 Task: Find connections with filter location Saskatoon with filter topic #CVwith filter profile language French with filter current company Sony Research India with filter school Shree Jain Vidyalaya with filter industry Utilities with filter service category CateringChange with filter keywords title Hotel Manager
Action: Mouse moved to (620, 124)
Screenshot: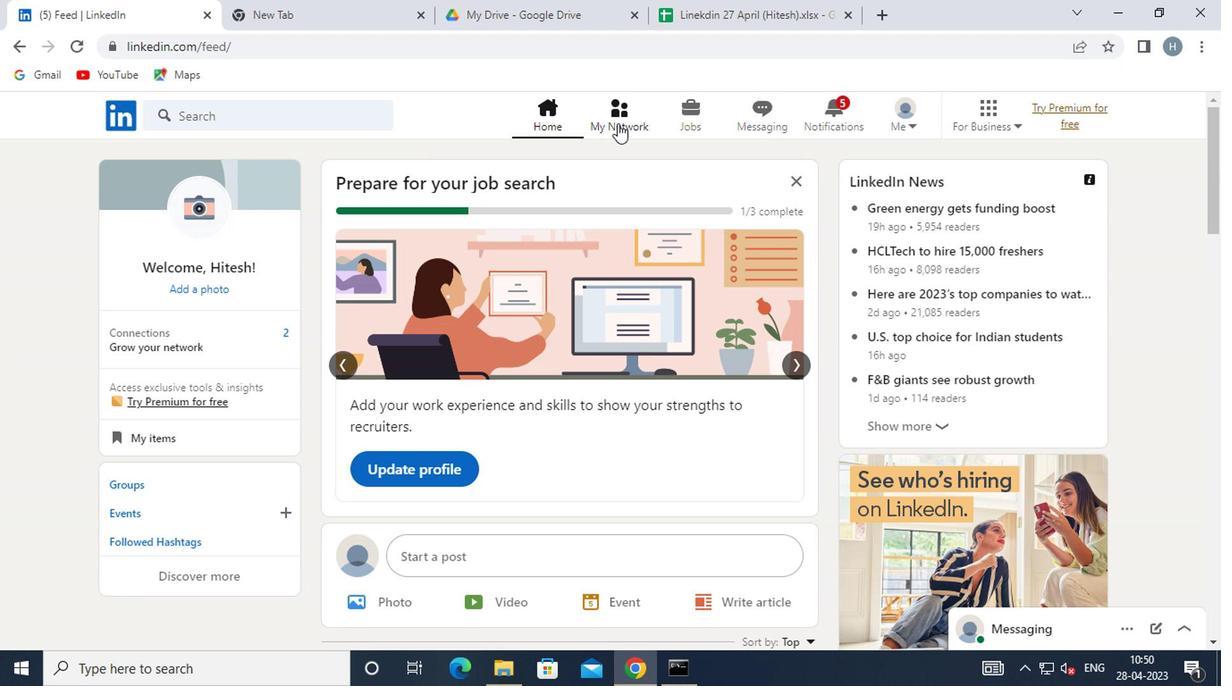
Action: Mouse pressed left at (620, 124)
Screenshot: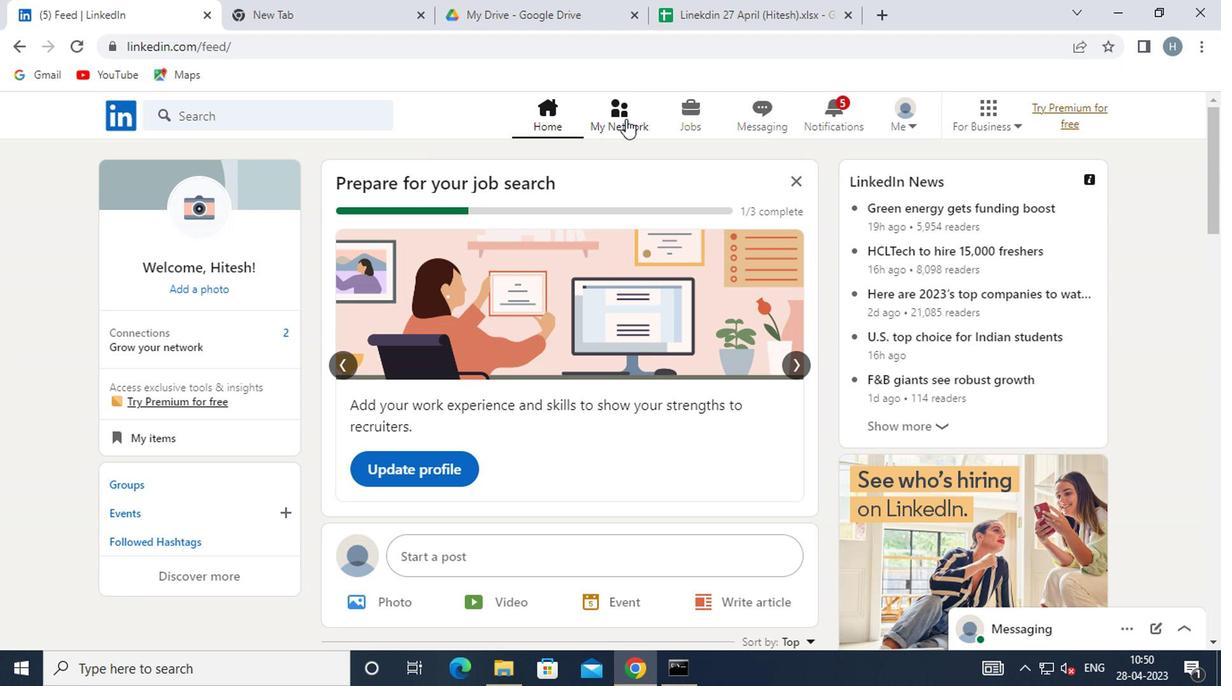 
Action: Mouse moved to (283, 209)
Screenshot: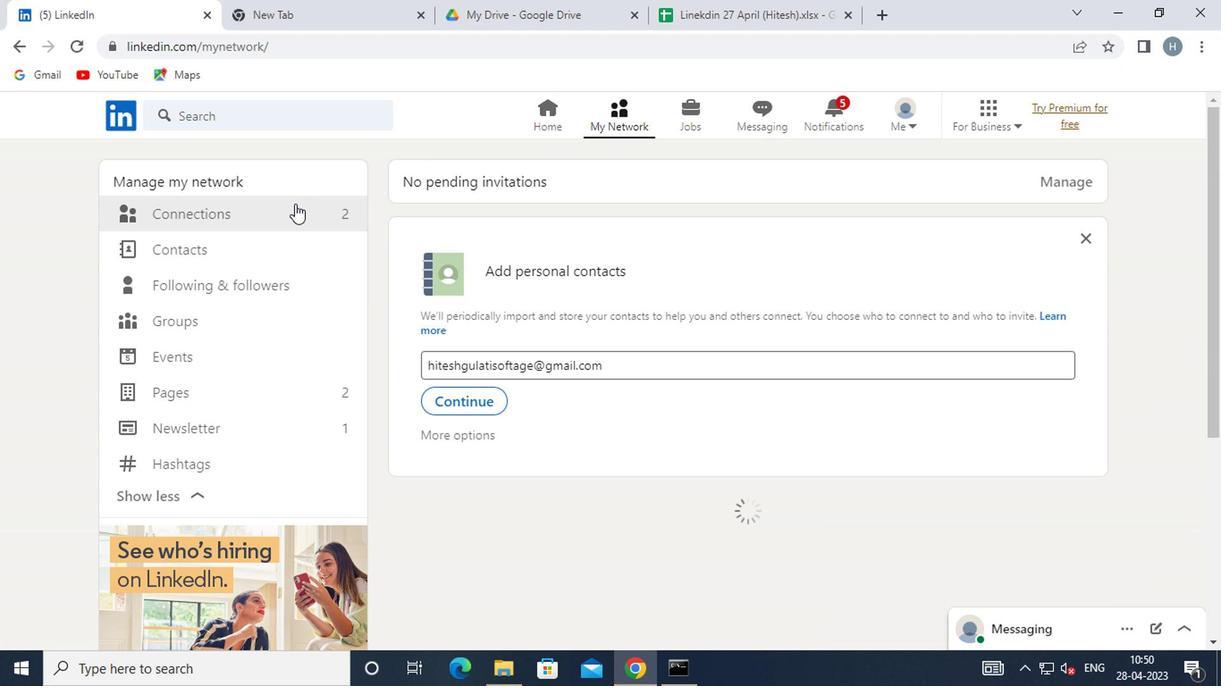 
Action: Mouse pressed left at (283, 209)
Screenshot: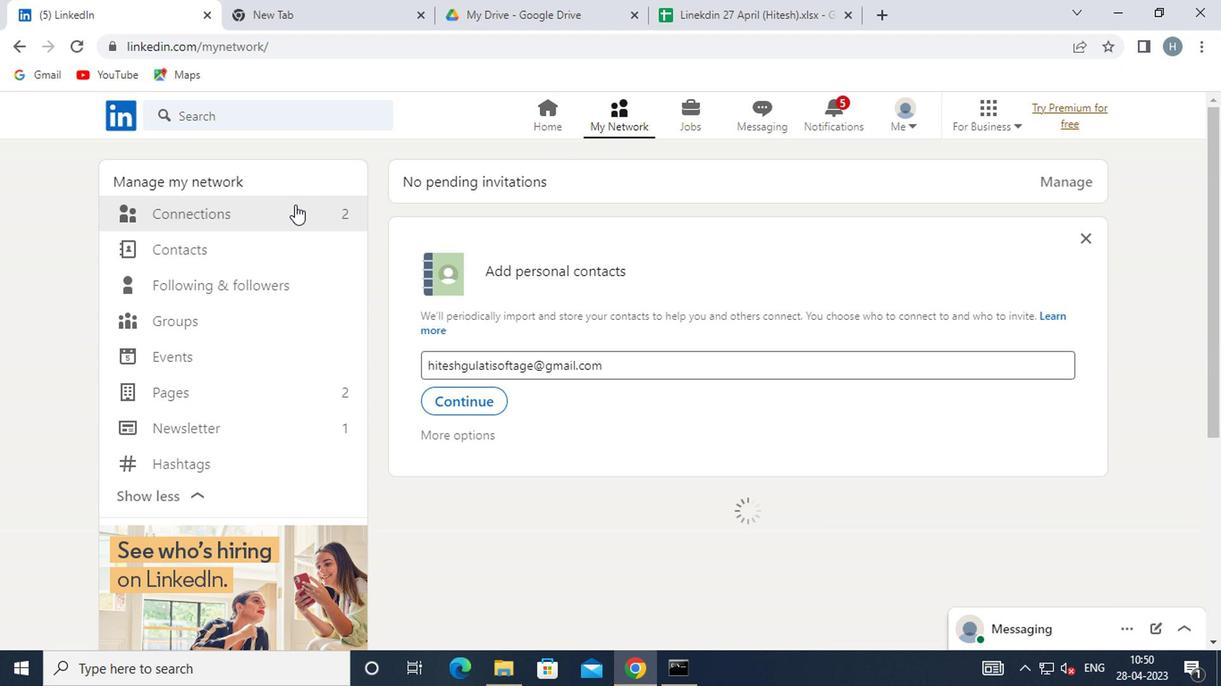 
Action: Mouse moved to (714, 216)
Screenshot: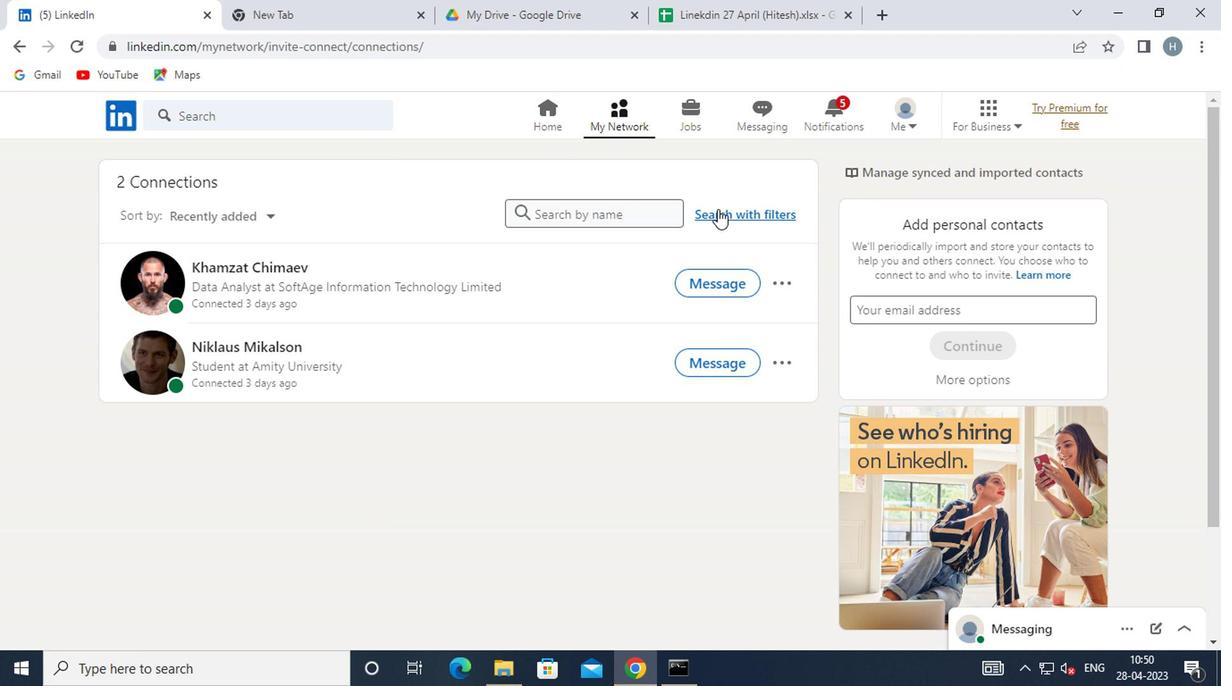 
Action: Mouse pressed left at (714, 216)
Screenshot: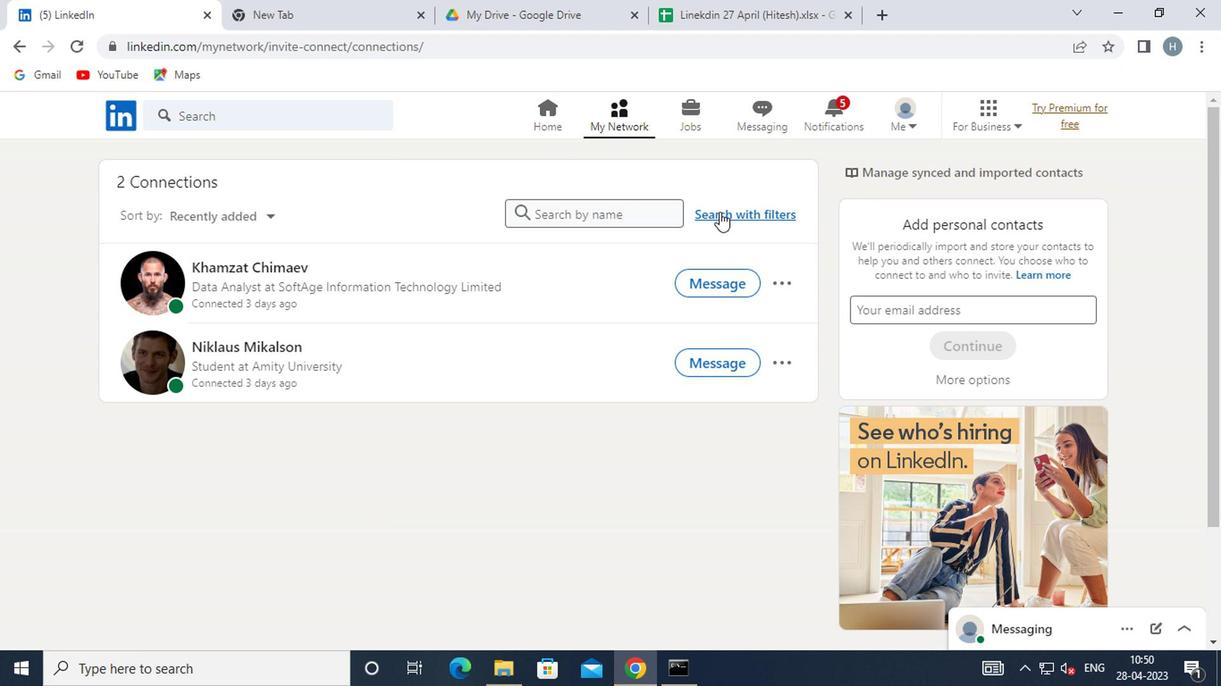 
Action: Mouse moved to (660, 165)
Screenshot: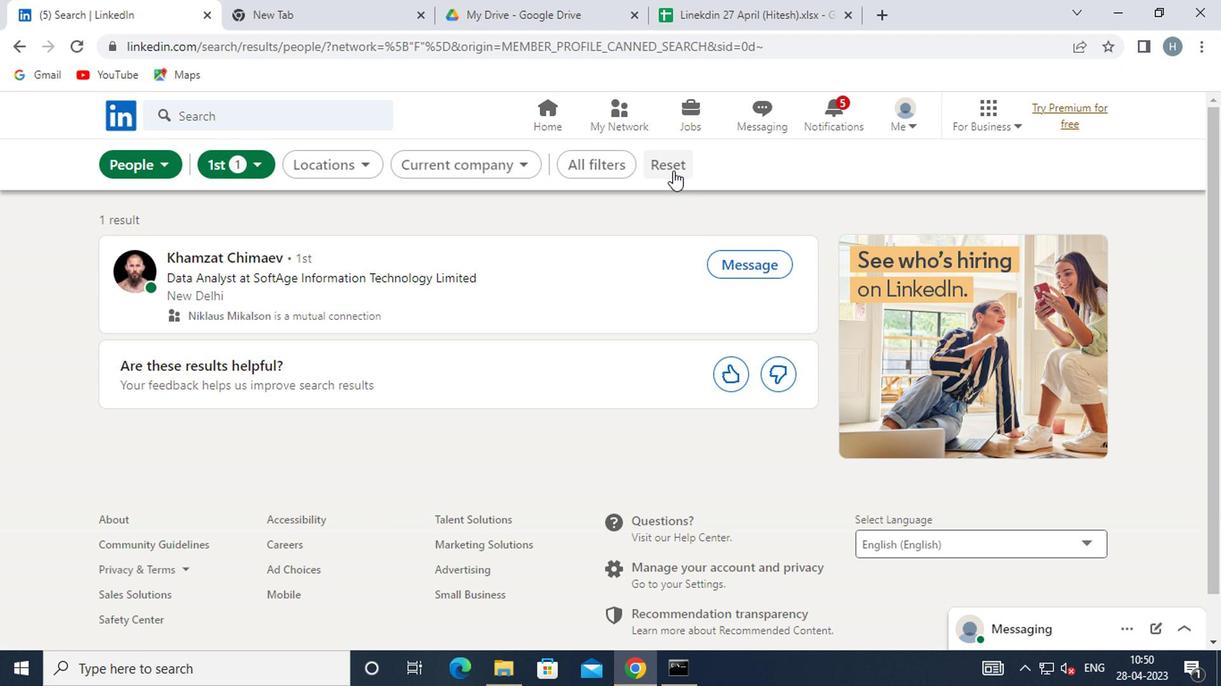 
Action: Mouse pressed left at (660, 165)
Screenshot: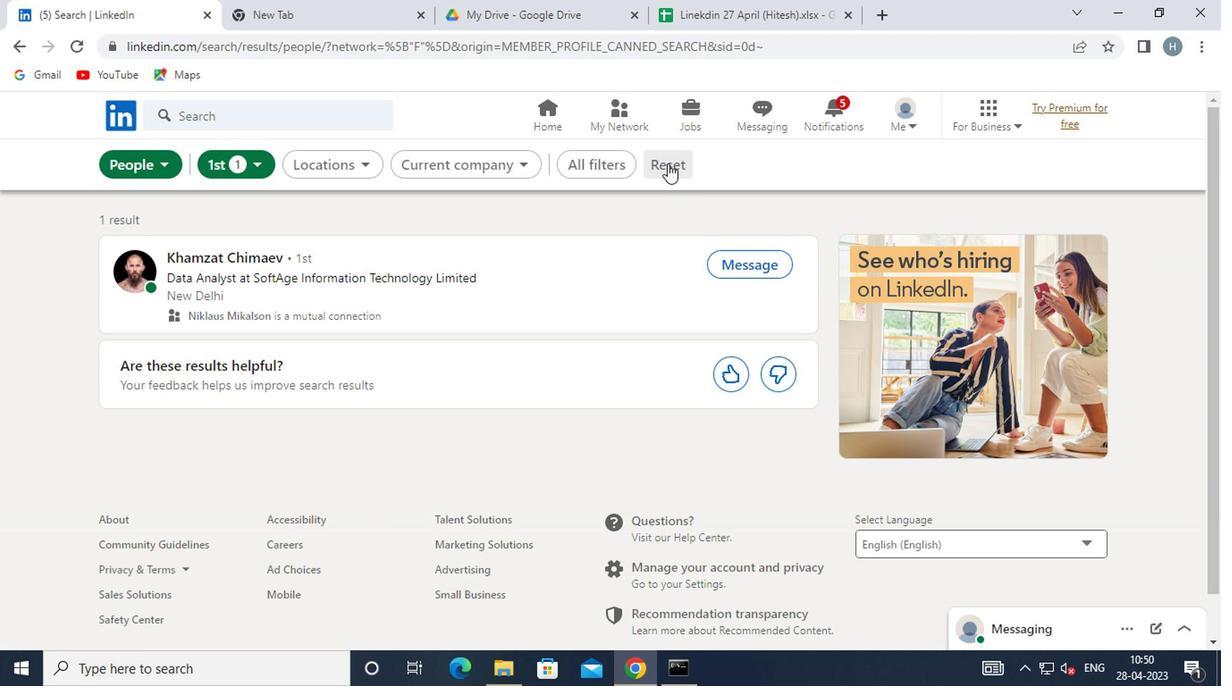 
Action: Mouse moved to (634, 164)
Screenshot: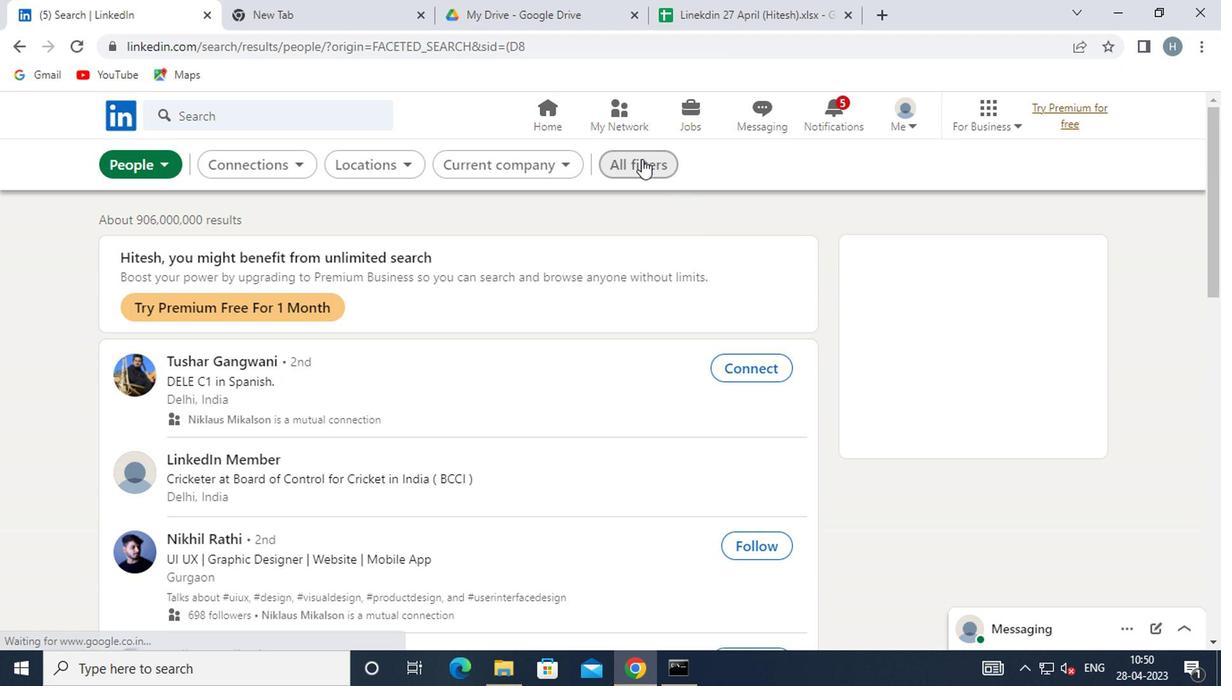 
Action: Mouse pressed left at (634, 164)
Screenshot: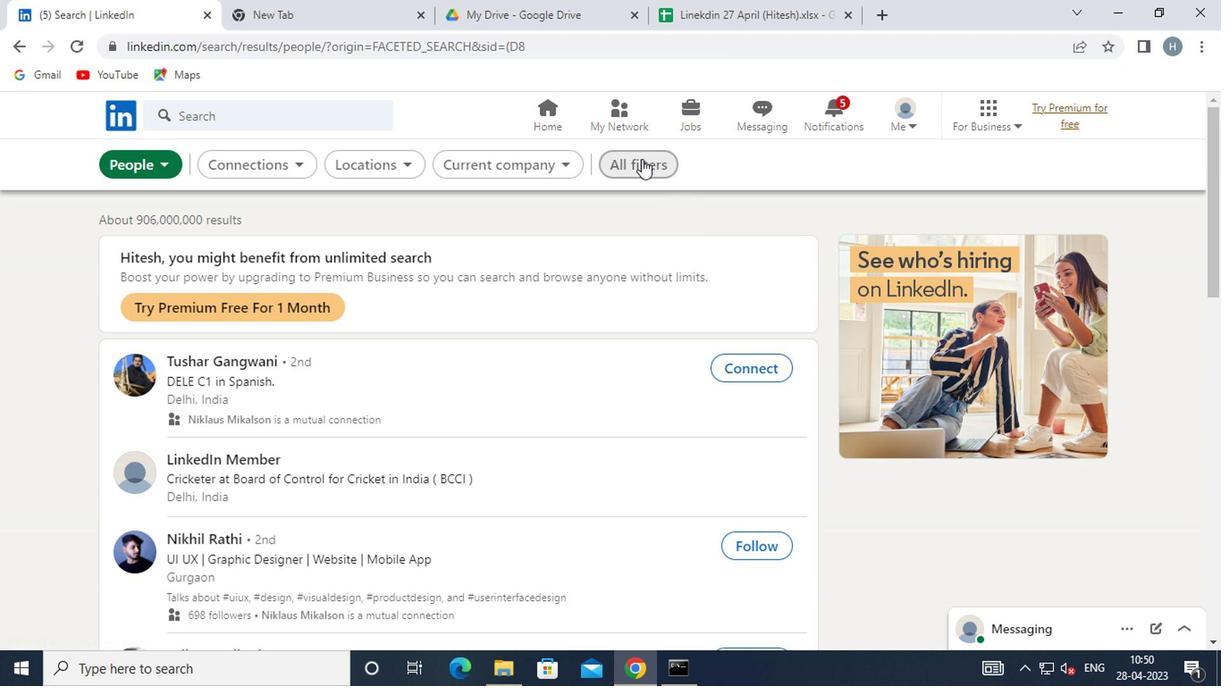 
Action: Mouse moved to (851, 304)
Screenshot: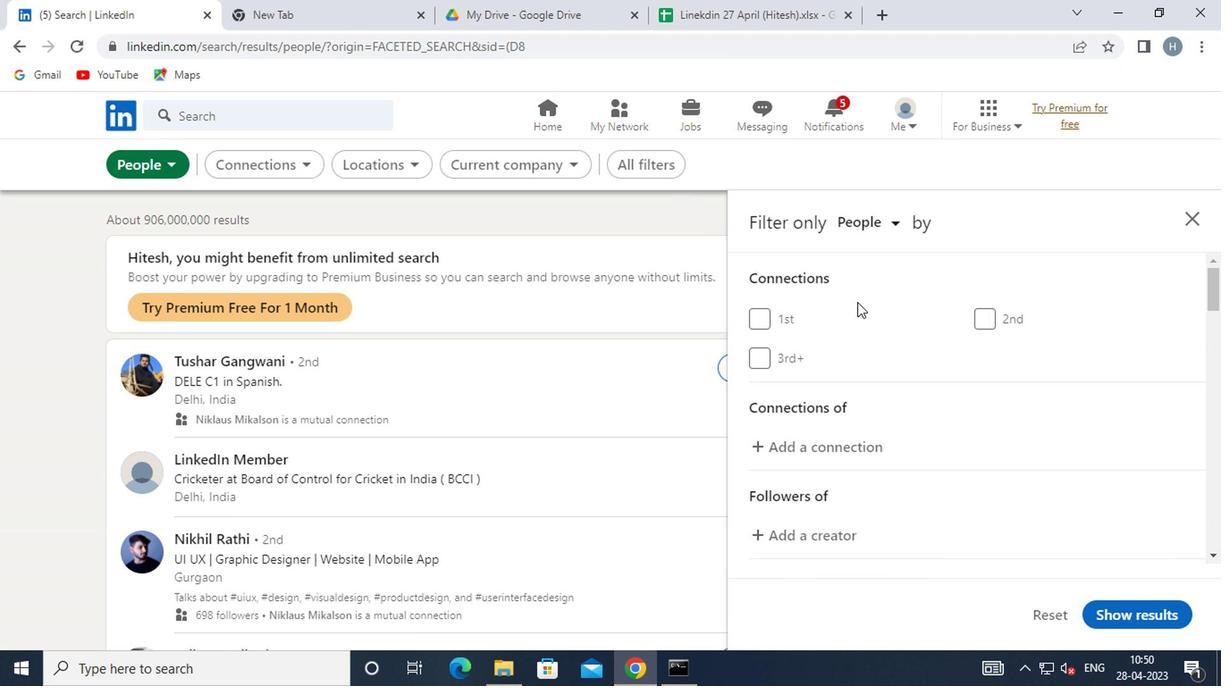 
Action: Mouse scrolled (851, 303) with delta (0, 0)
Screenshot: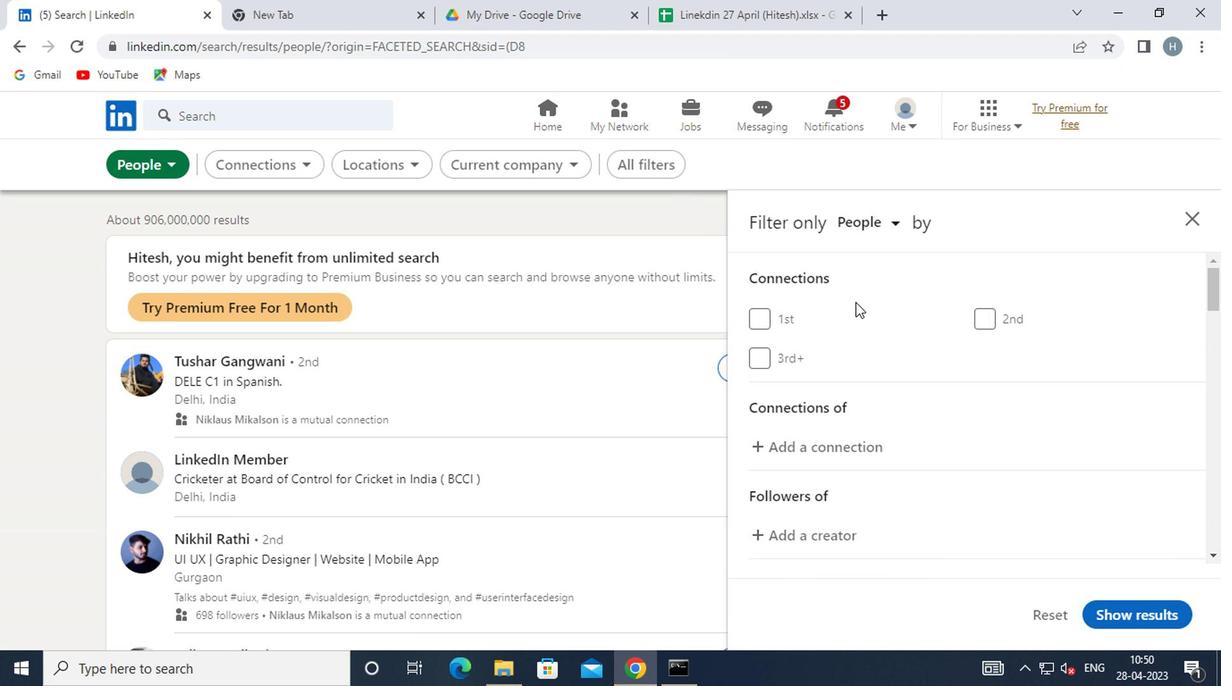 
Action: Mouse moved to (850, 314)
Screenshot: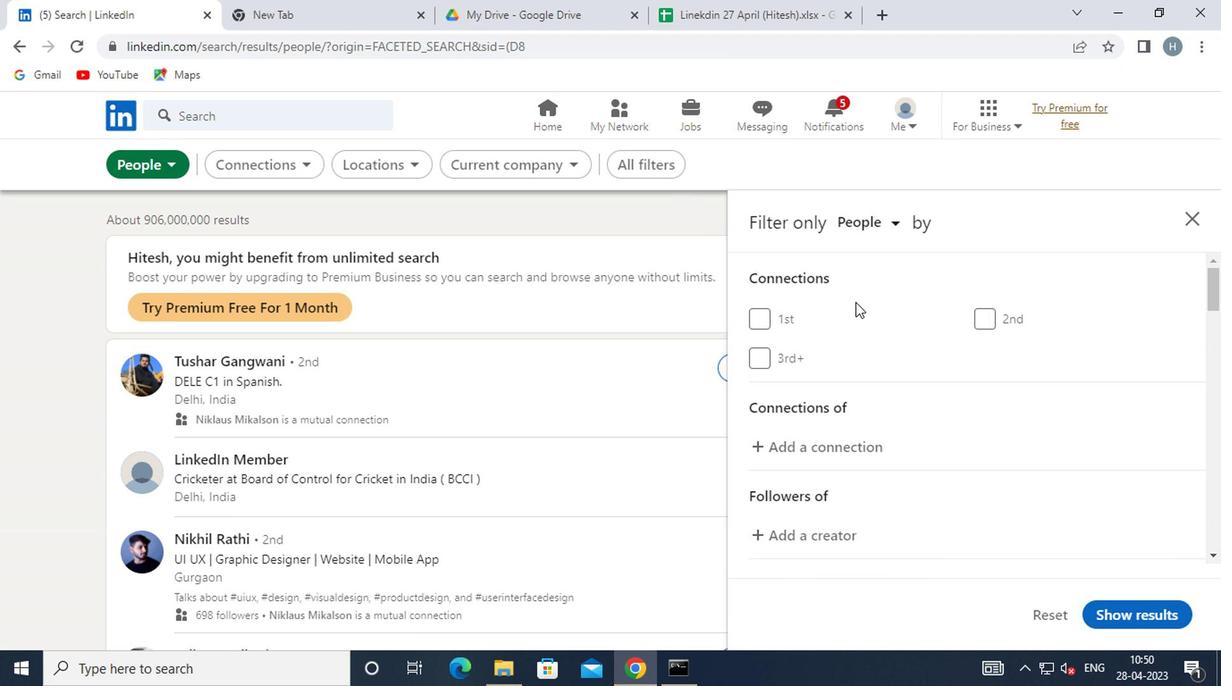 
Action: Mouse scrolled (850, 312) with delta (0, -1)
Screenshot: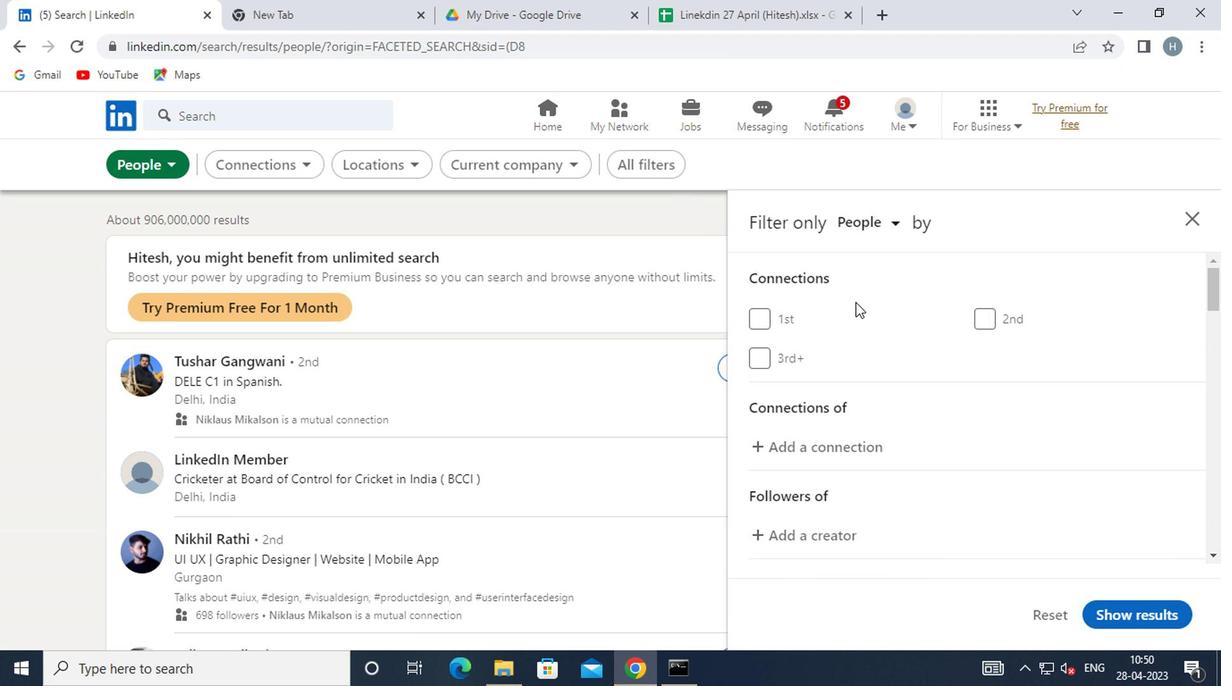
Action: Mouse moved to (850, 314)
Screenshot: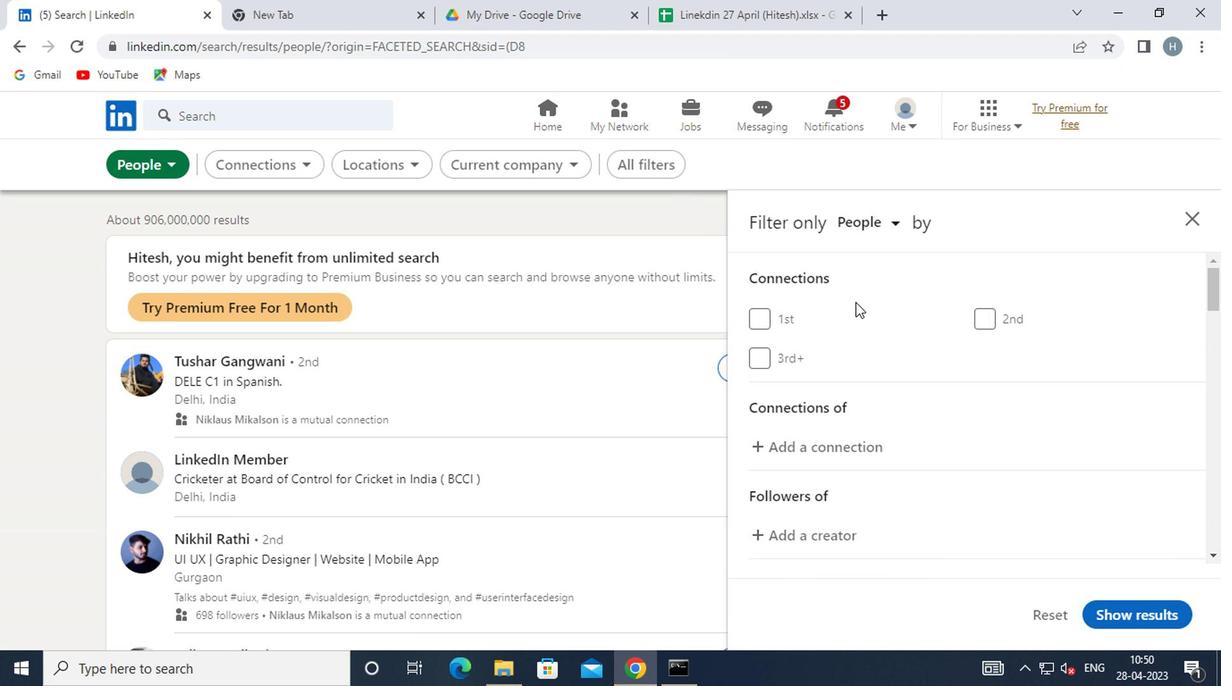 
Action: Mouse scrolled (850, 312) with delta (0, -1)
Screenshot: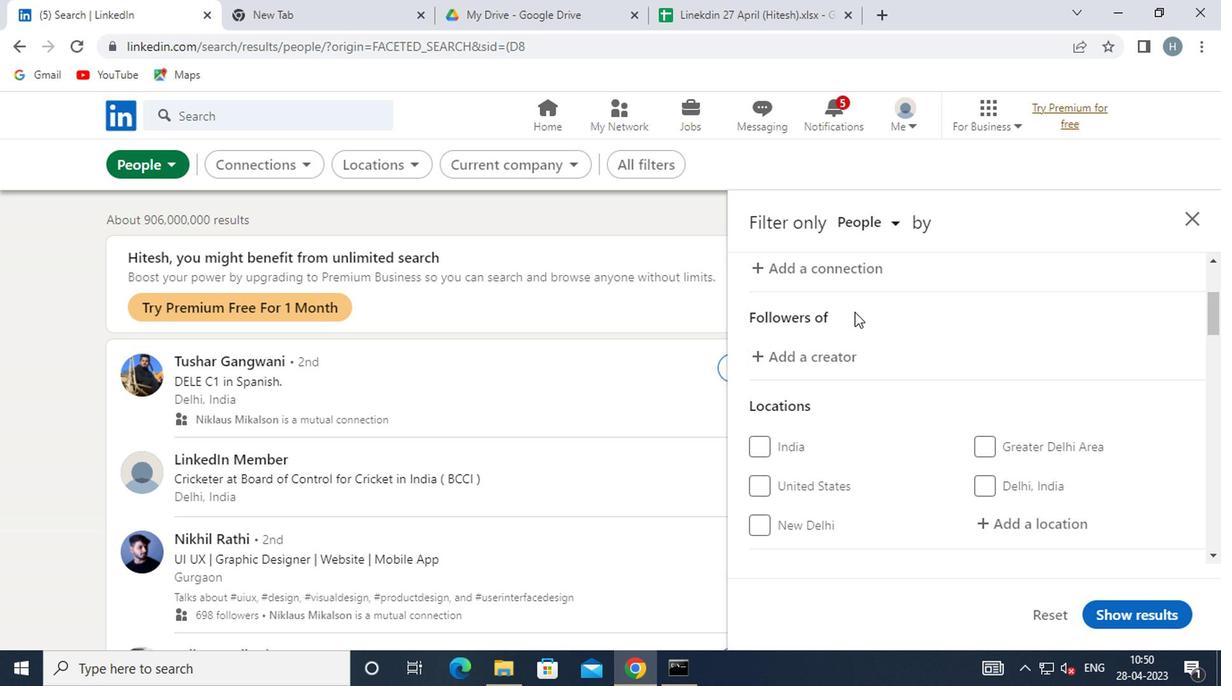 
Action: Mouse moved to (984, 432)
Screenshot: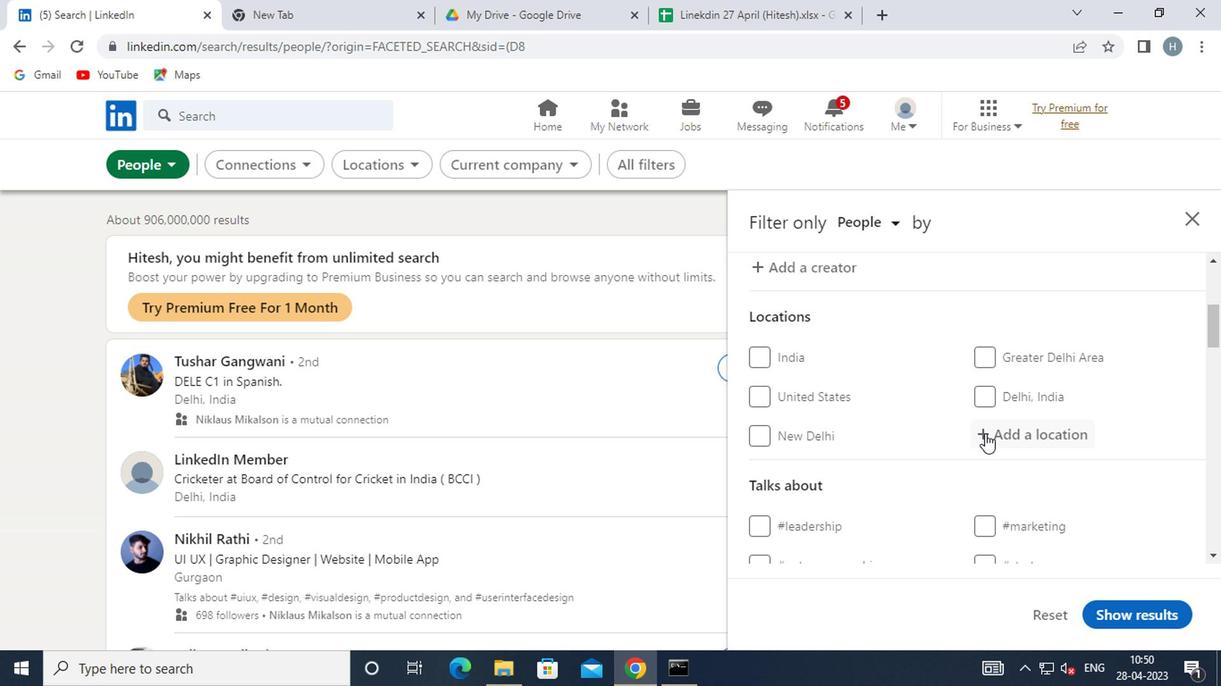 
Action: Mouse pressed left at (984, 432)
Screenshot: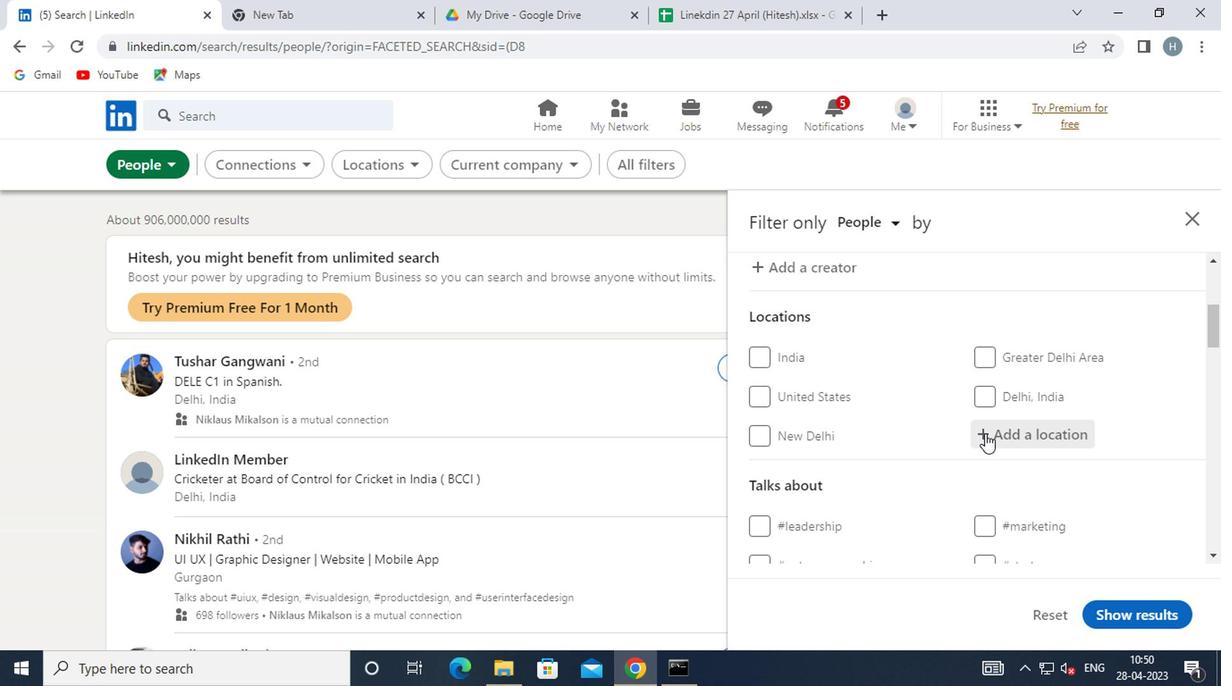 
Action: Key pressed <Key.shift>SASKATOON
Screenshot: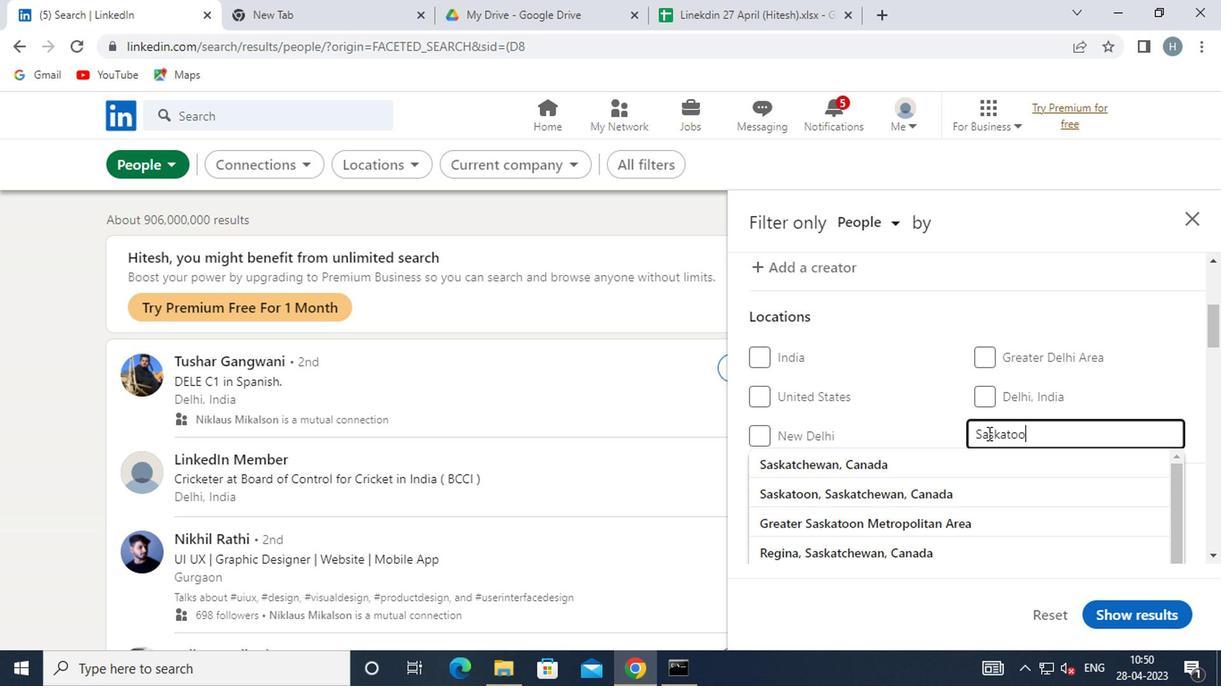 
Action: Mouse moved to (936, 459)
Screenshot: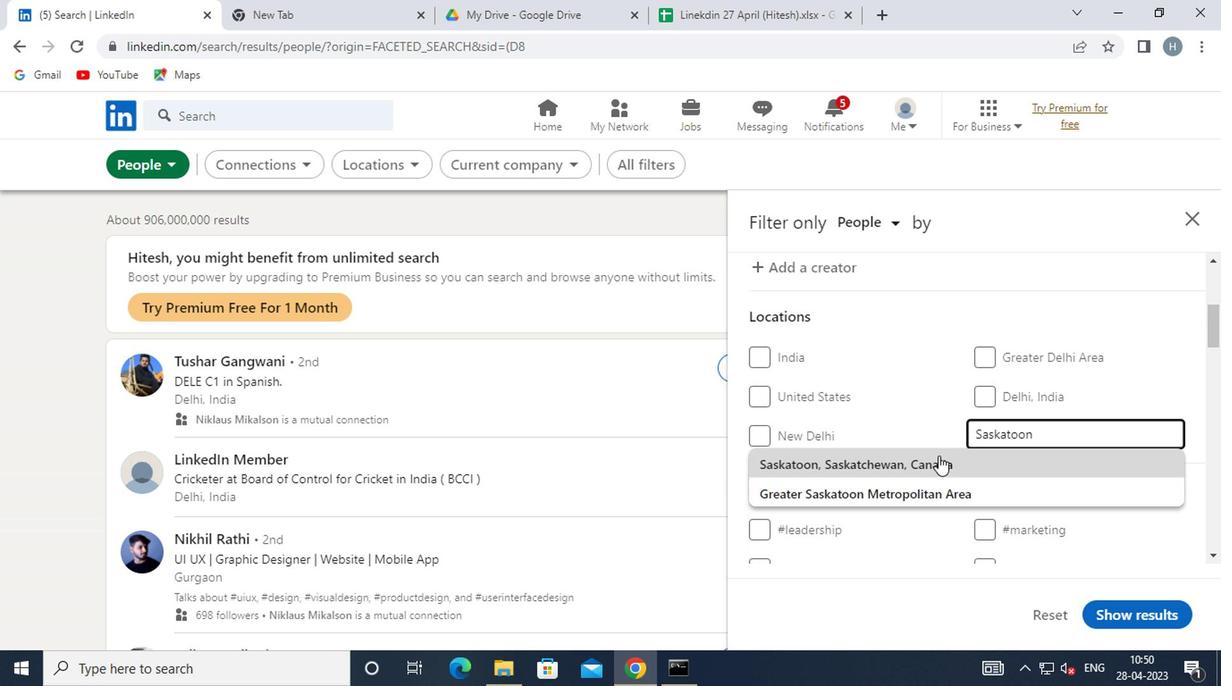 
Action: Mouse pressed left at (936, 459)
Screenshot: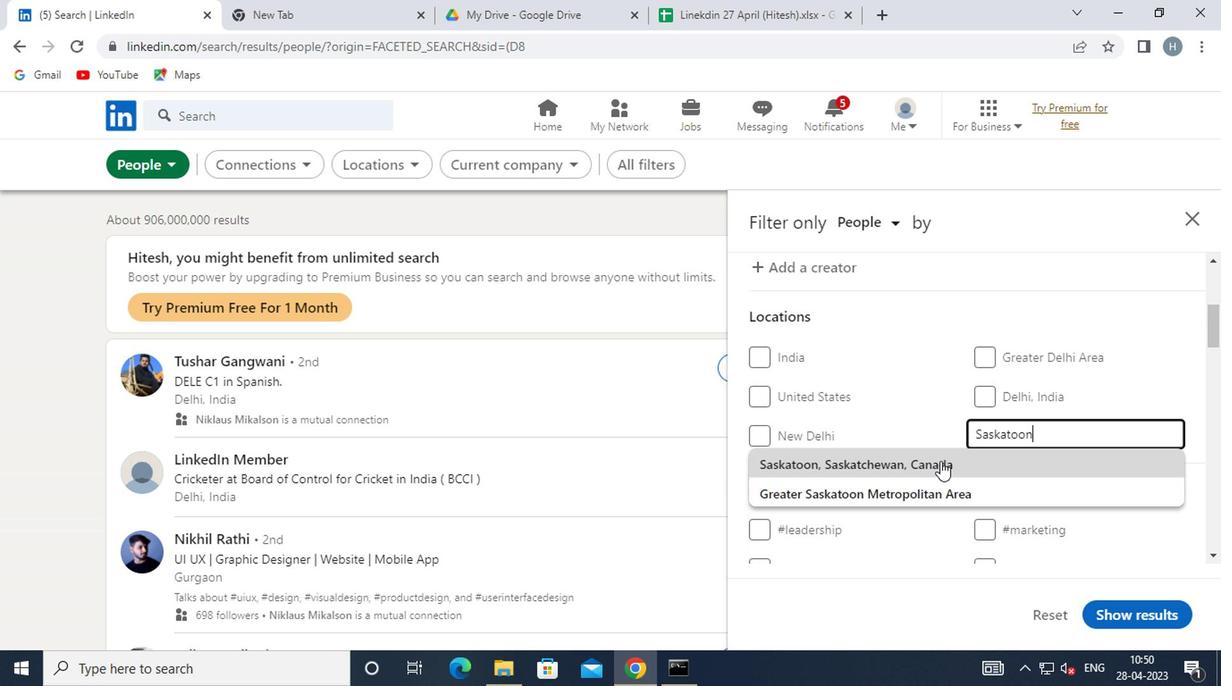 
Action: Mouse moved to (947, 447)
Screenshot: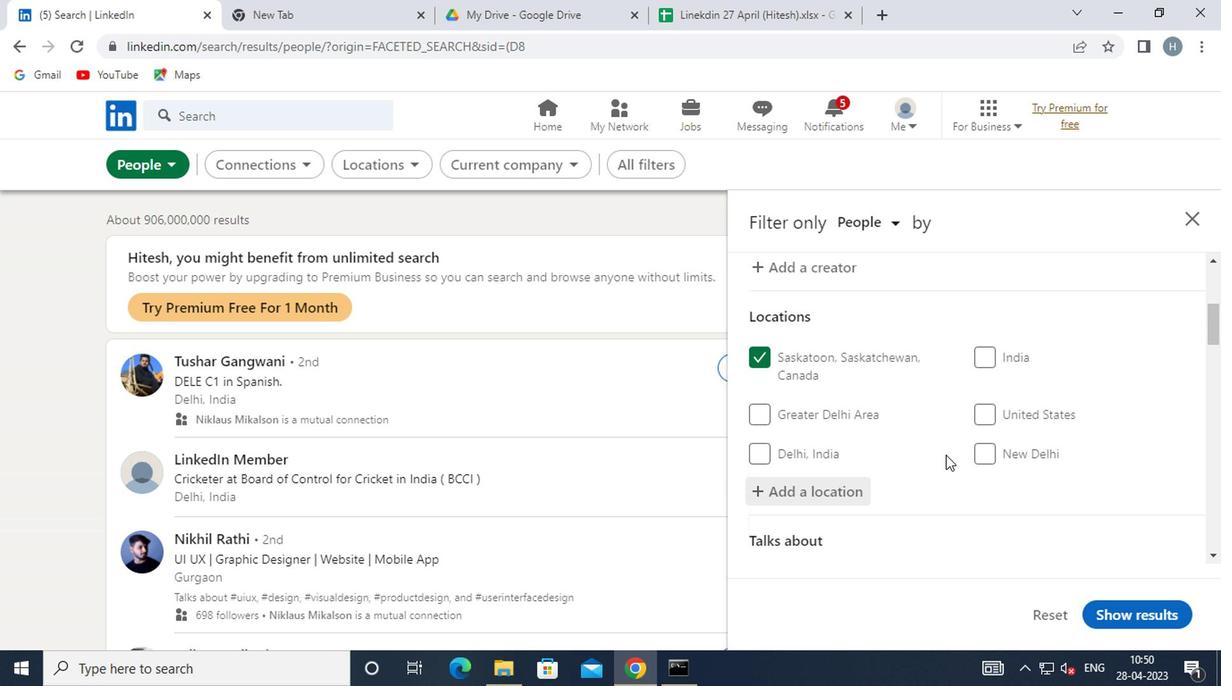 
Action: Mouse scrolled (947, 446) with delta (0, 0)
Screenshot: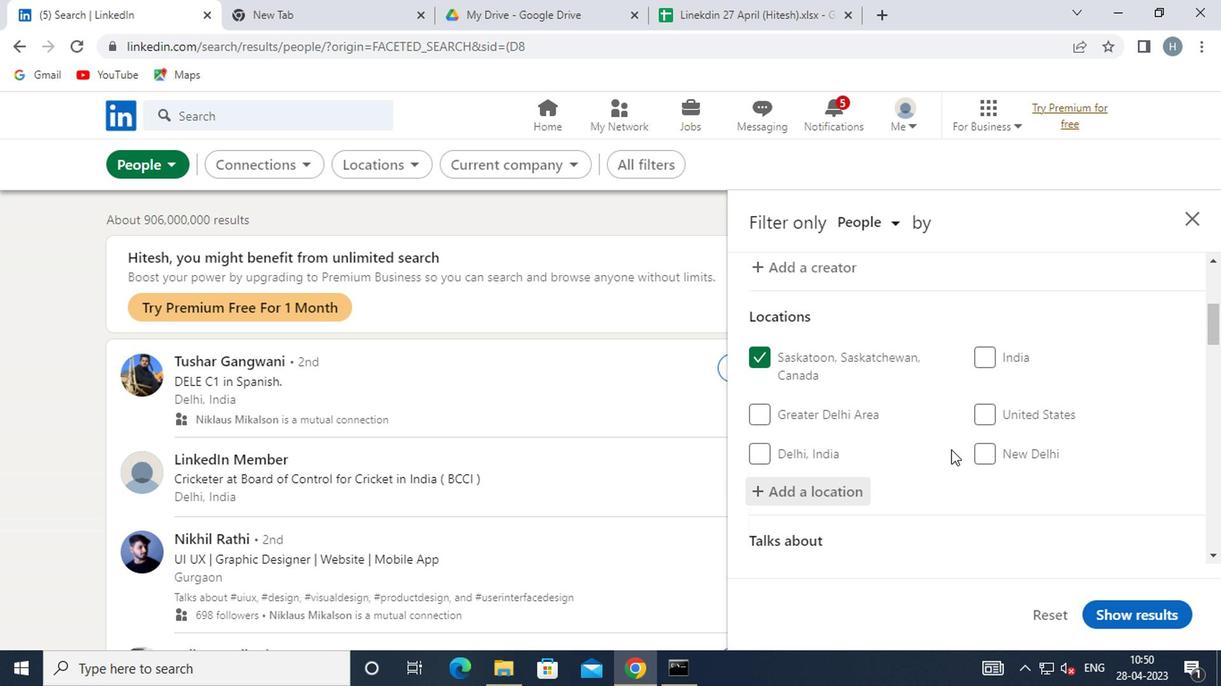 
Action: Mouse moved to (945, 441)
Screenshot: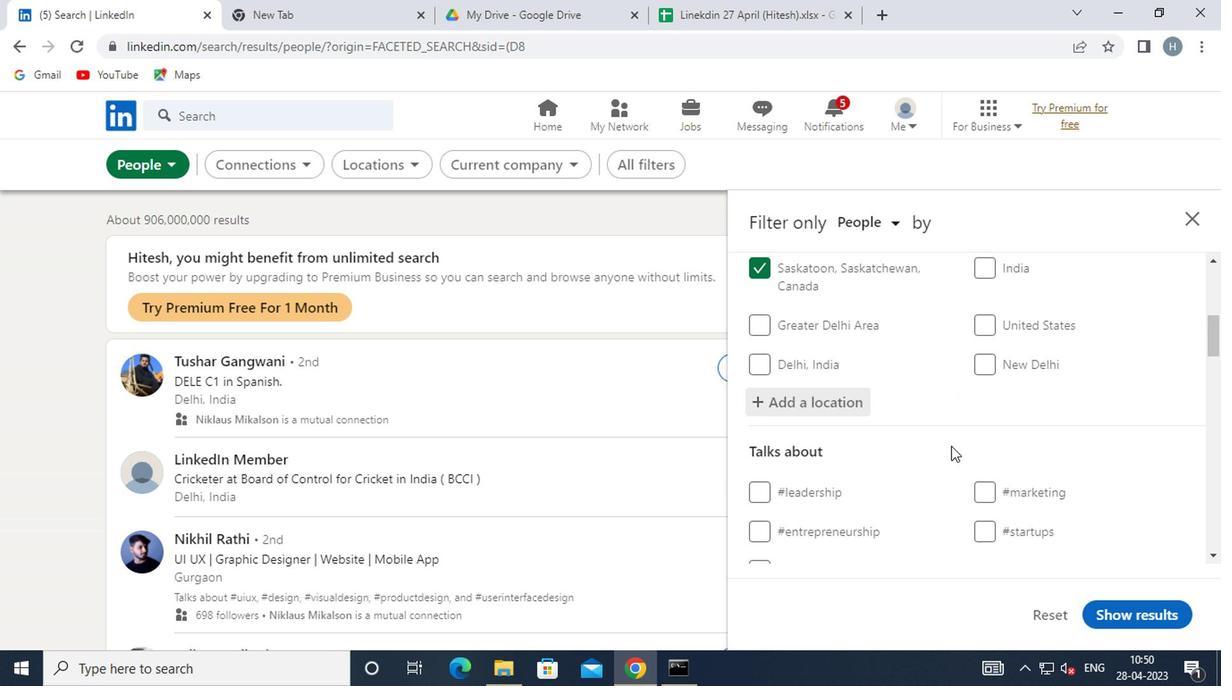 
Action: Mouse scrolled (945, 440) with delta (0, -1)
Screenshot: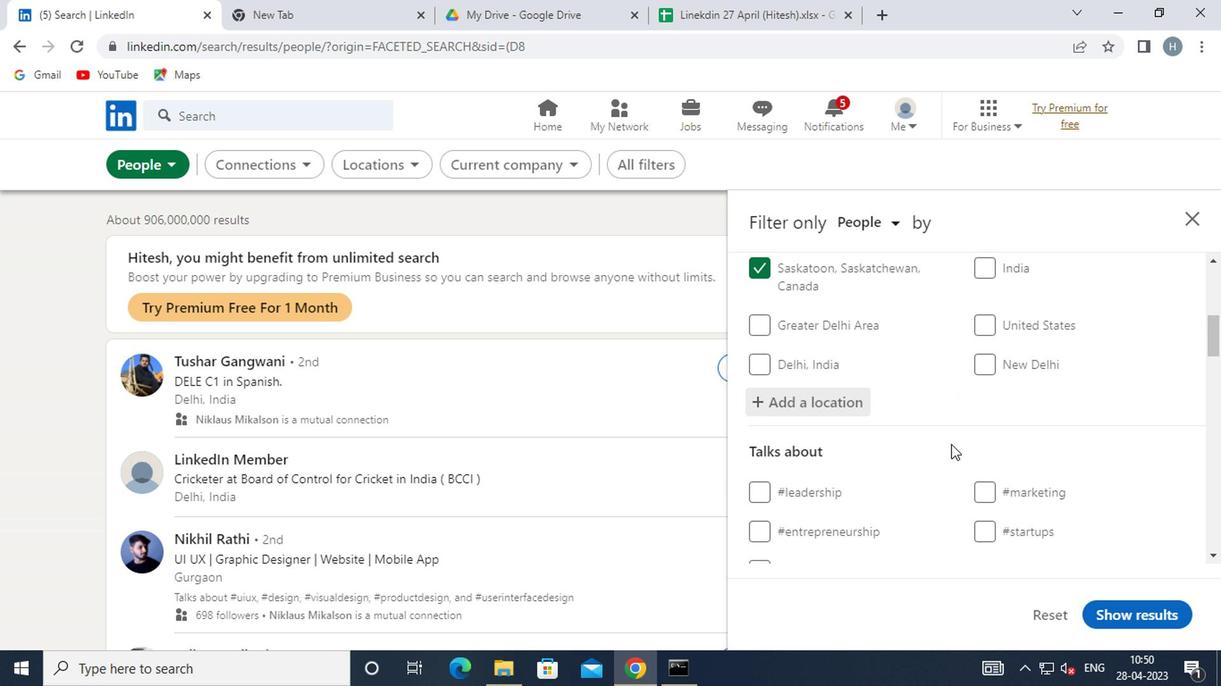 
Action: Mouse moved to (997, 474)
Screenshot: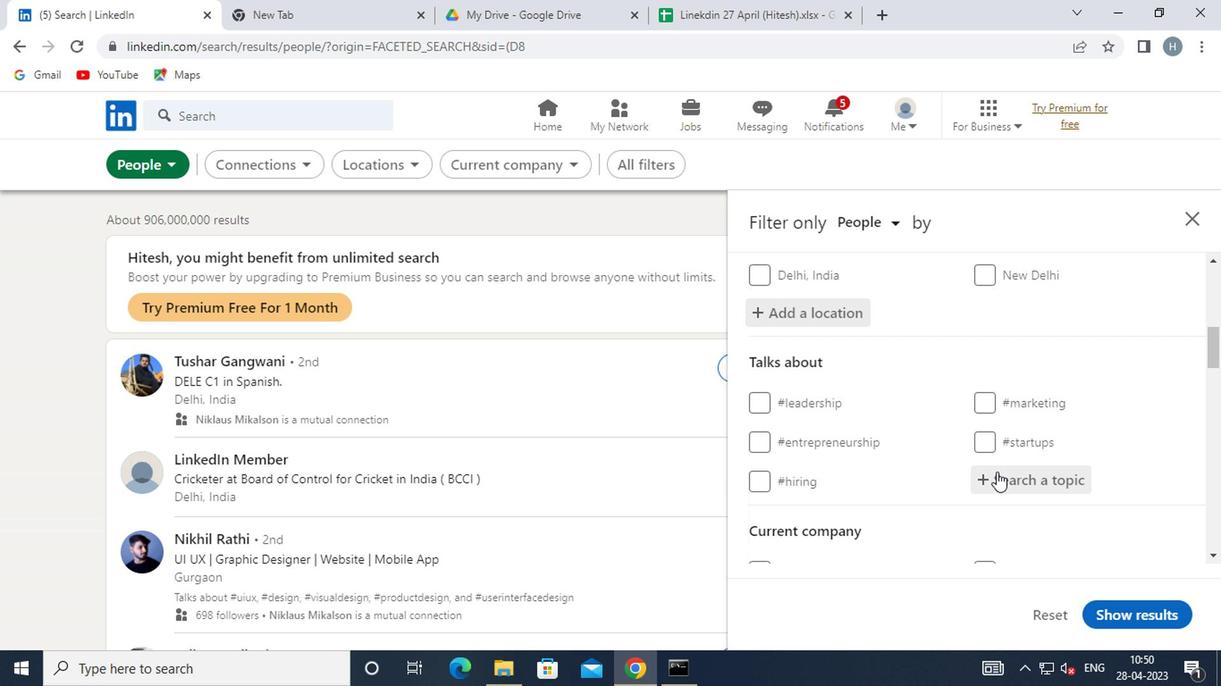 
Action: Mouse pressed left at (997, 474)
Screenshot: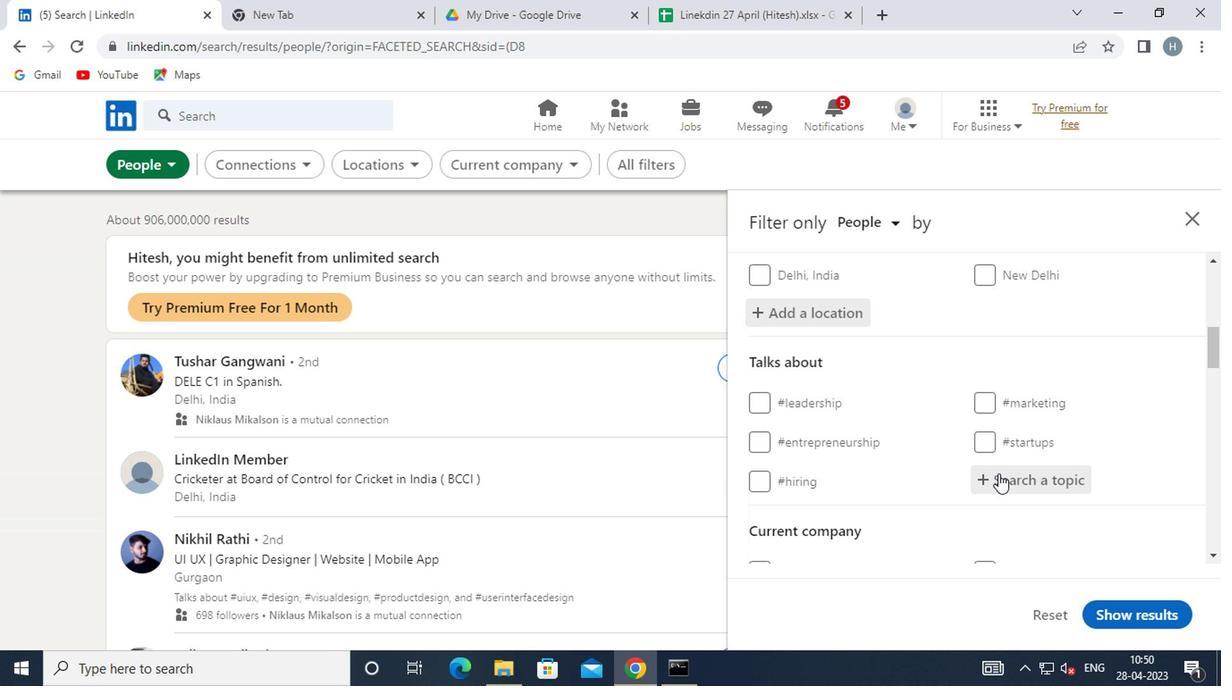 
Action: Key pressed <Key.shift>CV
Screenshot: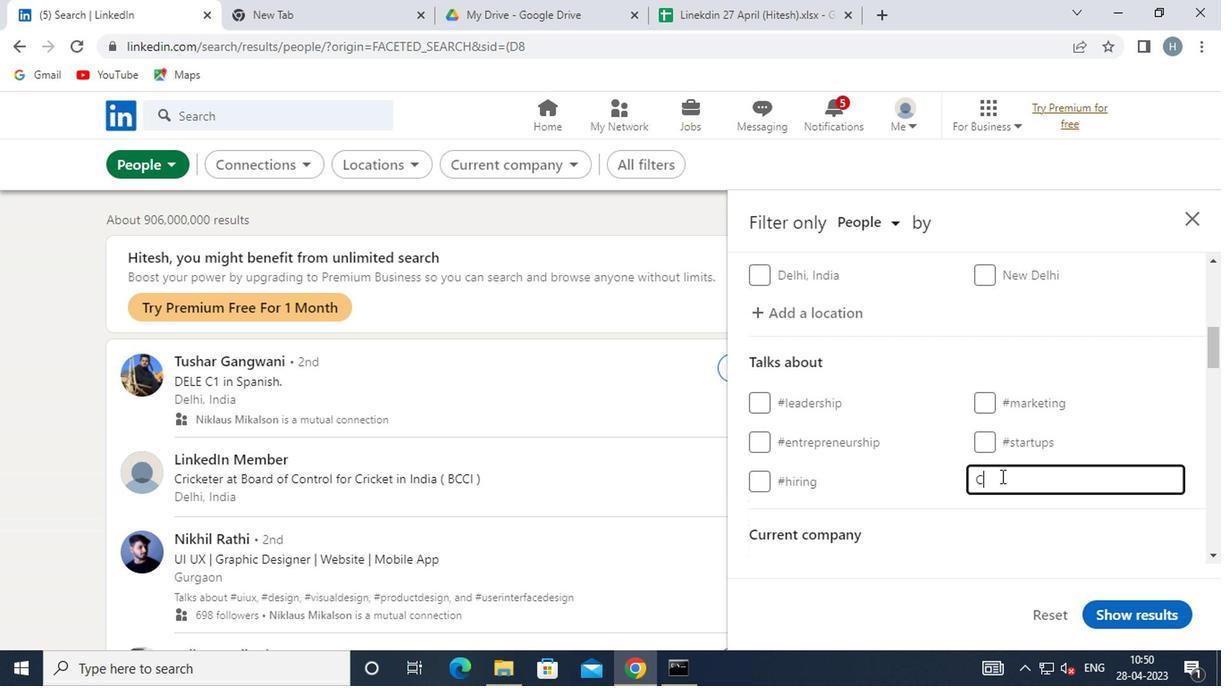 
Action: Mouse moved to (1122, 423)
Screenshot: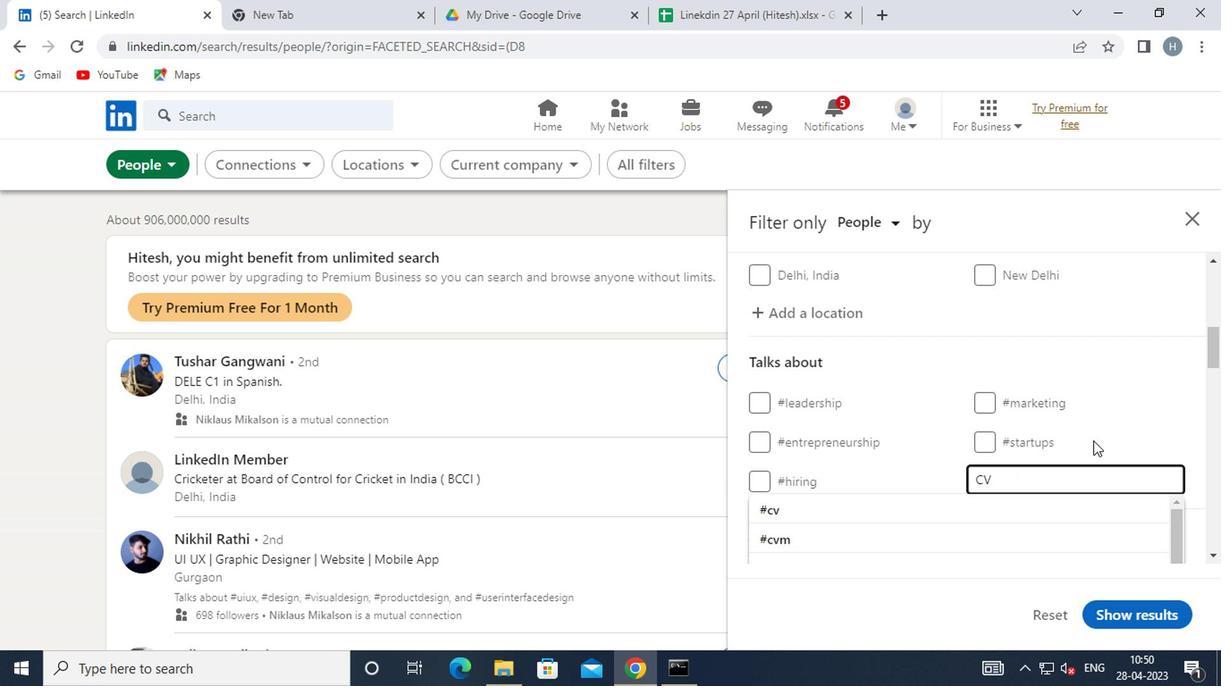 
Action: Mouse pressed left at (1122, 423)
Screenshot: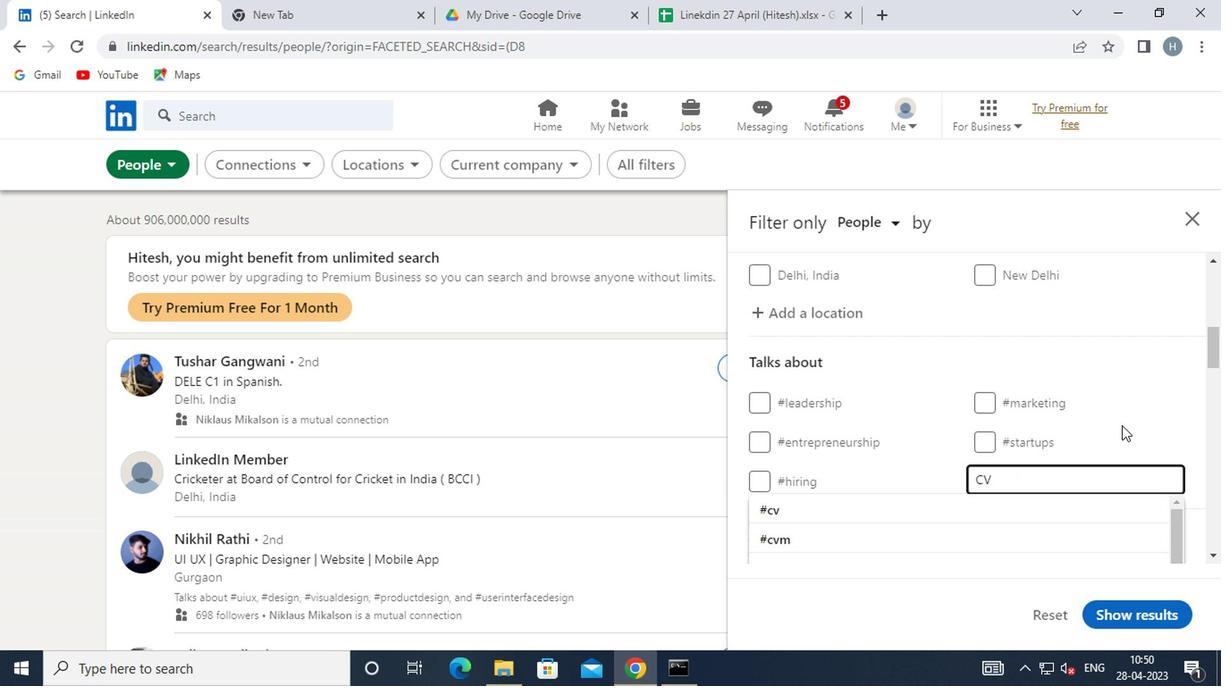 
Action: Mouse moved to (1088, 465)
Screenshot: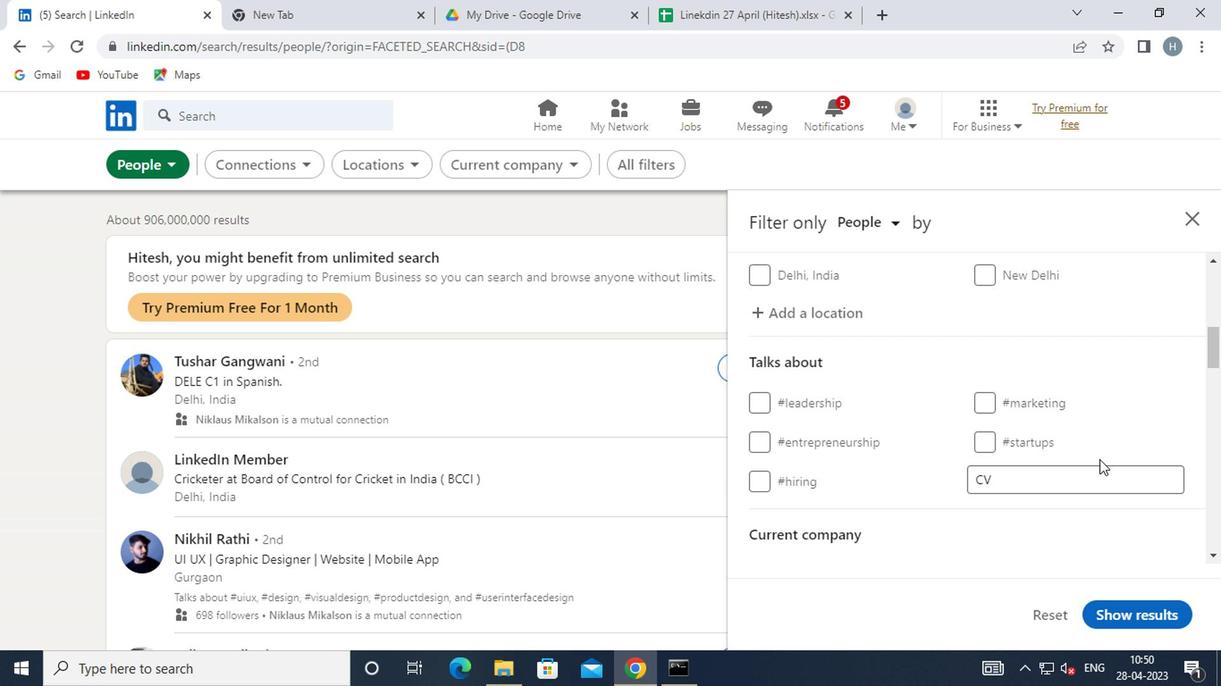 
Action: Mouse scrolled (1088, 464) with delta (0, 0)
Screenshot: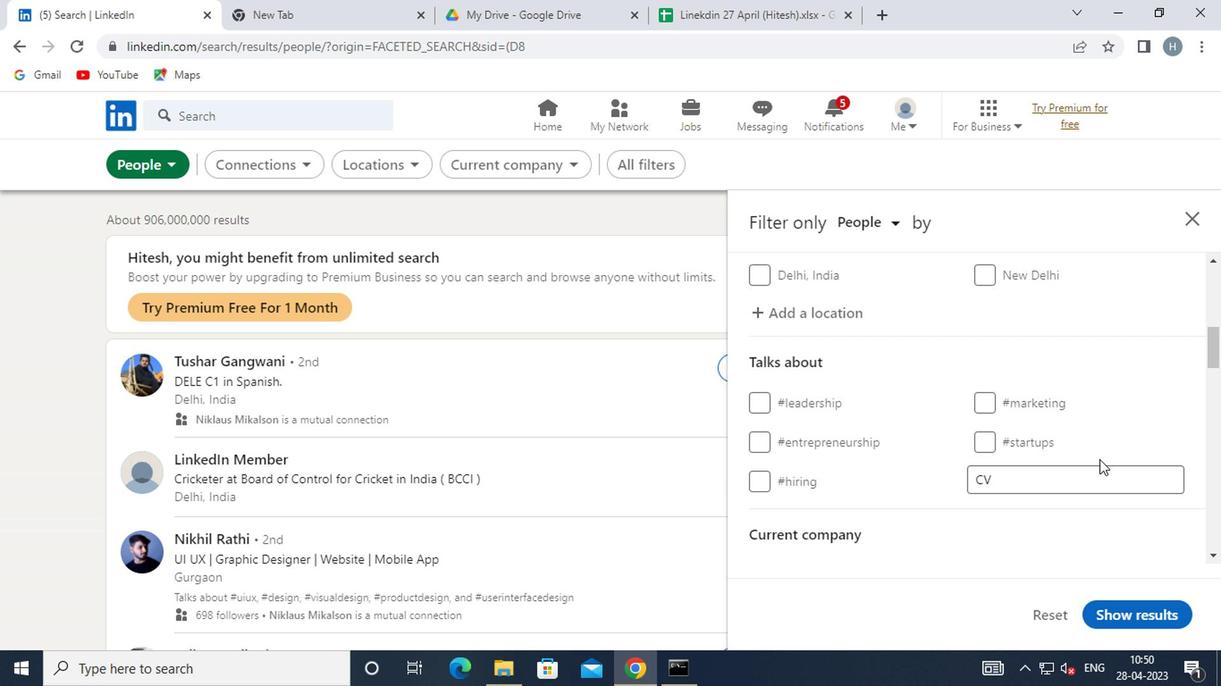 
Action: Mouse moved to (1085, 465)
Screenshot: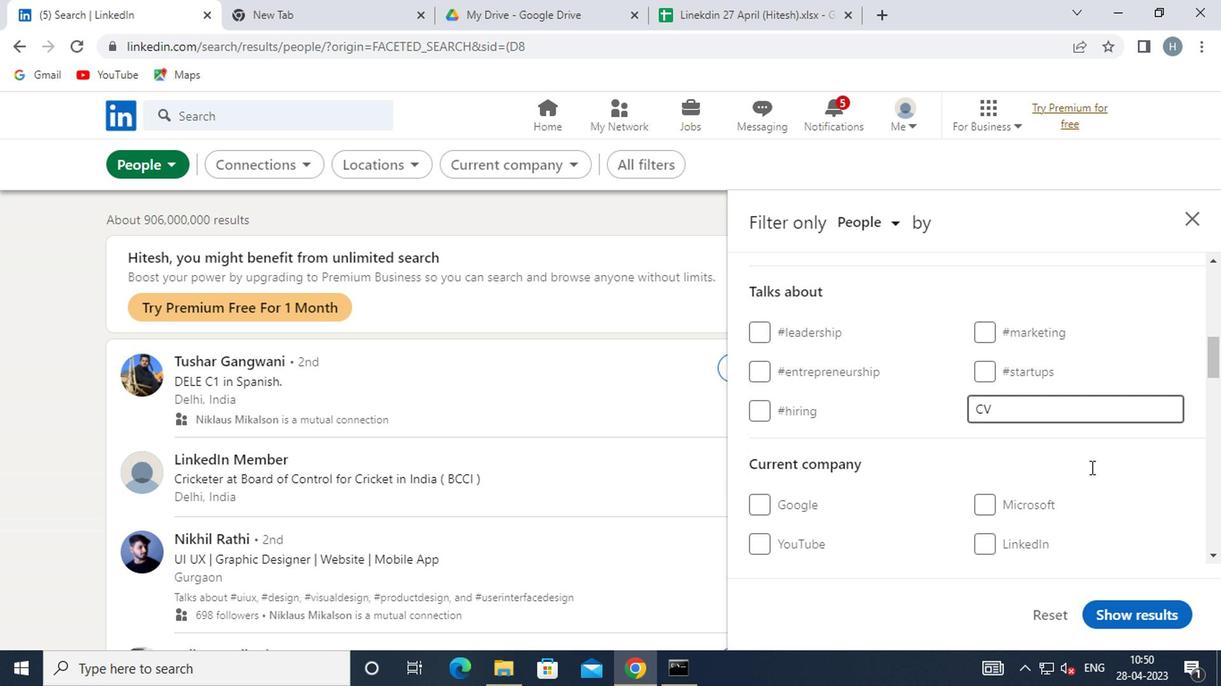 
Action: Mouse scrolled (1085, 464) with delta (0, 0)
Screenshot: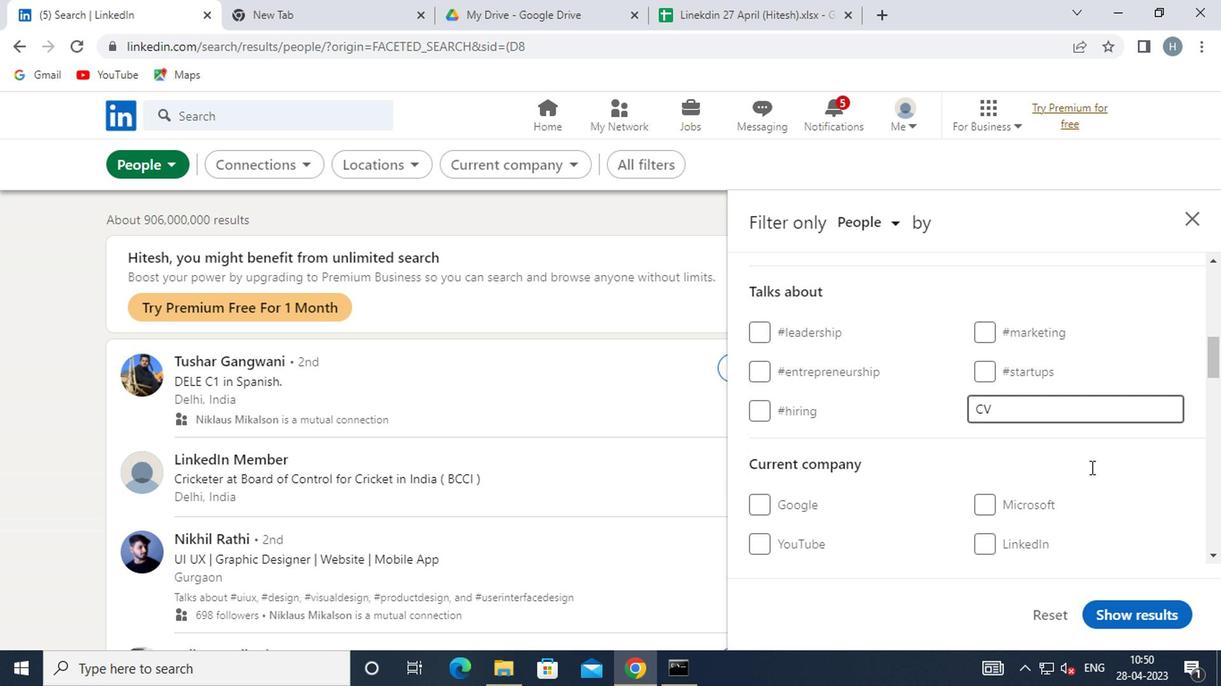 
Action: Mouse moved to (1083, 466)
Screenshot: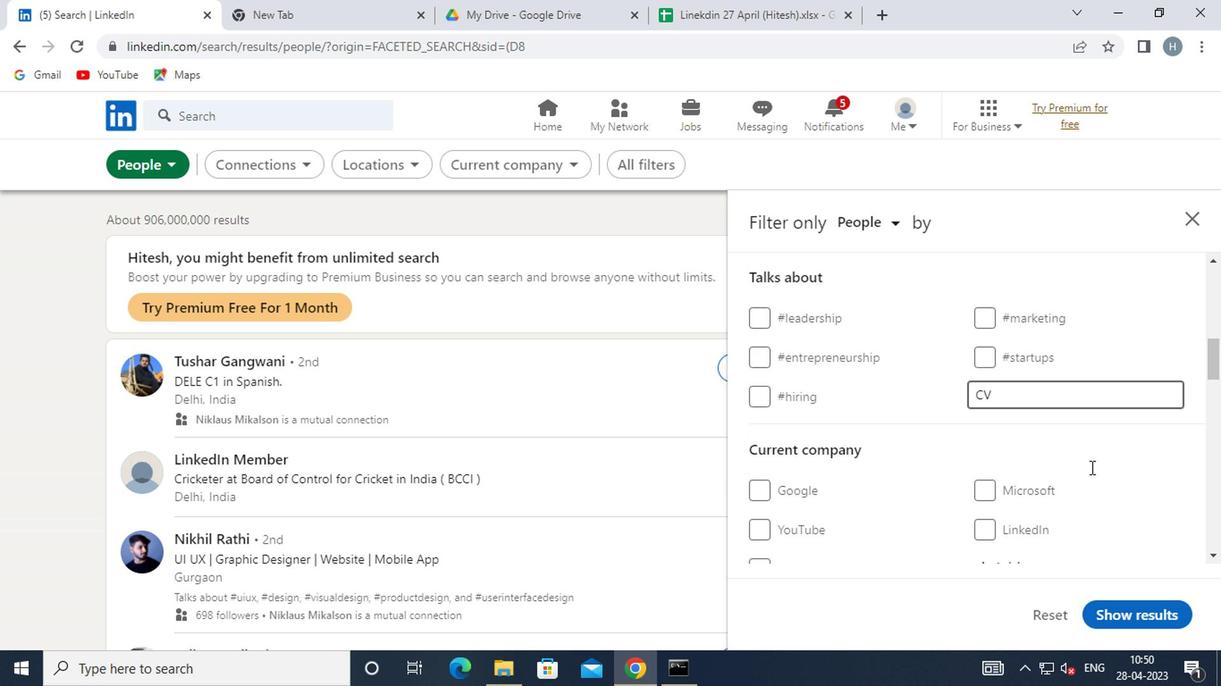 
Action: Mouse scrolled (1083, 465) with delta (0, -1)
Screenshot: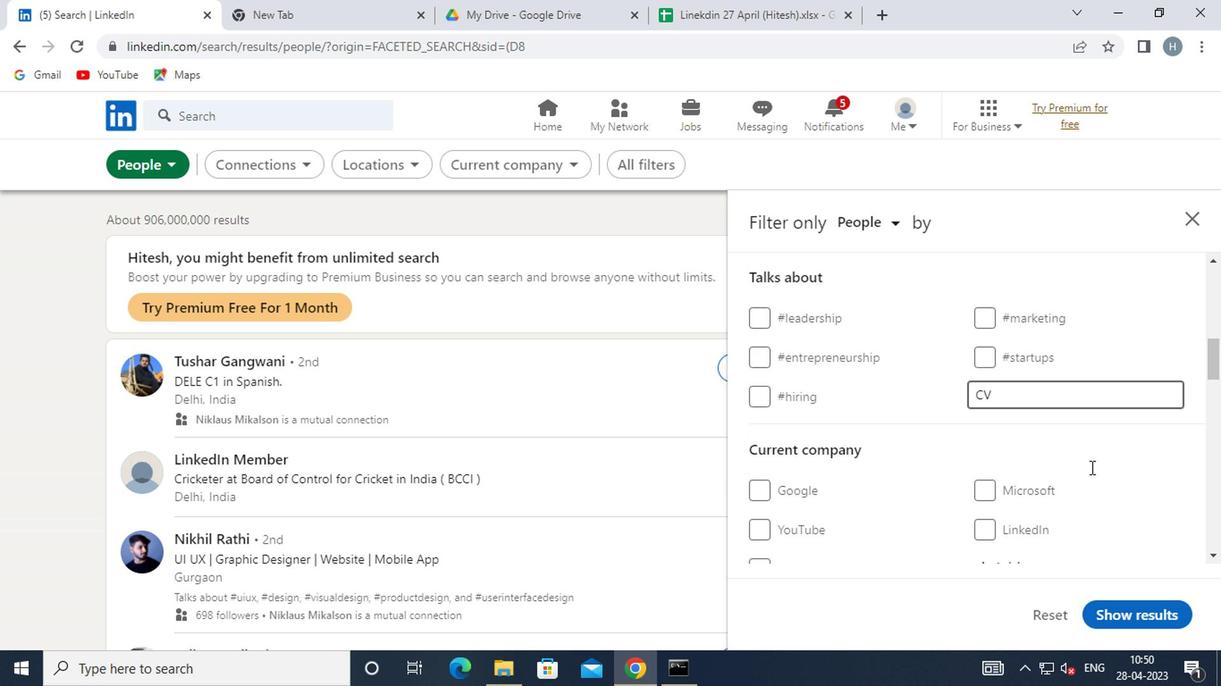 
Action: Mouse moved to (1041, 459)
Screenshot: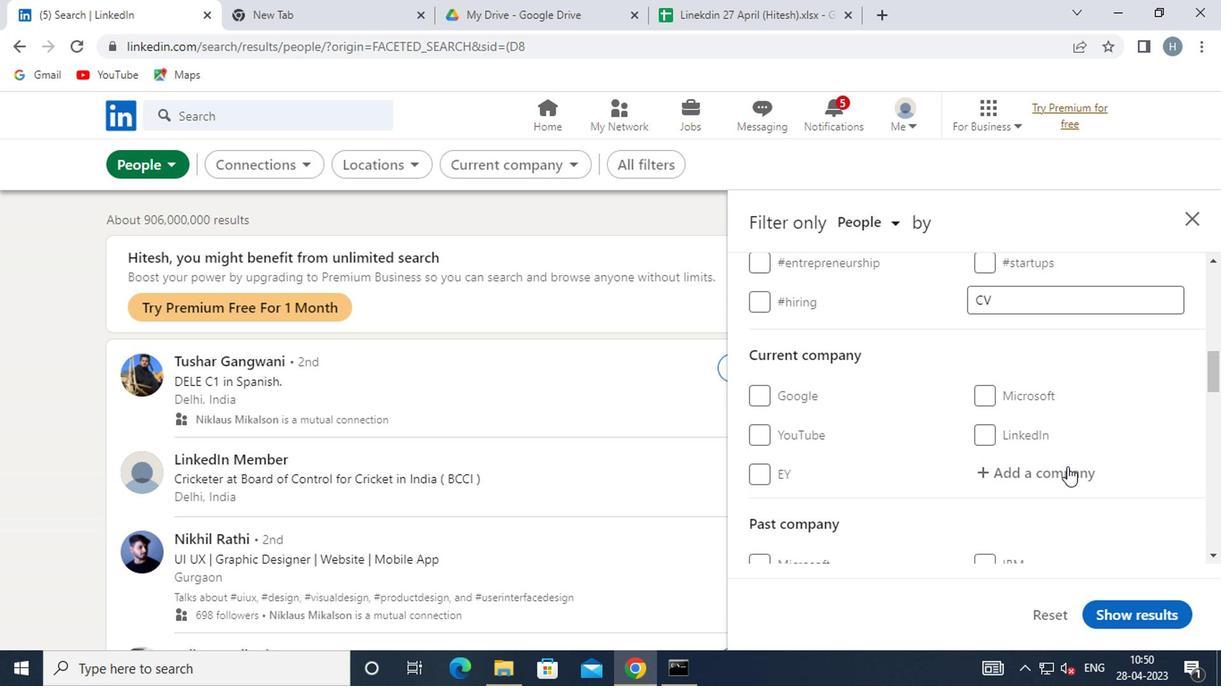 
Action: Mouse scrolled (1041, 458) with delta (0, -1)
Screenshot: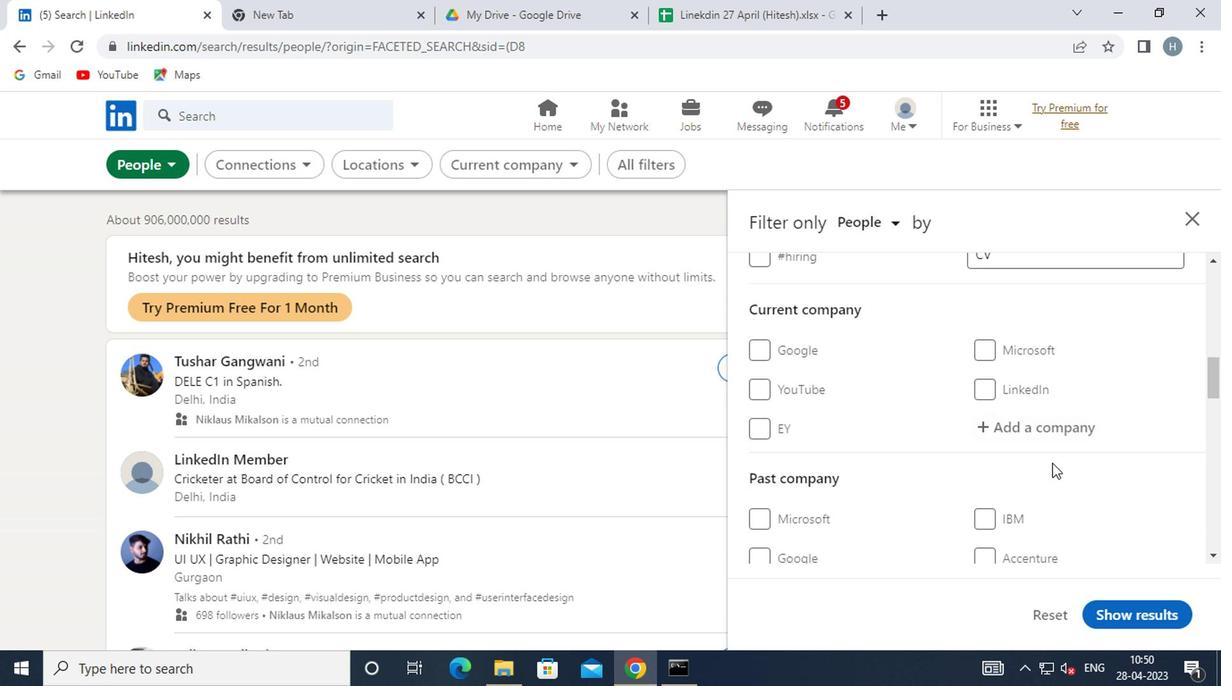 
Action: Mouse moved to (1011, 450)
Screenshot: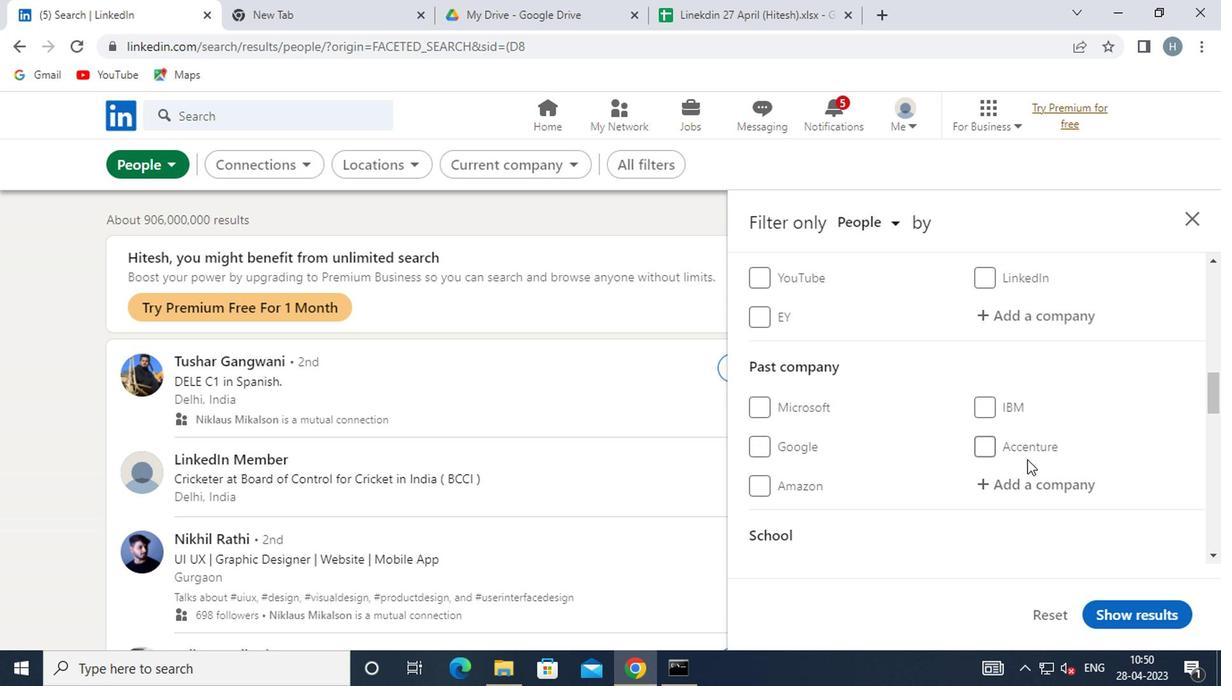
Action: Mouse scrolled (1011, 450) with delta (0, 0)
Screenshot: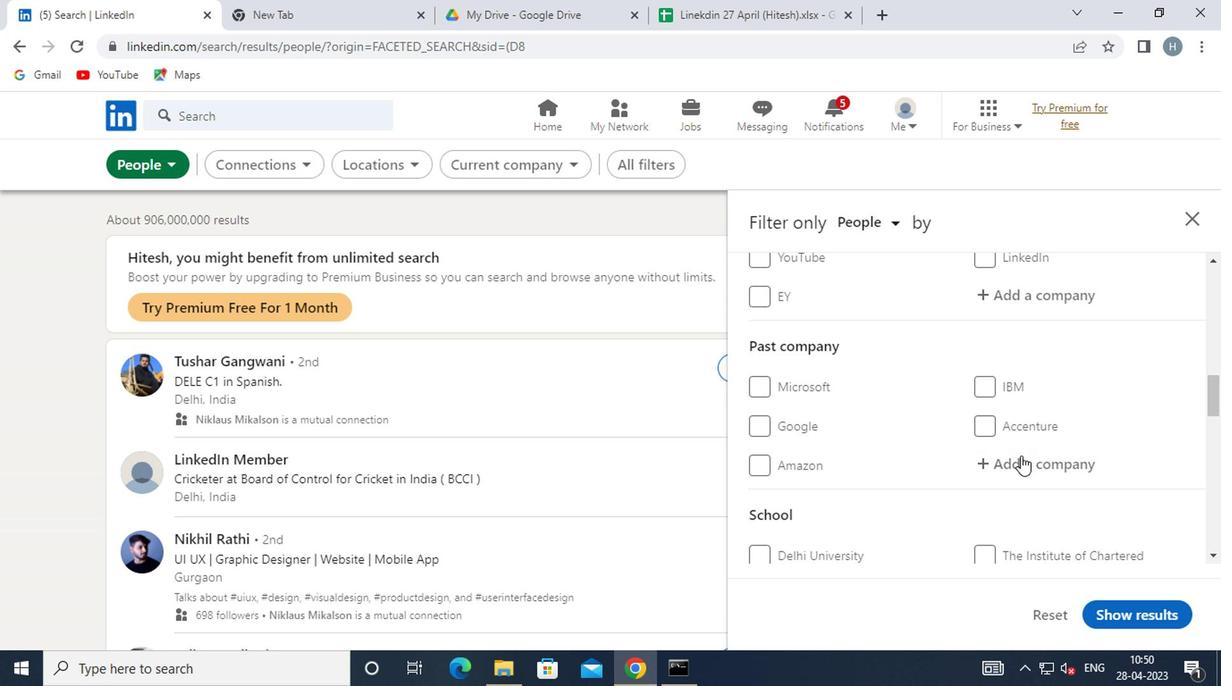 
Action: Mouse moved to (1010, 450)
Screenshot: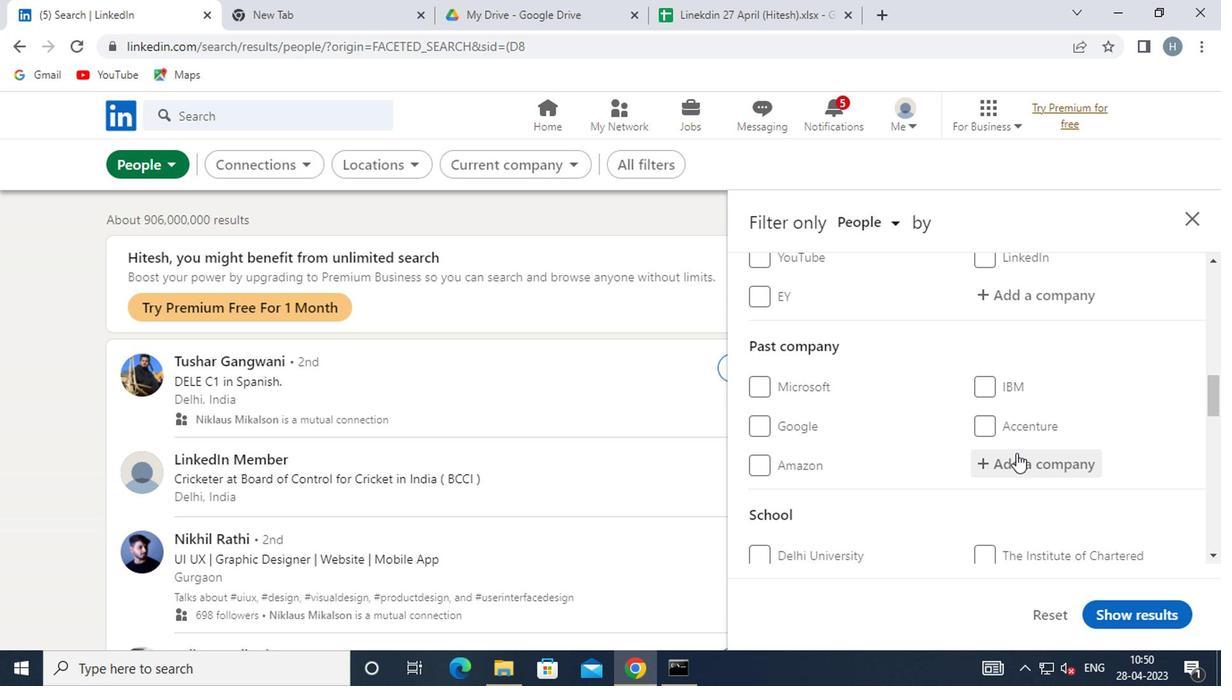 
Action: Mouse scrolled (1010, 450) with delta (0, 0)
Screenshot: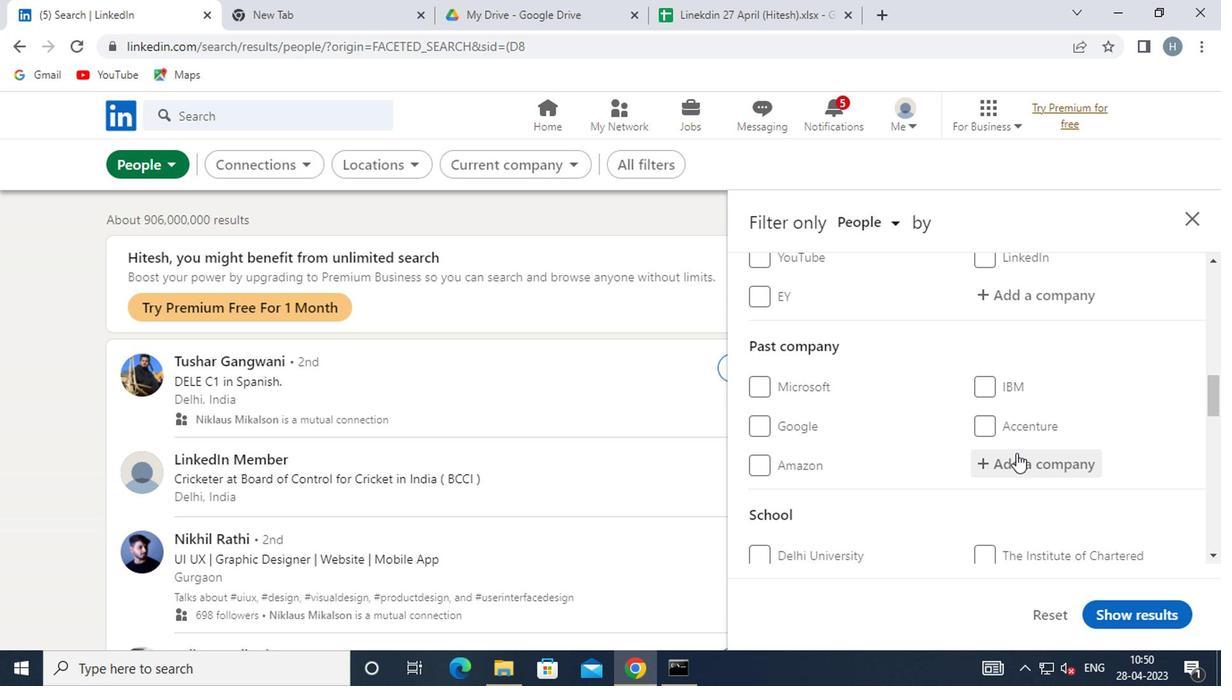 
Action: Mouse moved to (989, 433)
Screenshot: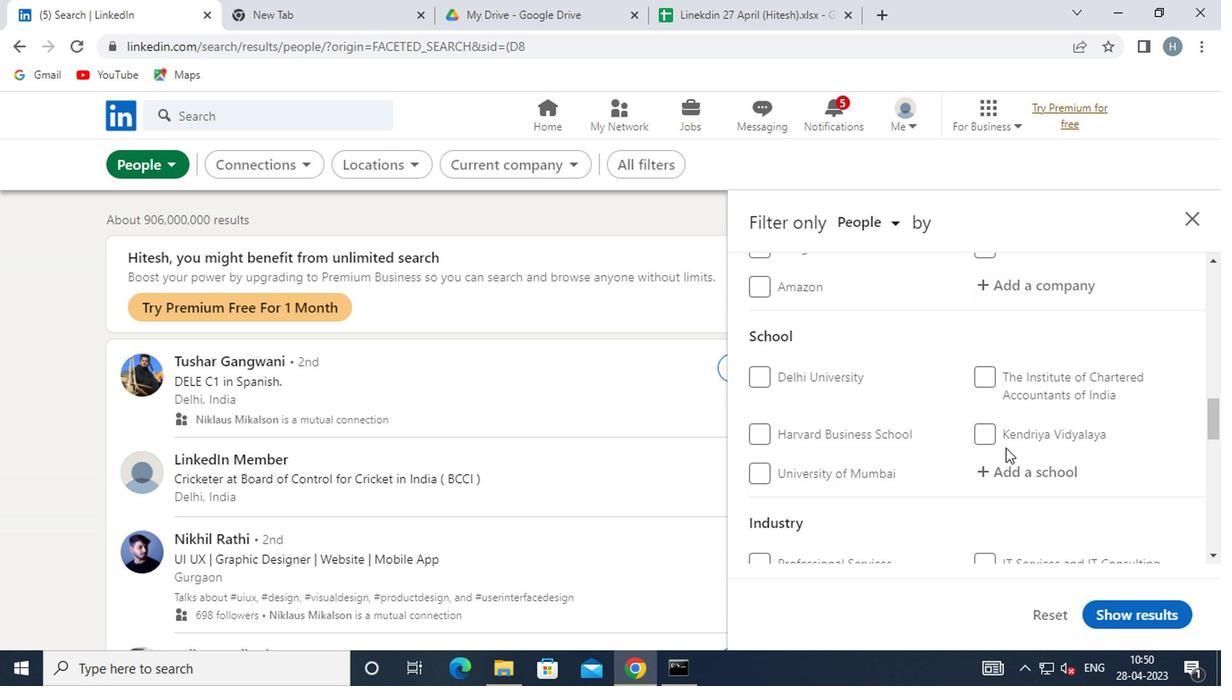 
Action: Mouse scrolled (989, 432) with delta (0, 0)
Screenshot: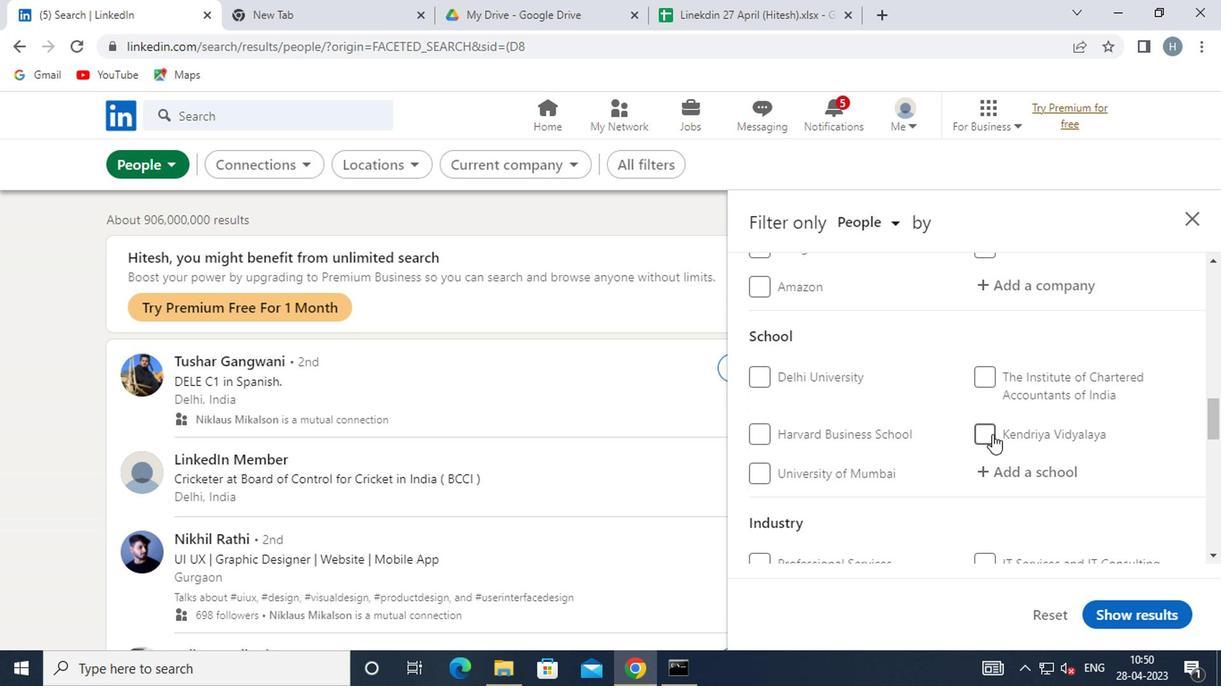 
Action: Mouse moved to (978, 443)
Screenshot: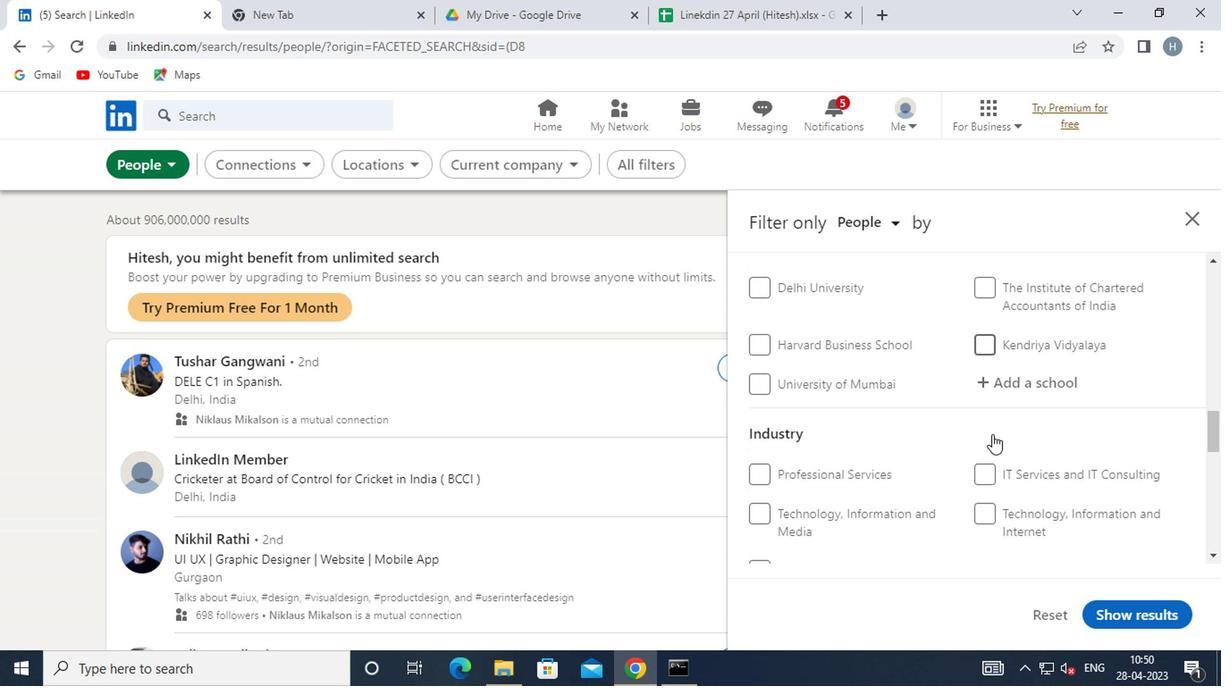
Action: Mouse scrolled (978, 443) with delta (0, 0)
Screenshot: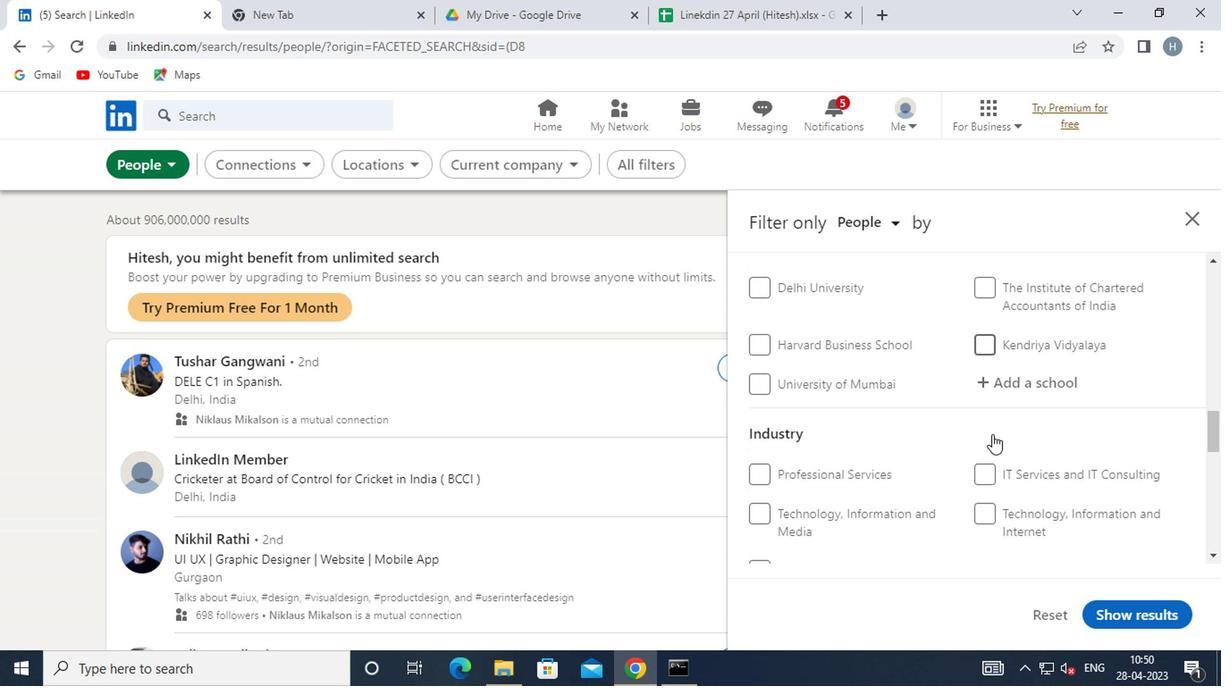 
Action: Mouse moved to (971, 450)
Screenshot: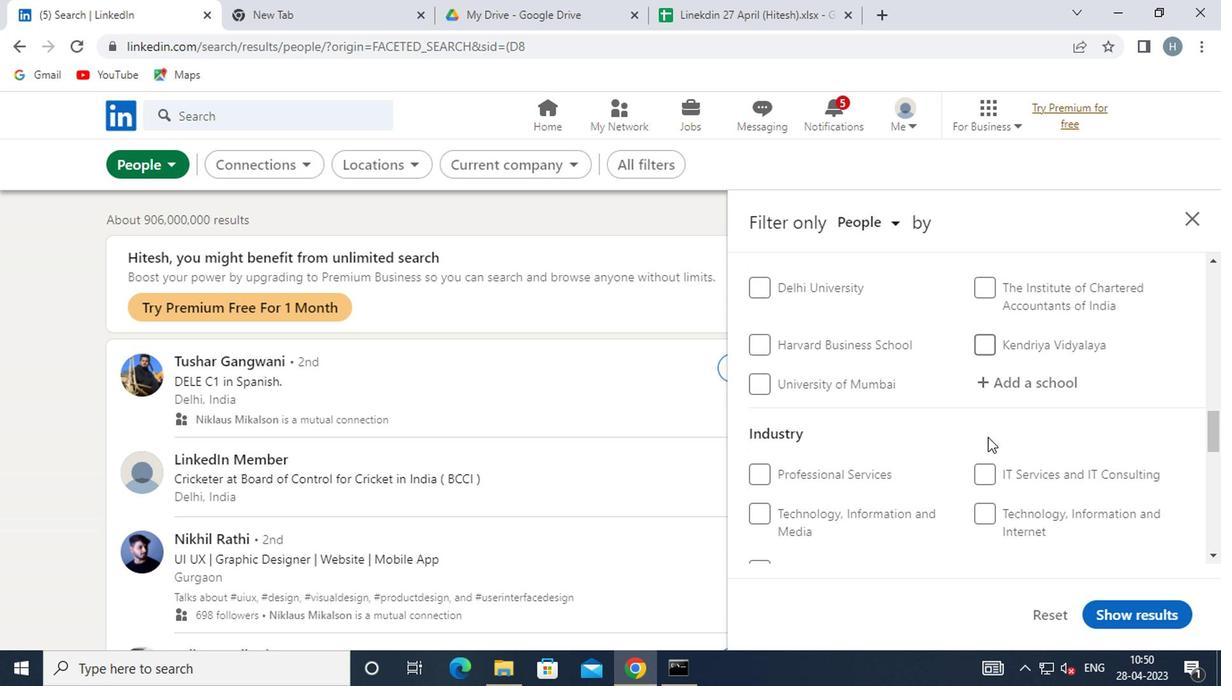 
Action: Mouse scrolled (971, 450) with delta (0, 0)
Screenshot: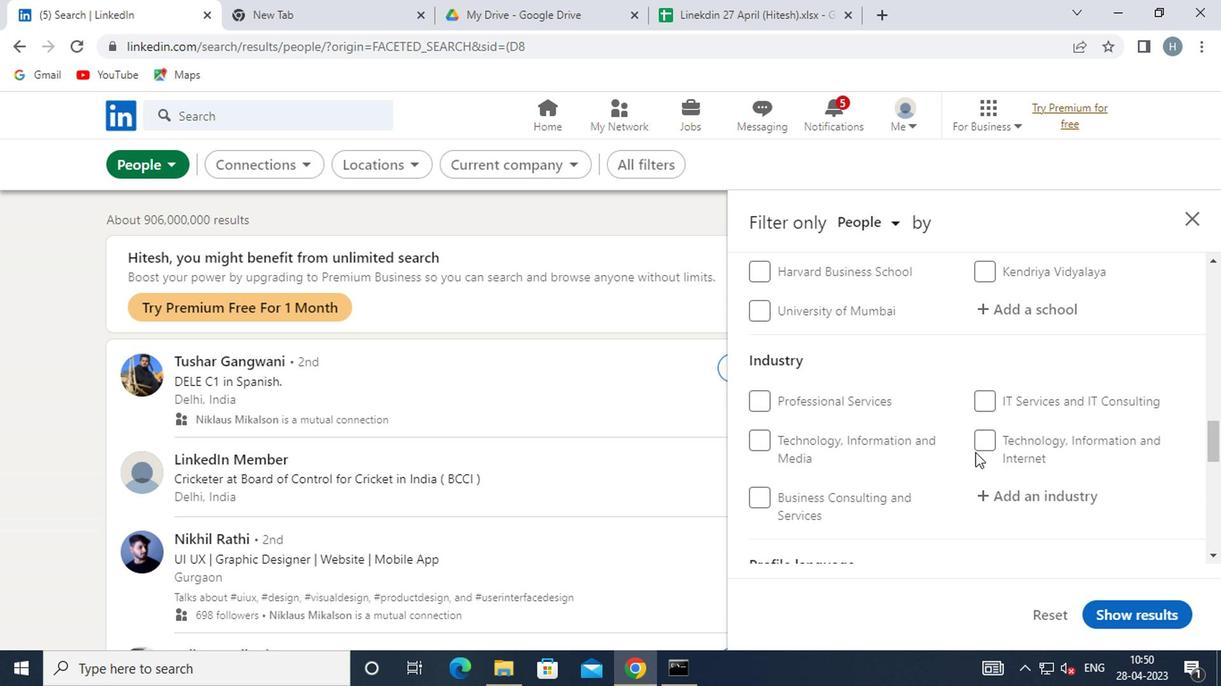 
Action: Mouse scrolled (971, 450) with delta (0, 0)
Screenshot: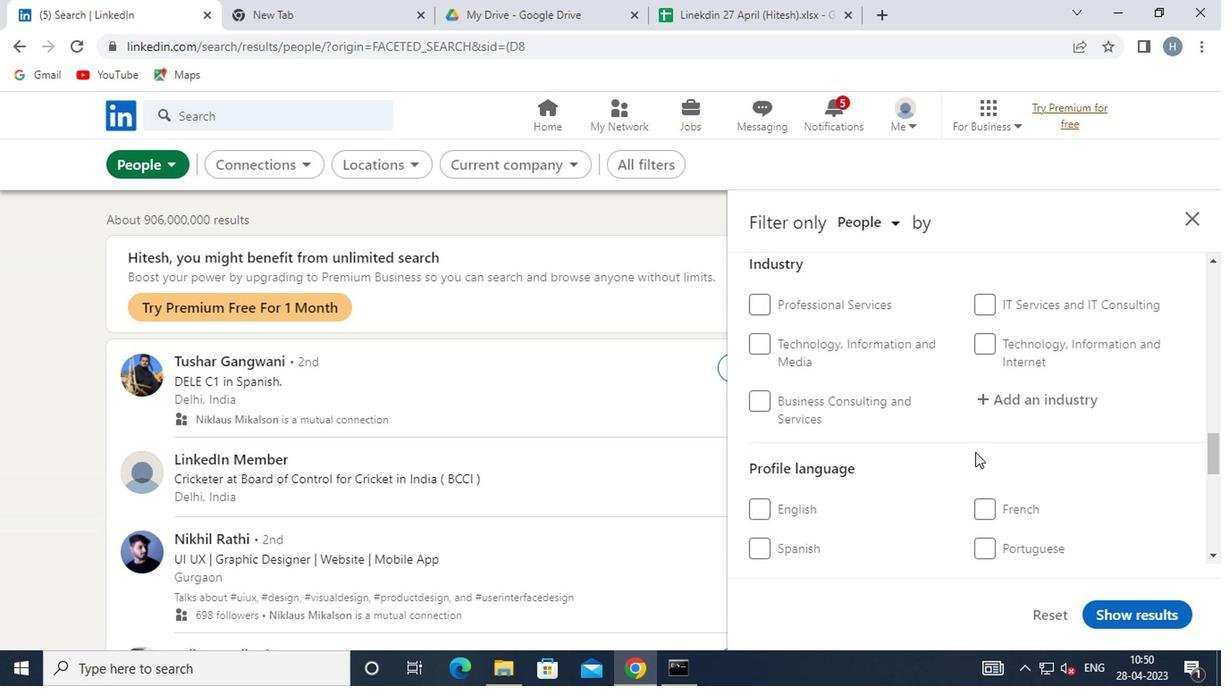 
Action: Mouse scrolled (971, 450) with delta (0, 0)
Screenshot: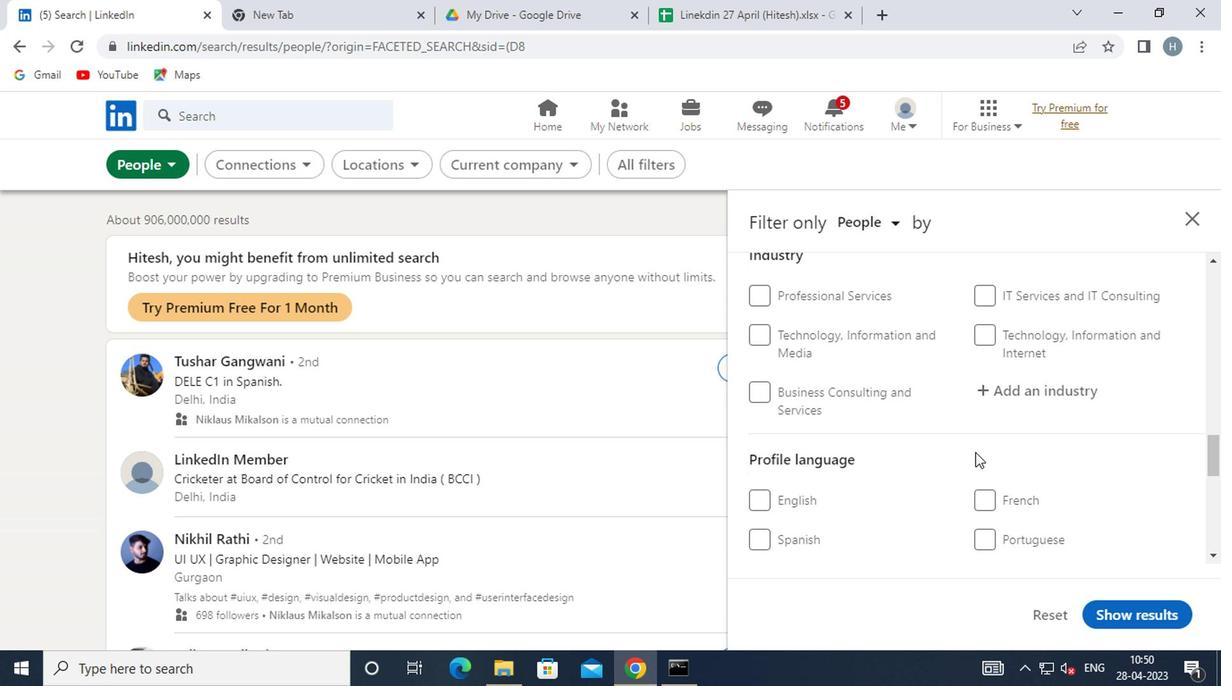 
Action: Mouse moved to (980, 326)
Screenshot: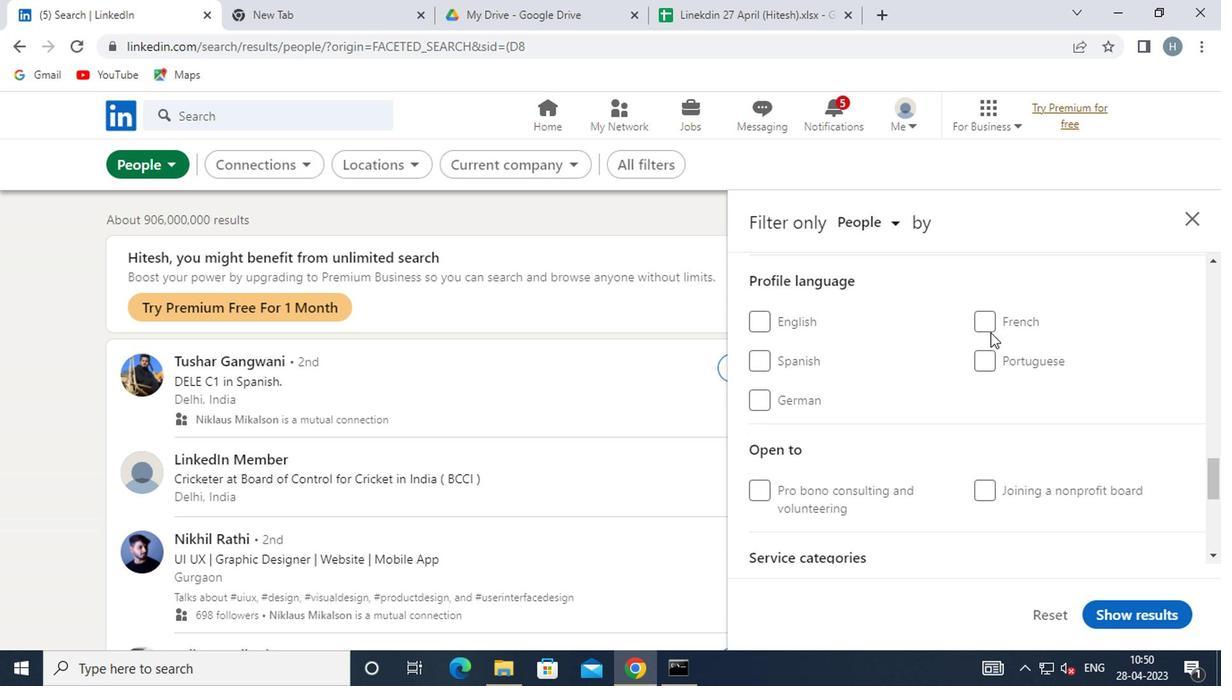 
Action: Mouse pressed left at (980, 326)
Screenshot: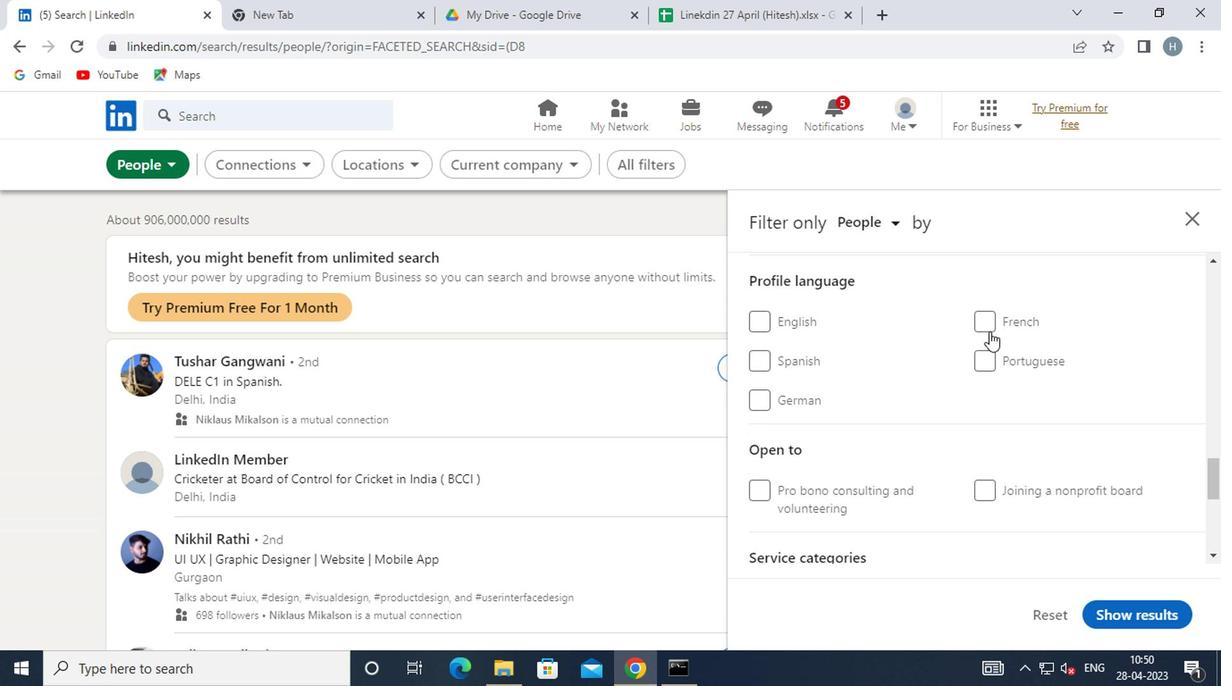 
Action: Mouse moved to (975, 399)
Screenshot: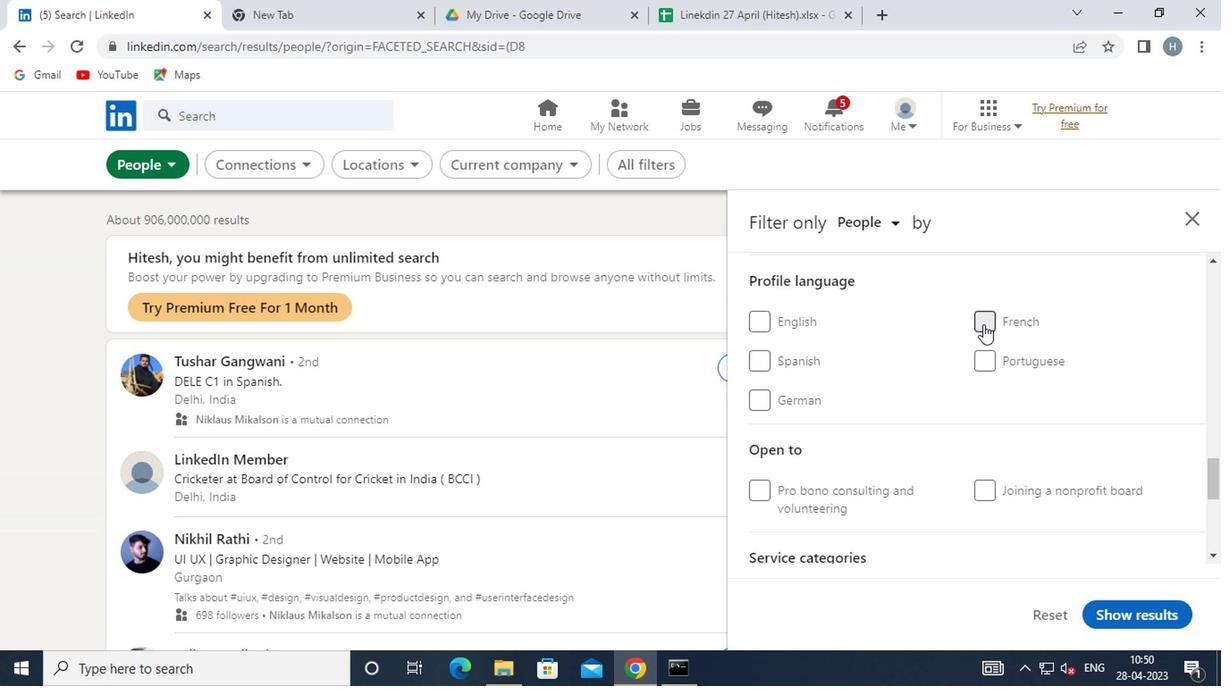 
Action: Mouse scrolled (975, 400) with delta (0, 0)
Screenshot: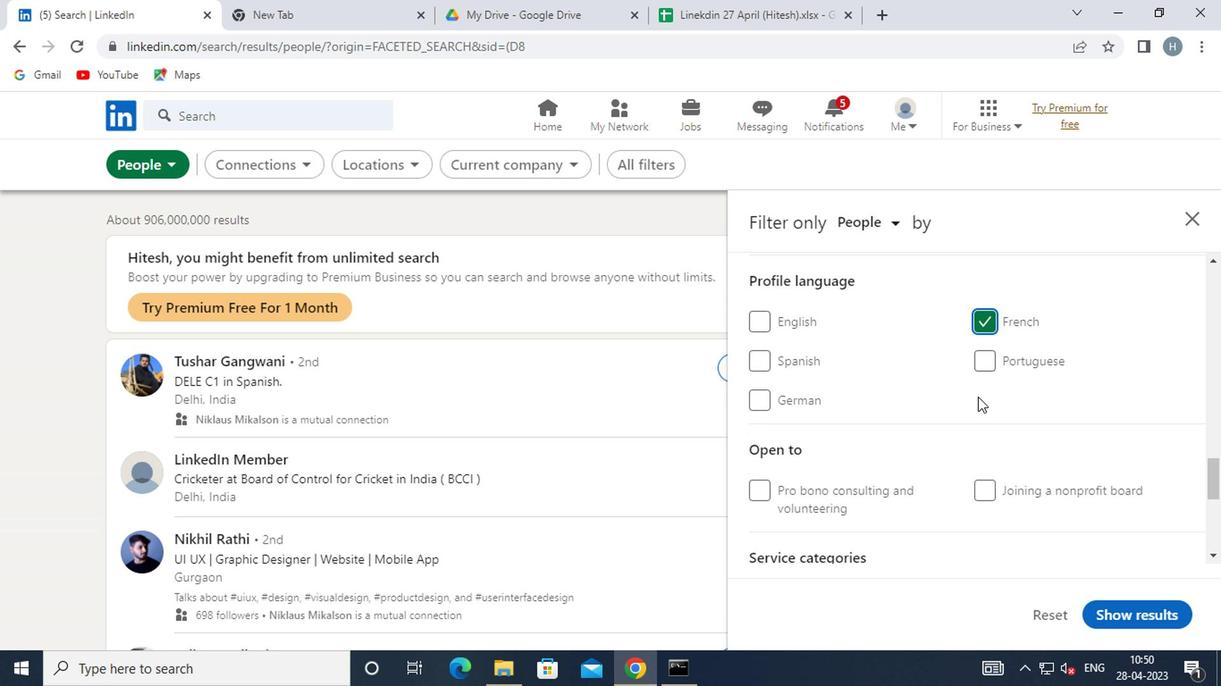 
Action: Mouse scrolled (975, 400) with delta (0, 0)
Screenshot: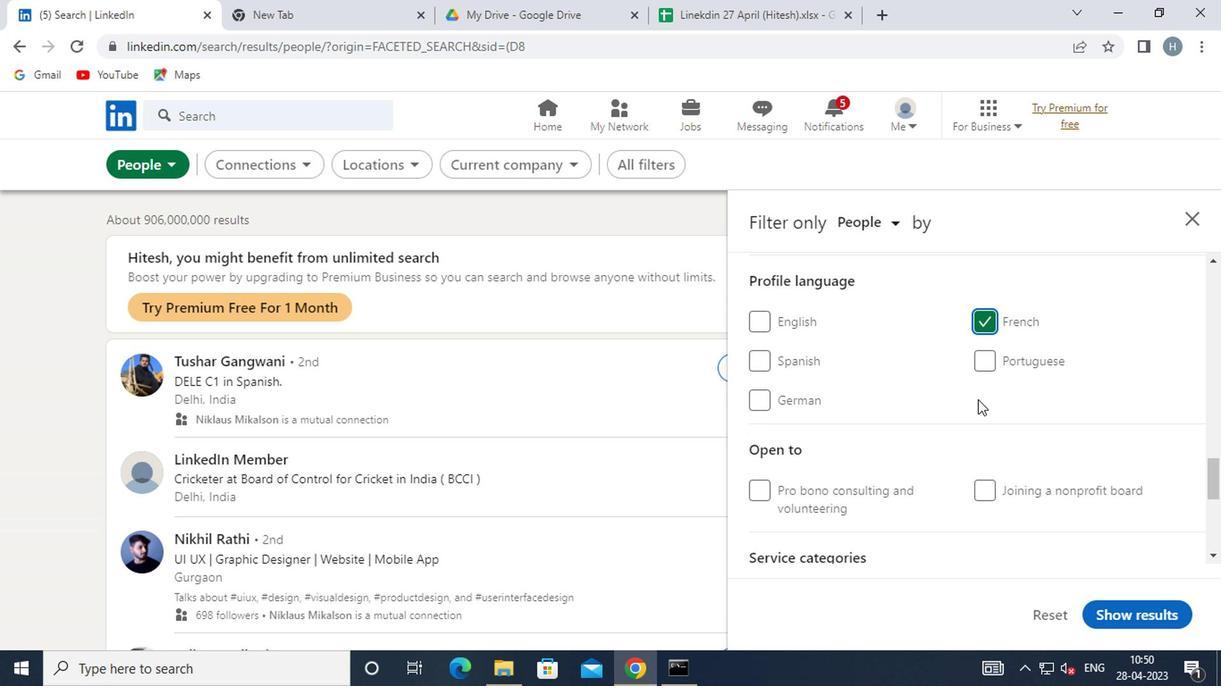 
Action: Mouse scrolled (975, 400) with delta (0, 0)
Screenshot: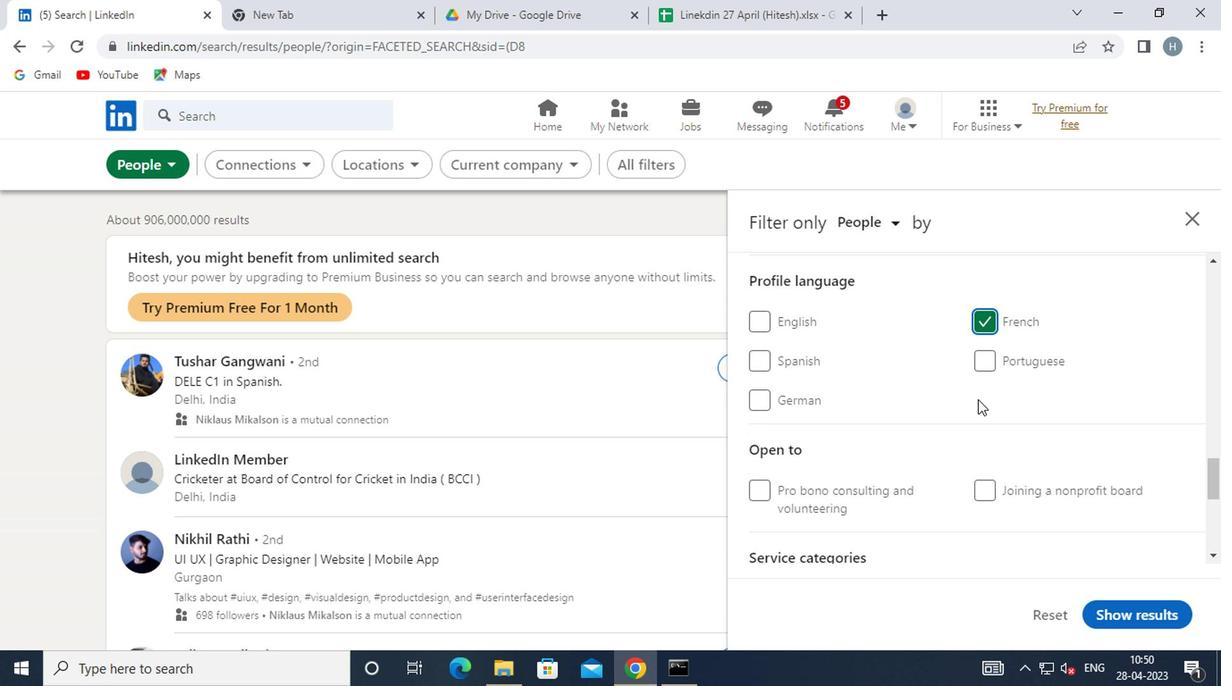 
Action: Mouse scrolled (975, 400) with delta (0, 0)
Screenshot: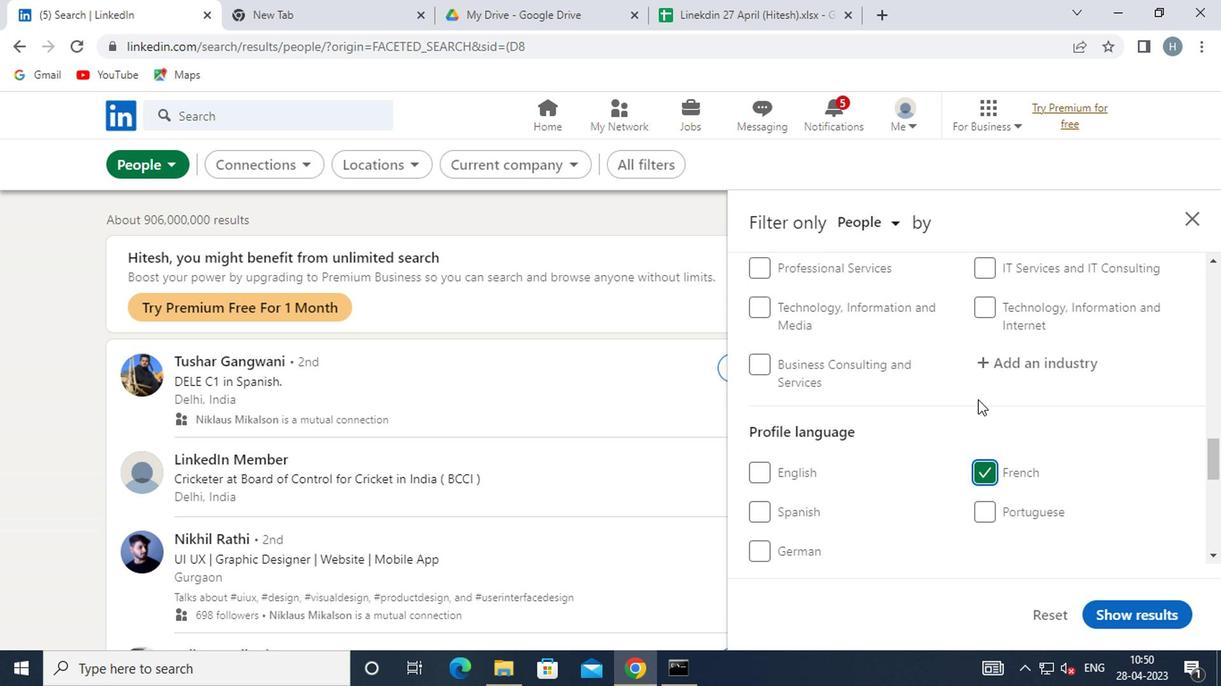 
Action: Mouse scrolled (975, 400) with delta (0, 0)
Screenshot: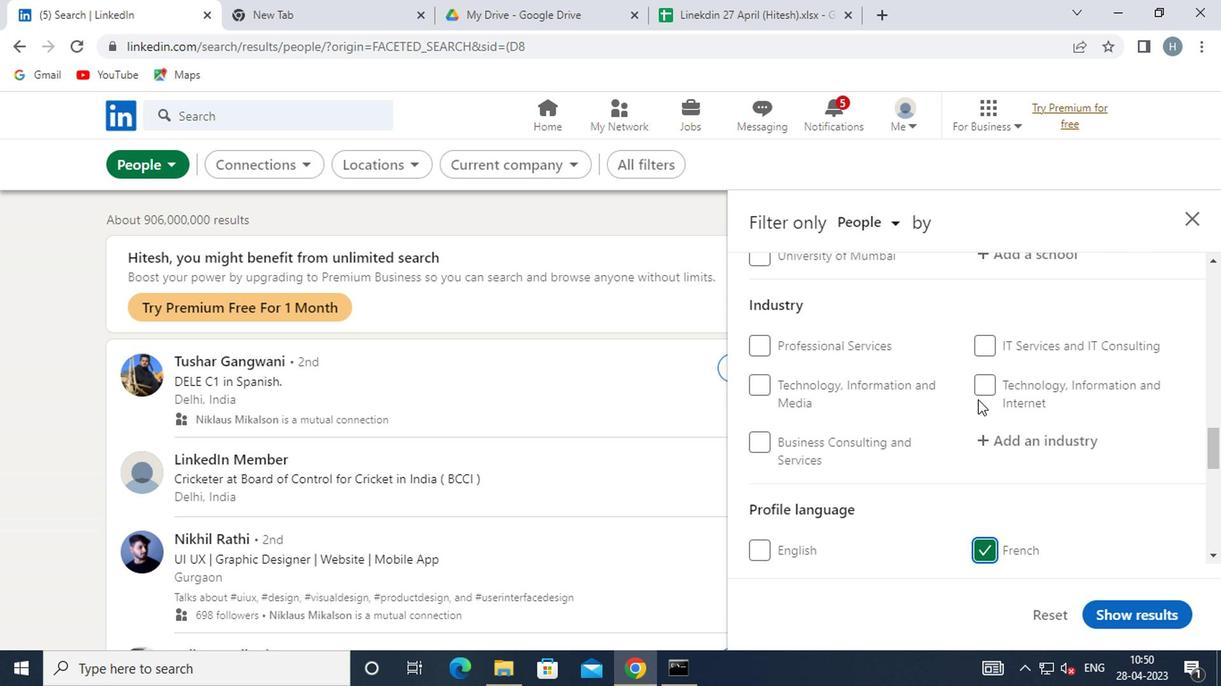 
Action: Mouse scrolled (975, 400) with delta (0, 0)
Screenshot: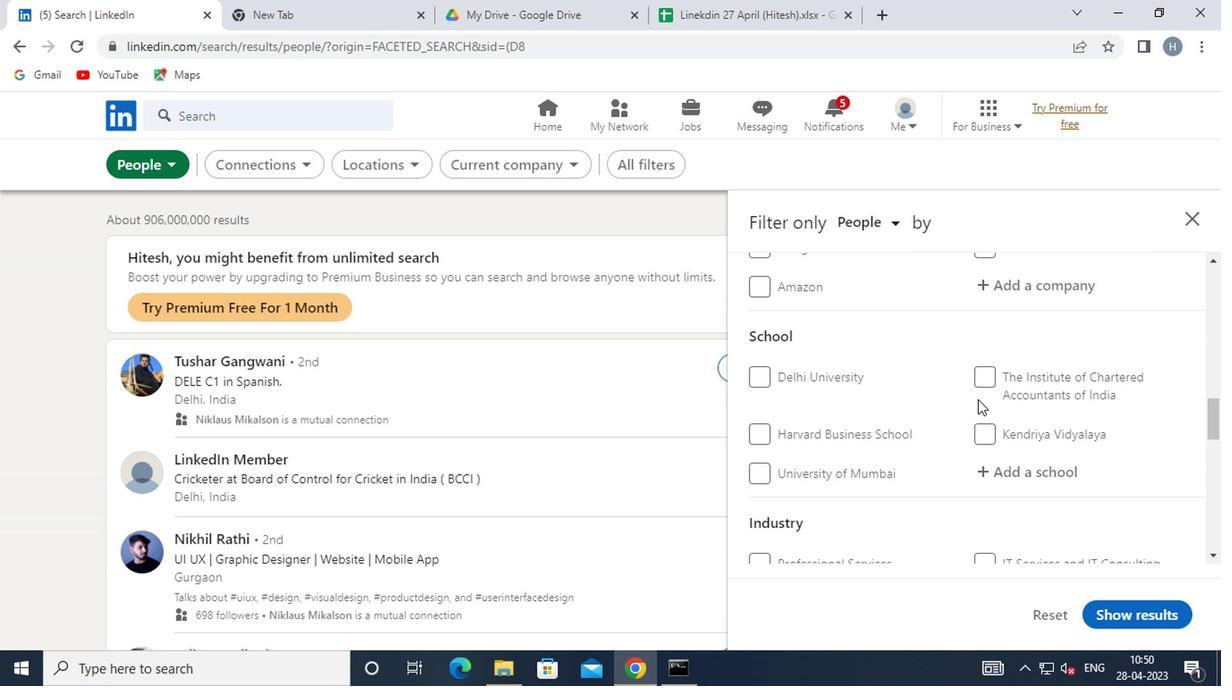 
Action: Mouse scrolled (975, 400) with delta (0, 0)
Screenshot: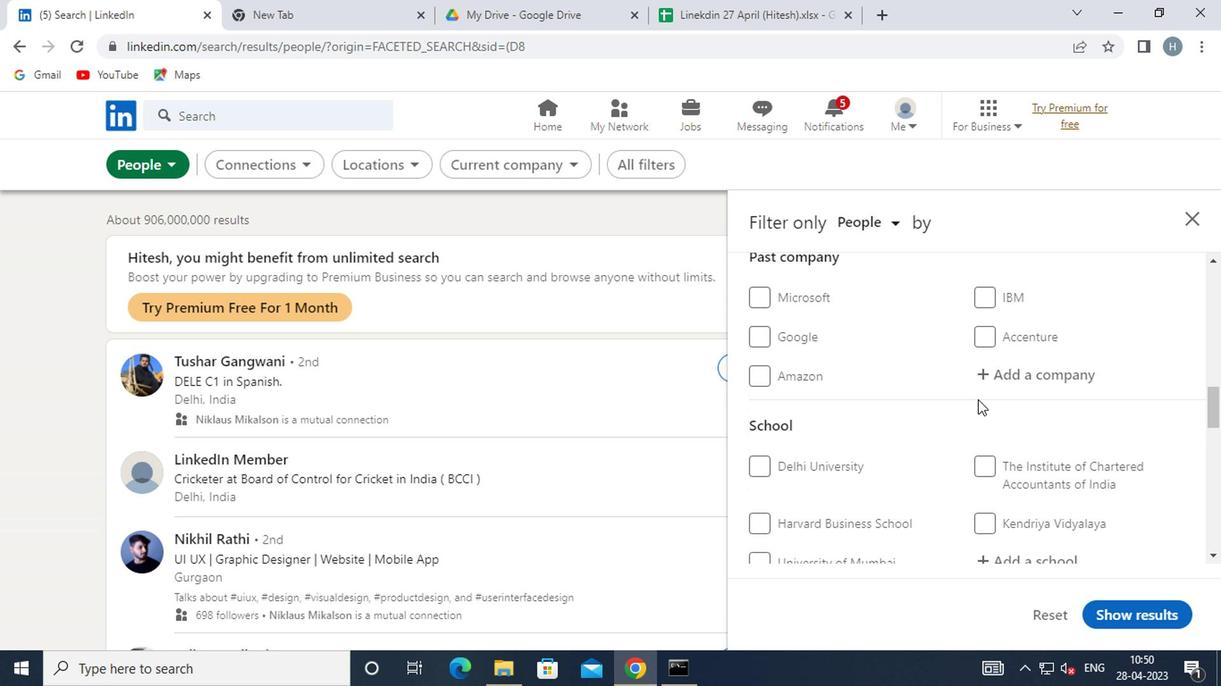 
Action: Mouse scrolled (975, 400) with delta (0, 0)
Screenshot: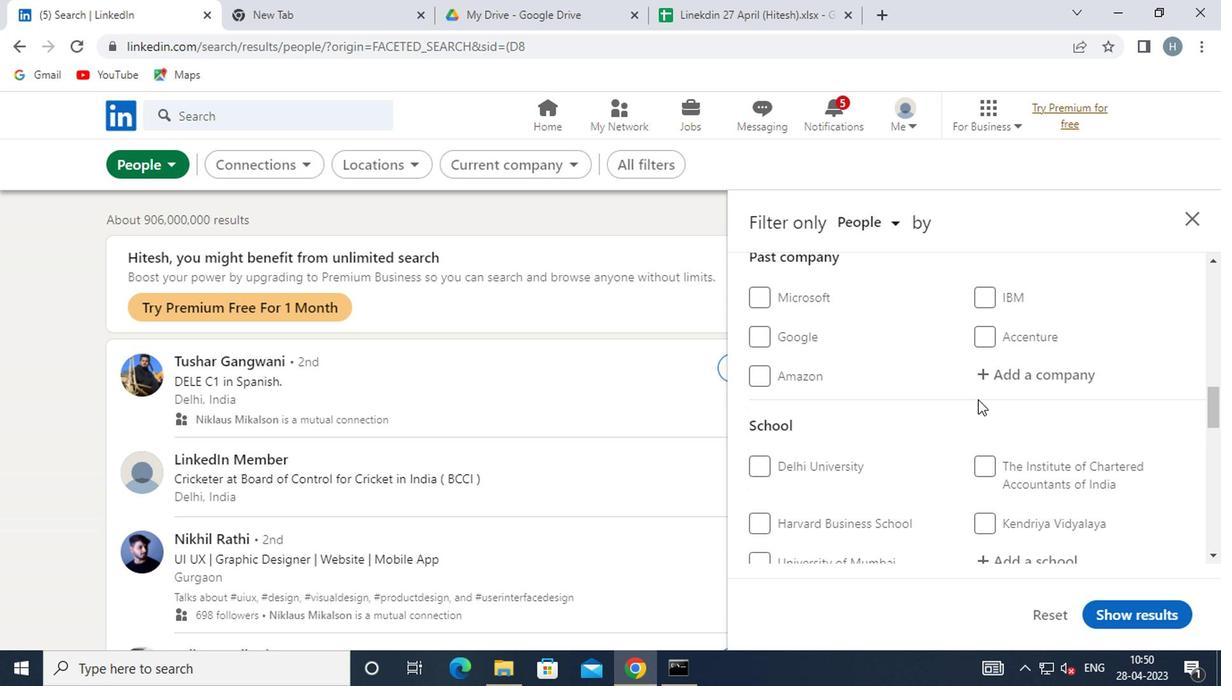 
Action: Mouse scrolled (975, 400) with delta (0, 0)
Screenshot: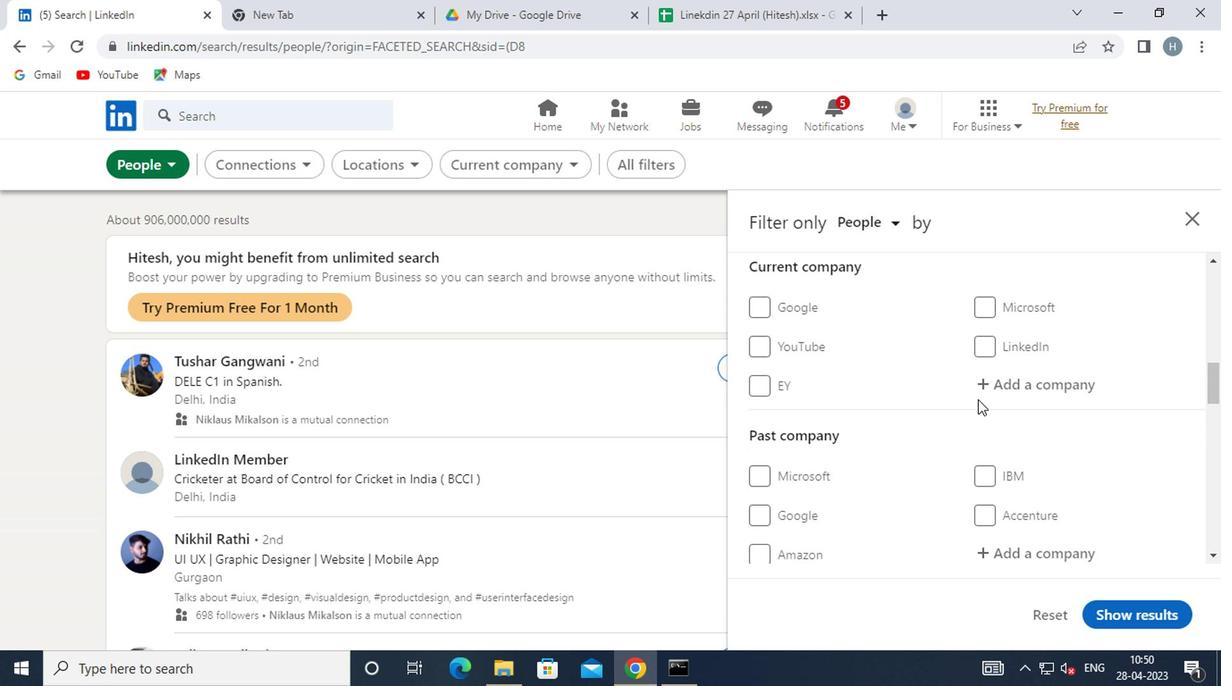 
Action: Mouse moved to (1015, 465)
Screenshot: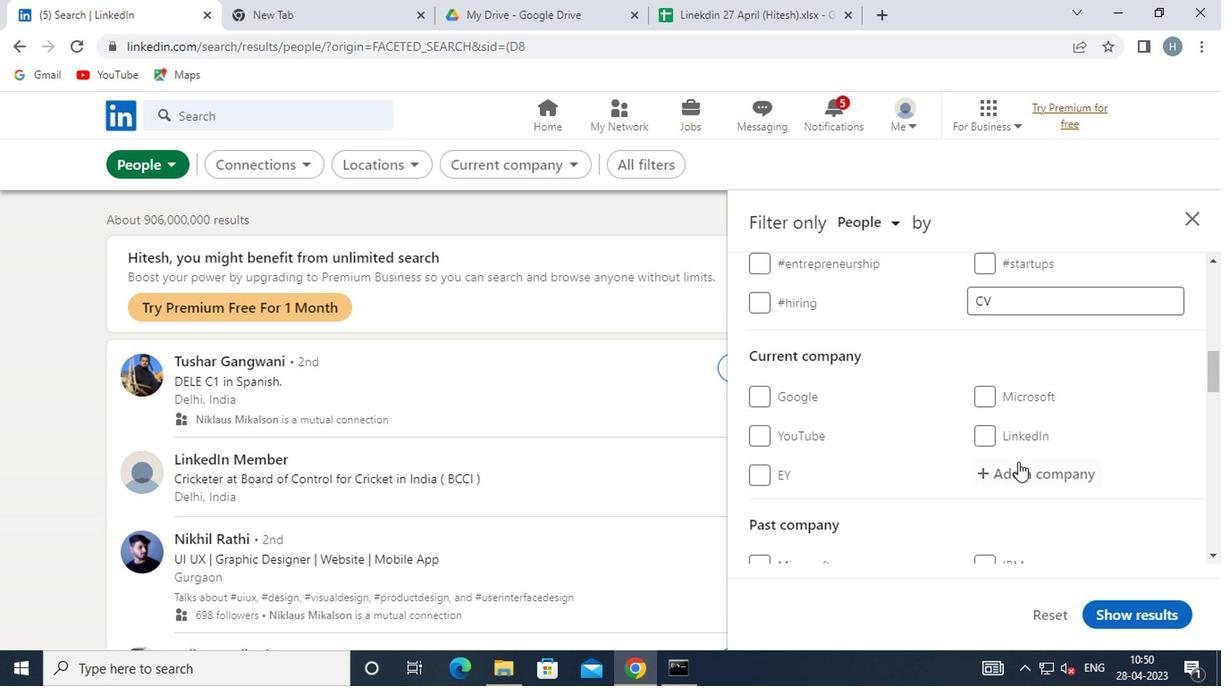 
Action: Mouse pressed left at (1015, 465)
Screenshot: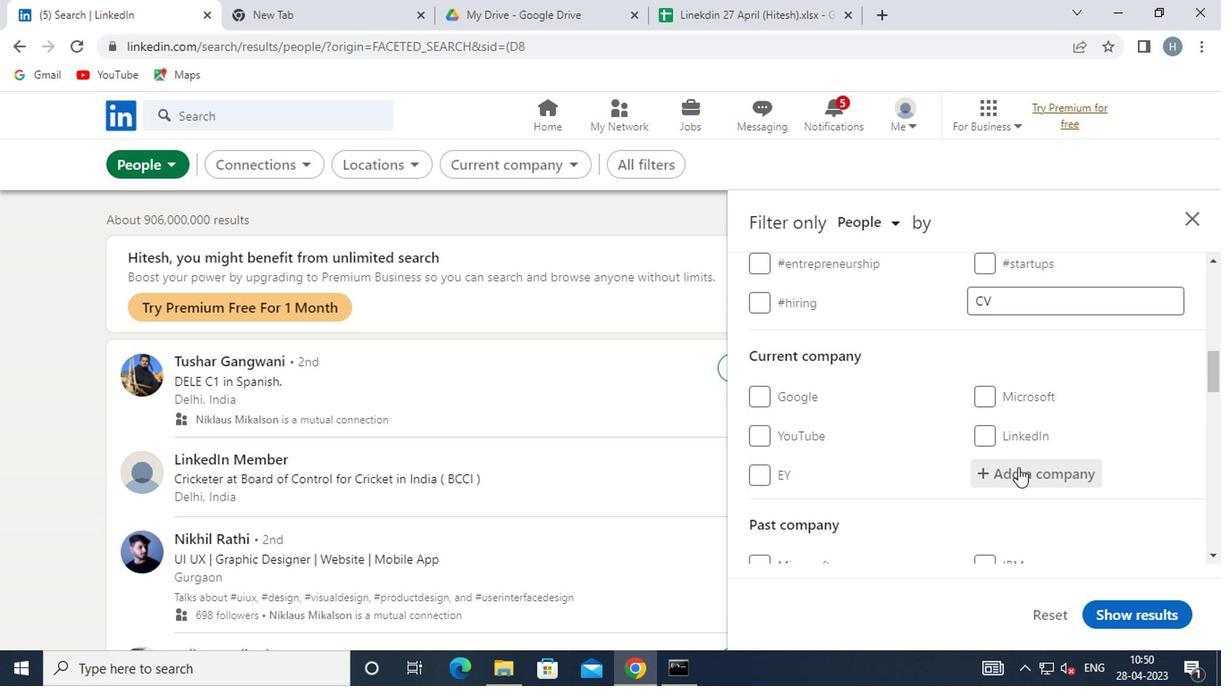 
Action: Key pressed <Key.shift>SONY<Key.space><Key.shift>RESE
Screenshot: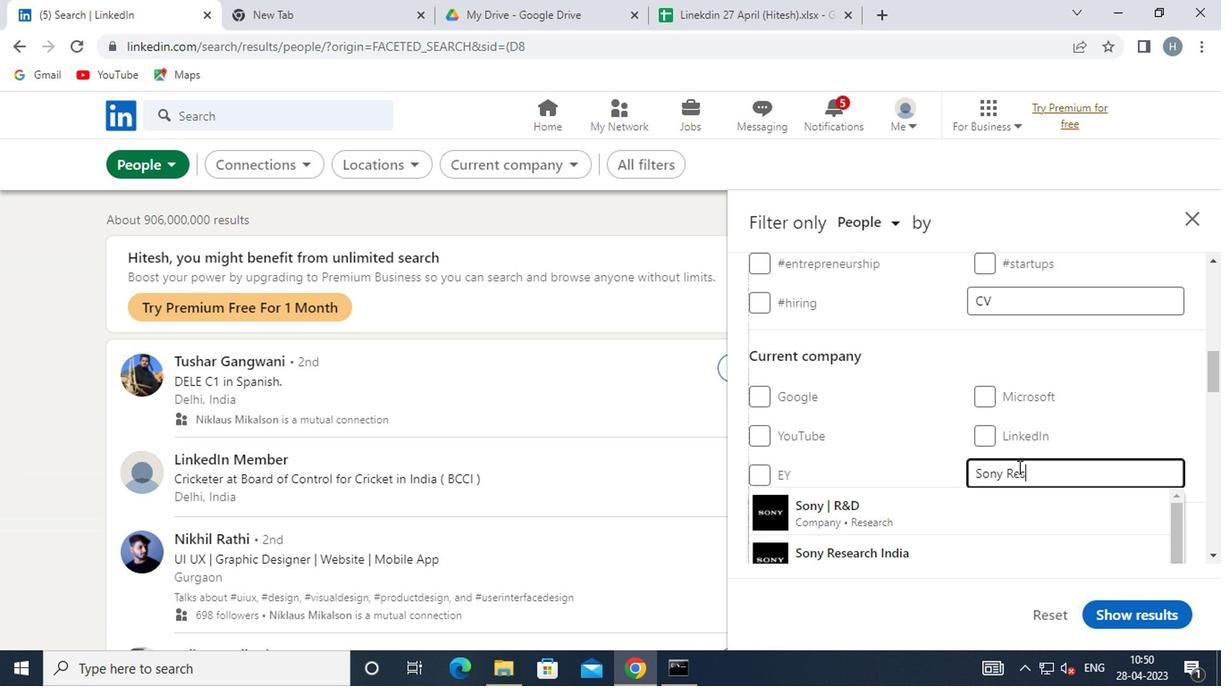 
Action: Mouse moved to (937, 508)
Screenshot: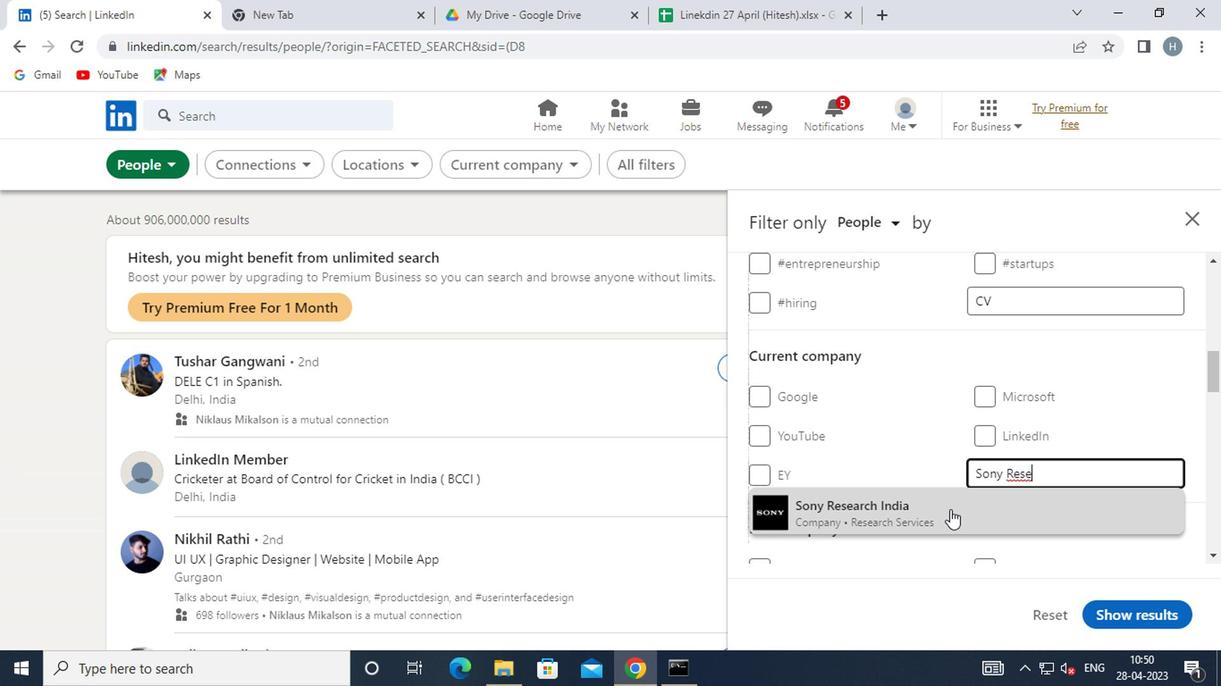 
Action: Mouse pressed left at (937, 508)
Screenshot: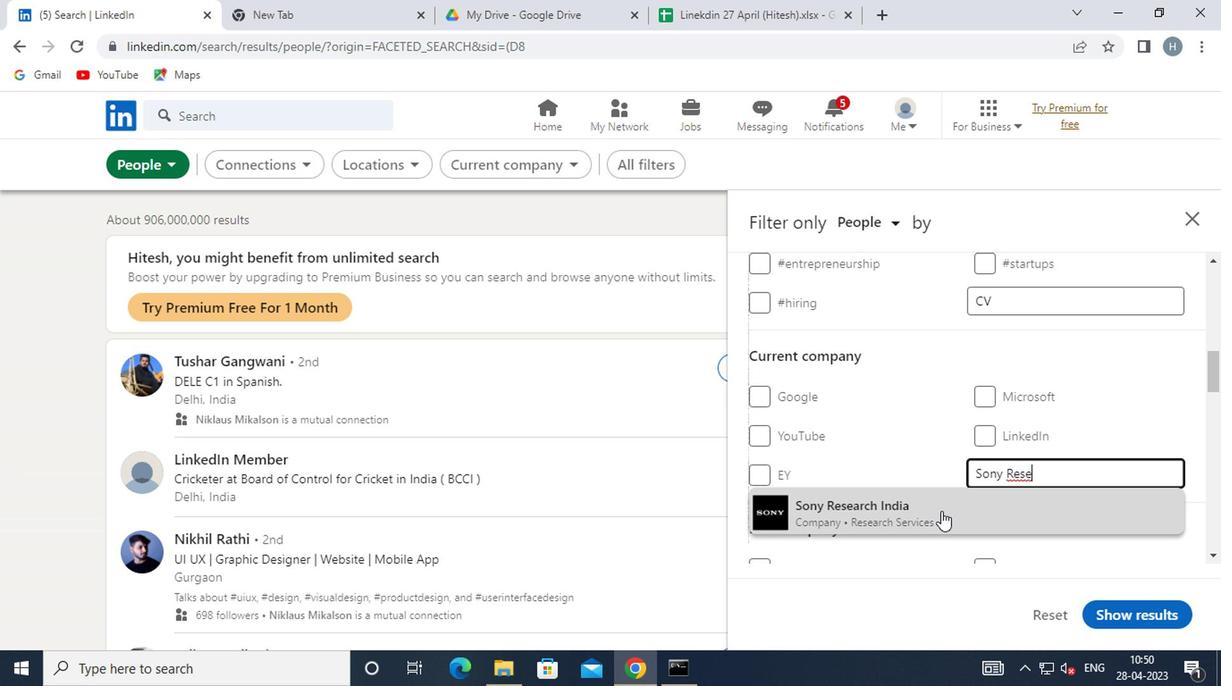 
Action: Mouse moved to (921, 463)
Screenshot: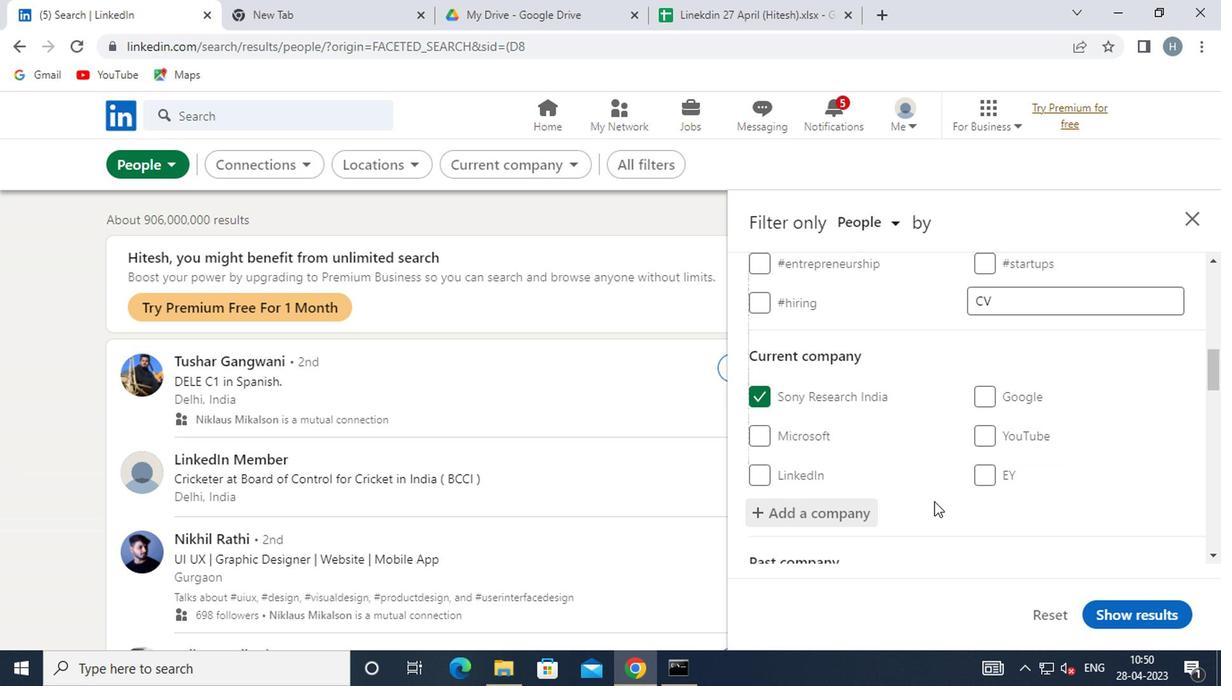 
Action: Mouse scrolled (921, 463) with delta (0, 0)
Screenshot: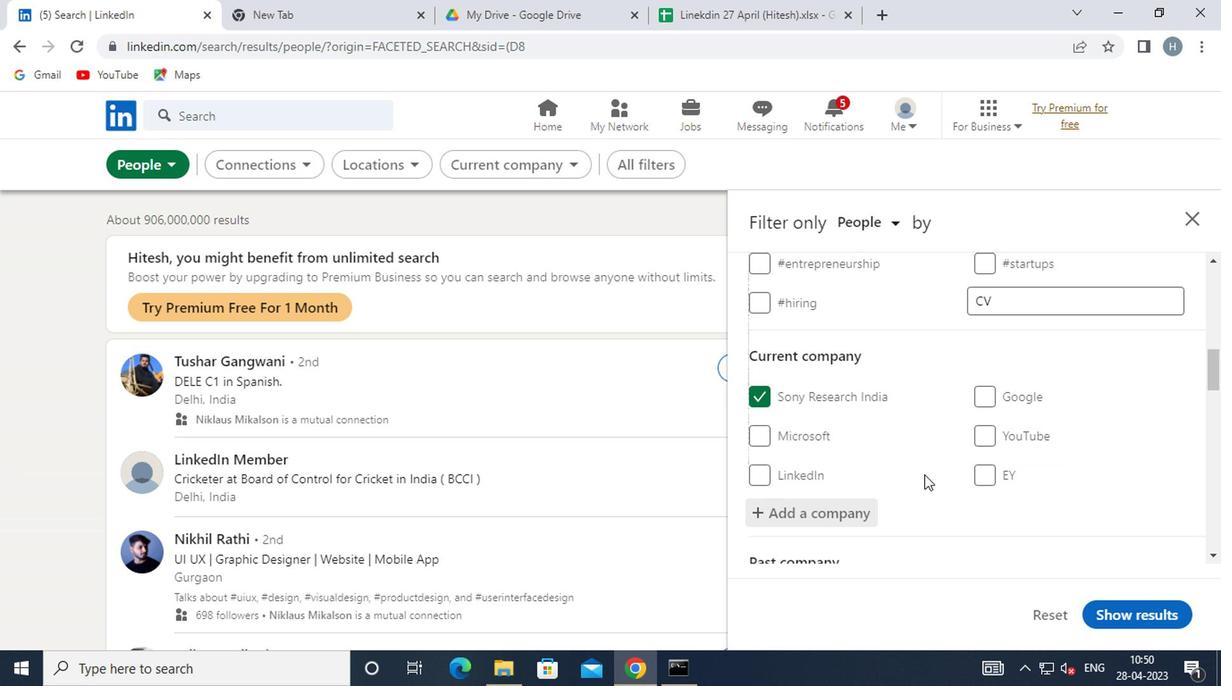 
Action: Mouse moved to (913, 457)
Screenshot: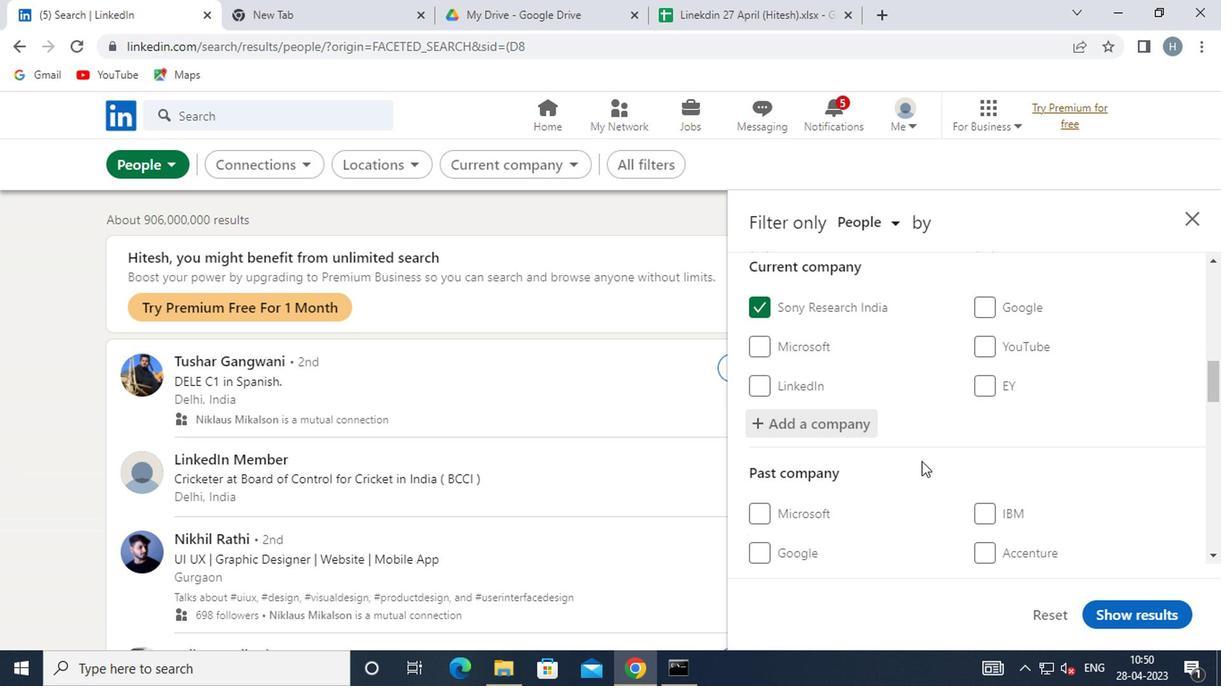 
Action: Mouse scrolled (913, 457) with delta (0, 0)
Screenshot: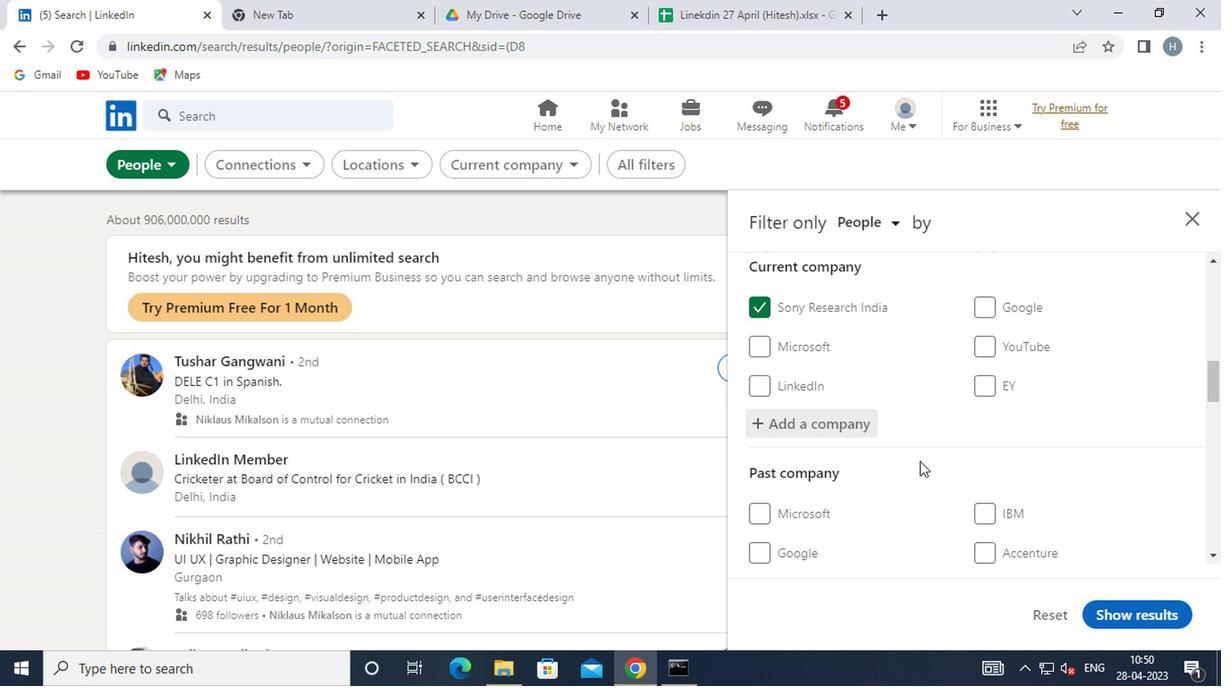 
Action: Mouse moved to (913, 457)
Screenshot: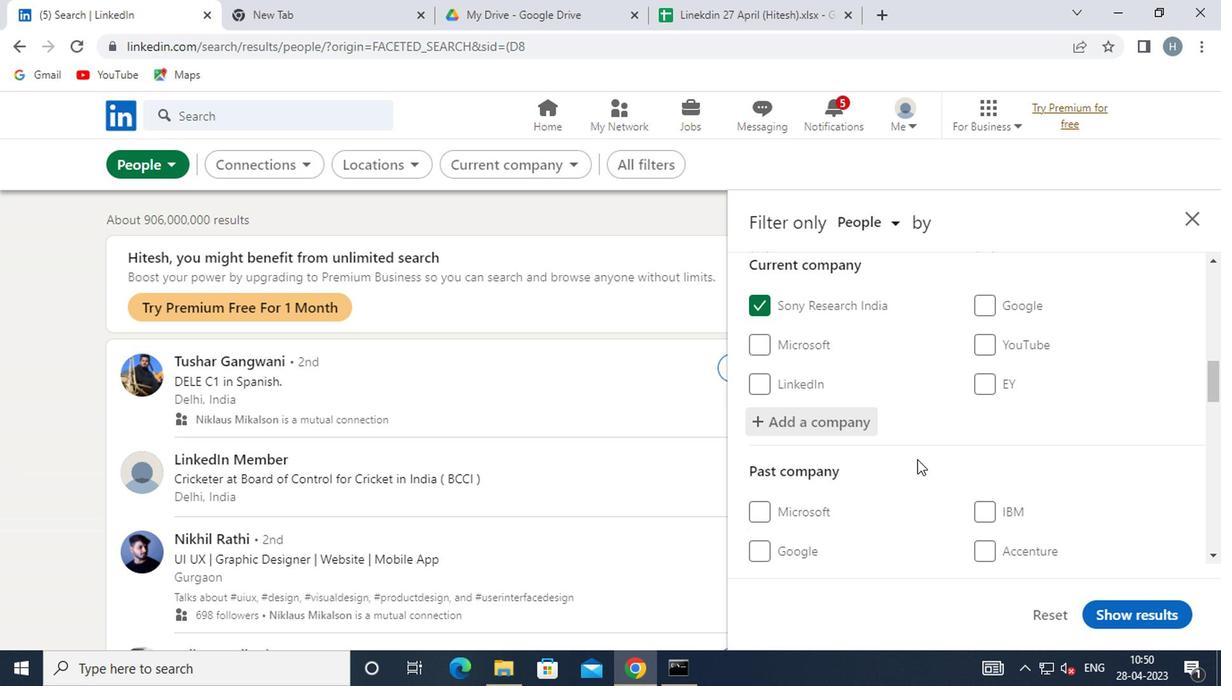 
Action: Mouse scrolled (913, 457) with delta (0, 0)
Screenshot: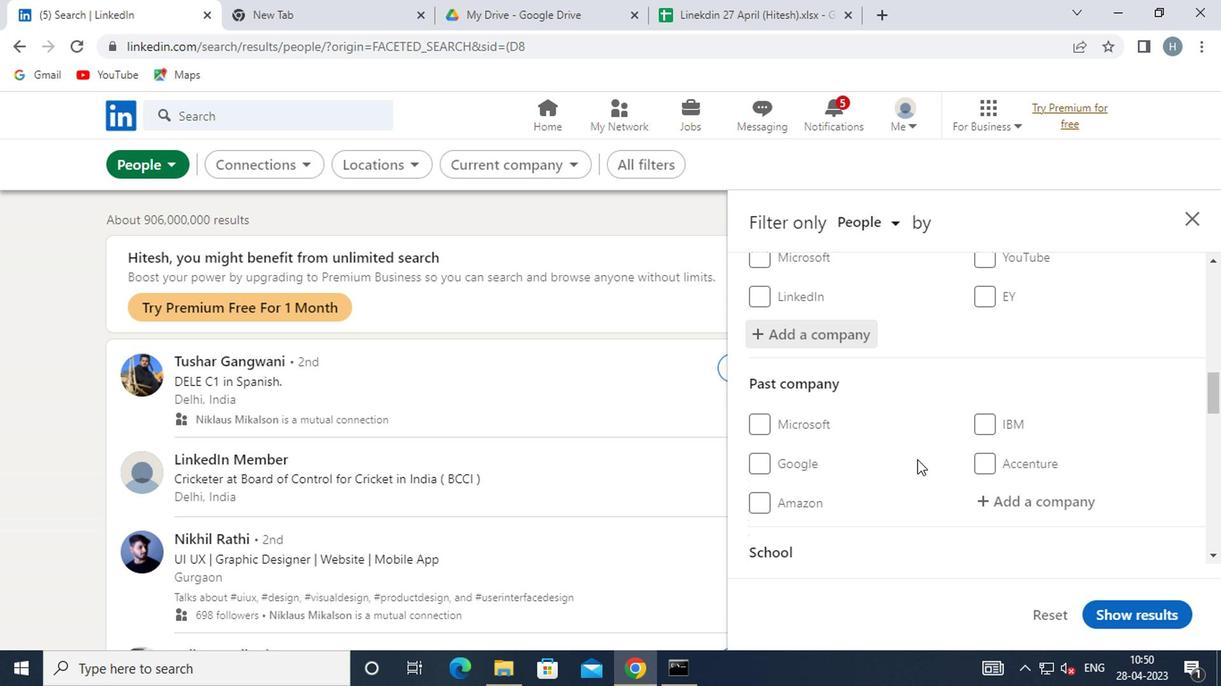 
Action: Mouse scrolled (913, 457) with delta (0, 0)
Screenshot: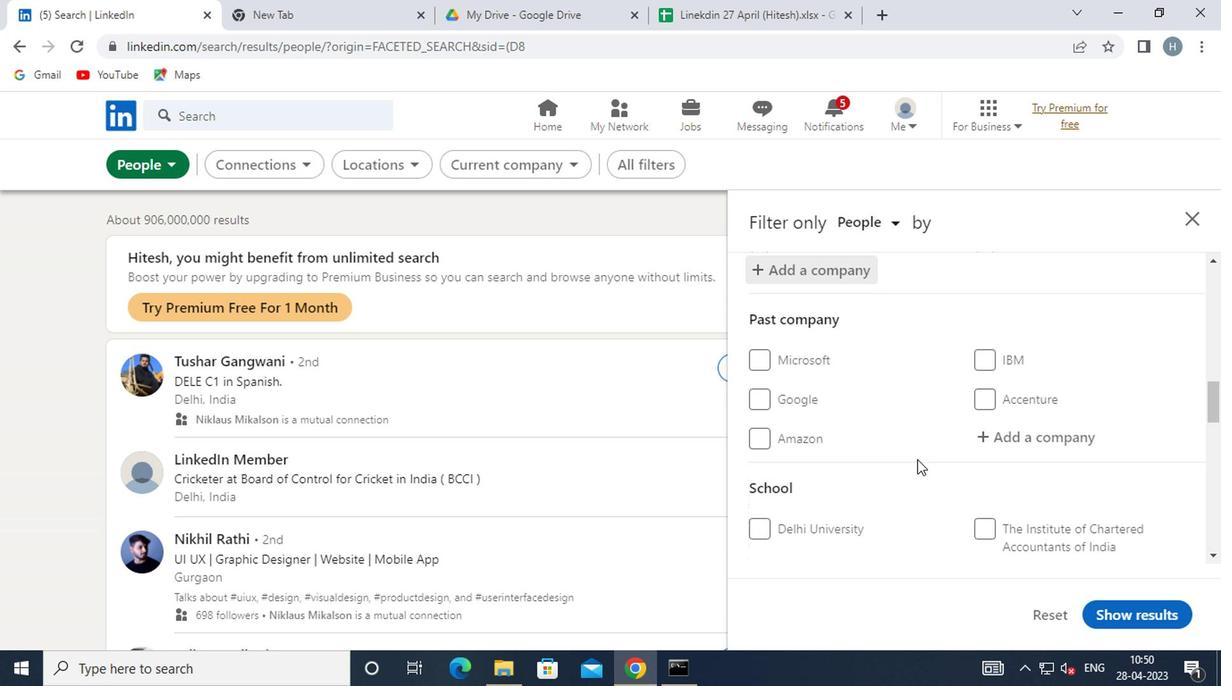 
Action: Mouse scrolled (913, 457) with delta (0, 0)
Screenshot: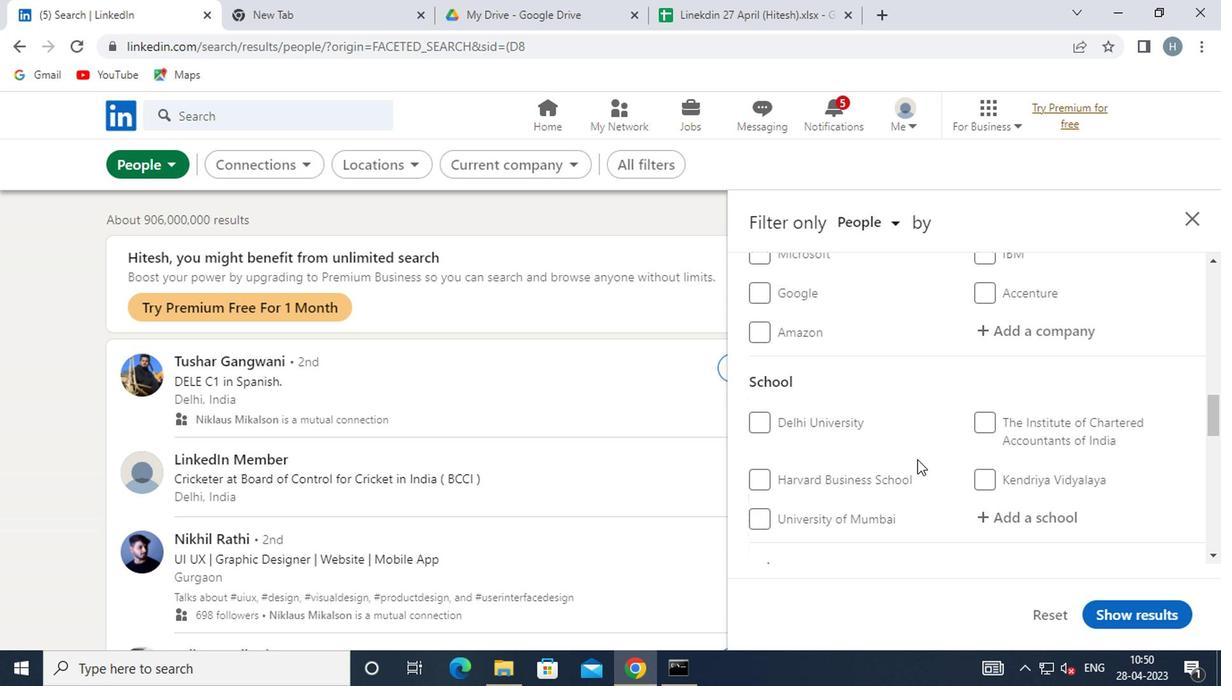 
Action: Mouse moved to (1003, 416)
Screenshot: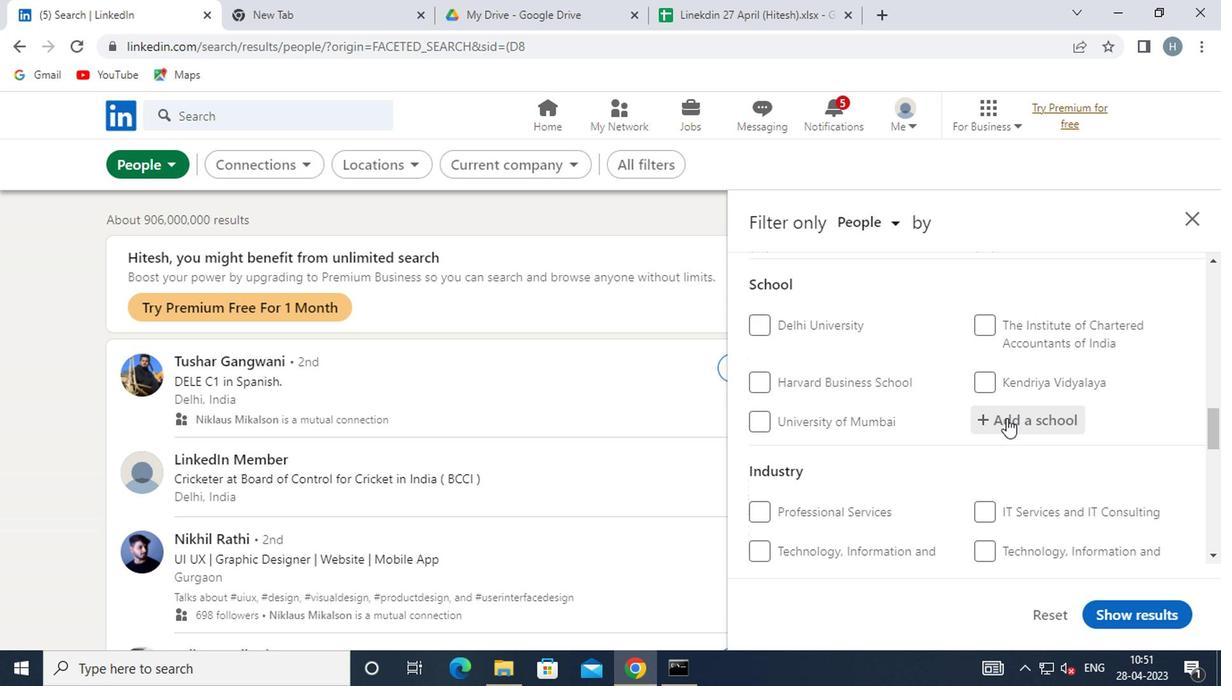 
Action: Mouse pressed left at (1003, 416)
Screenshot: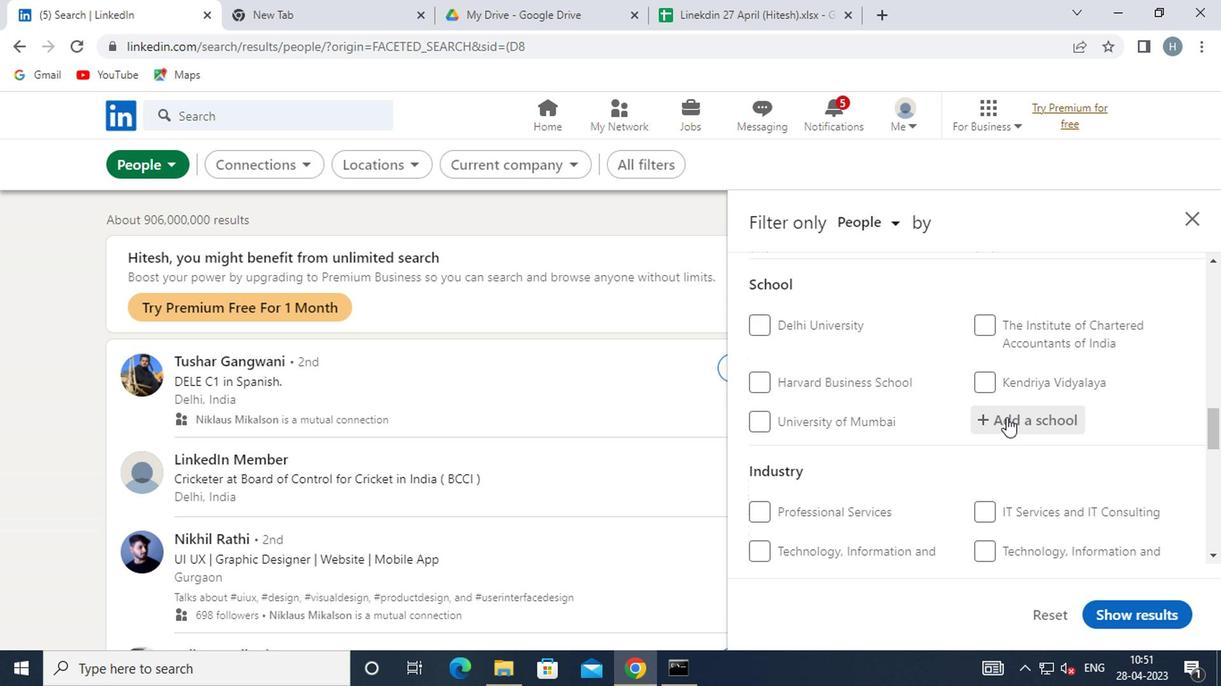 
Action: Key pressed <Key.shift>SHREE<Key.space><Key.shift>J
Screenshot: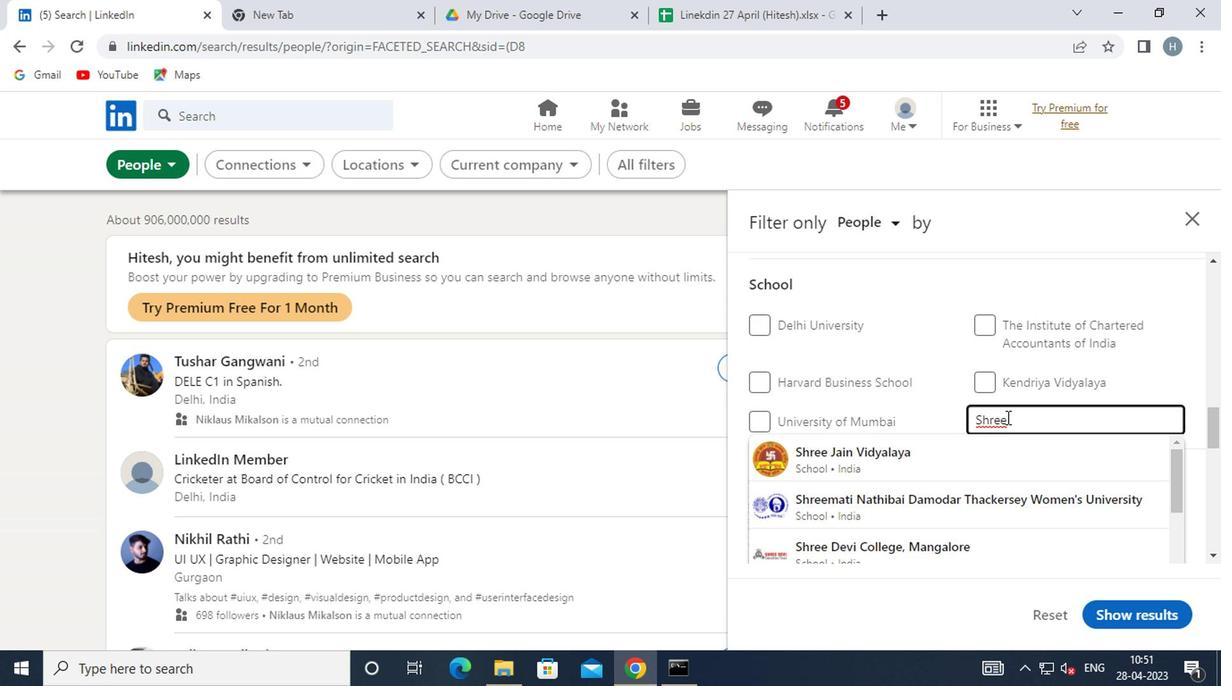 
Action: Mouse moved to (947, 459)
Screenshot: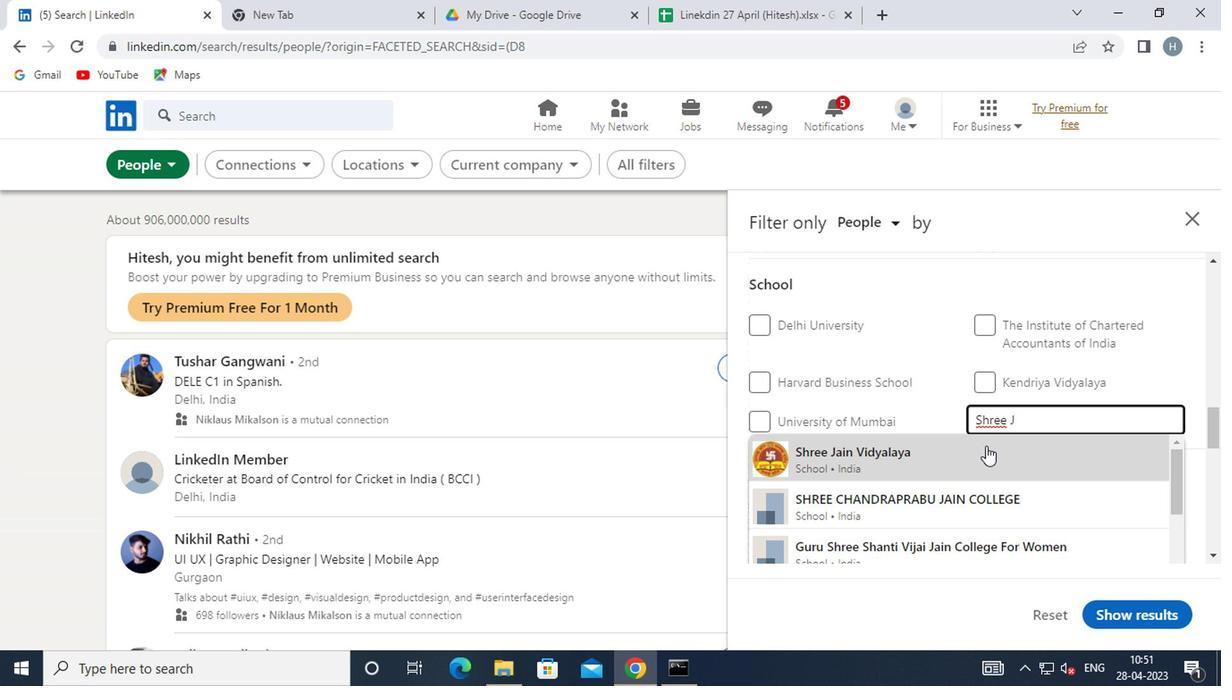 
Action: Mouse pressed left at (947, 459)
Screenshot: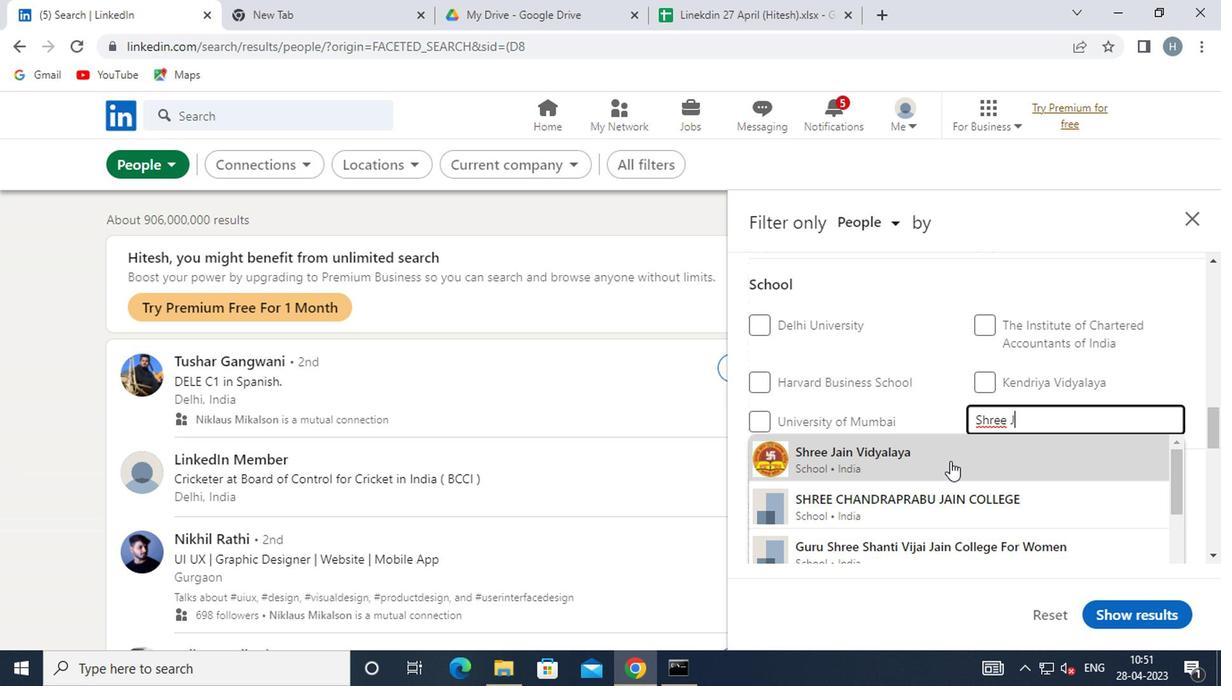 
Action: Mouse moved to (931, 444)
Screenshot: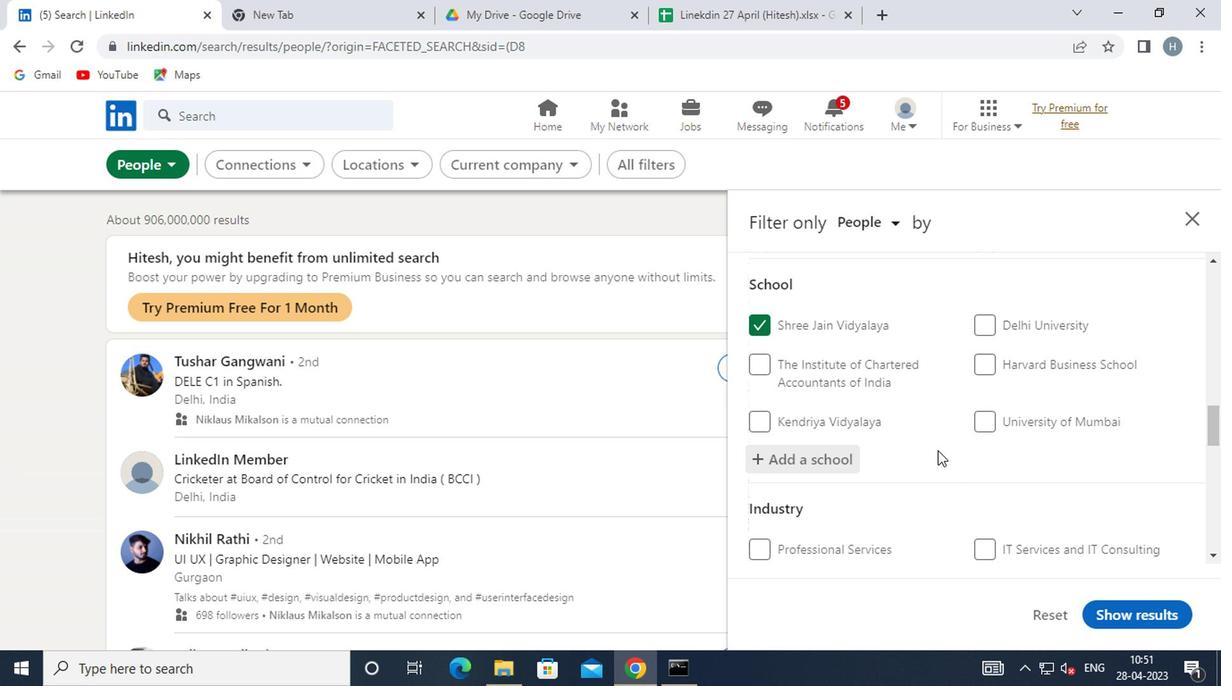 
Action: Mouse scrolled (931, 443) with delta (0, 0)
Screenshot: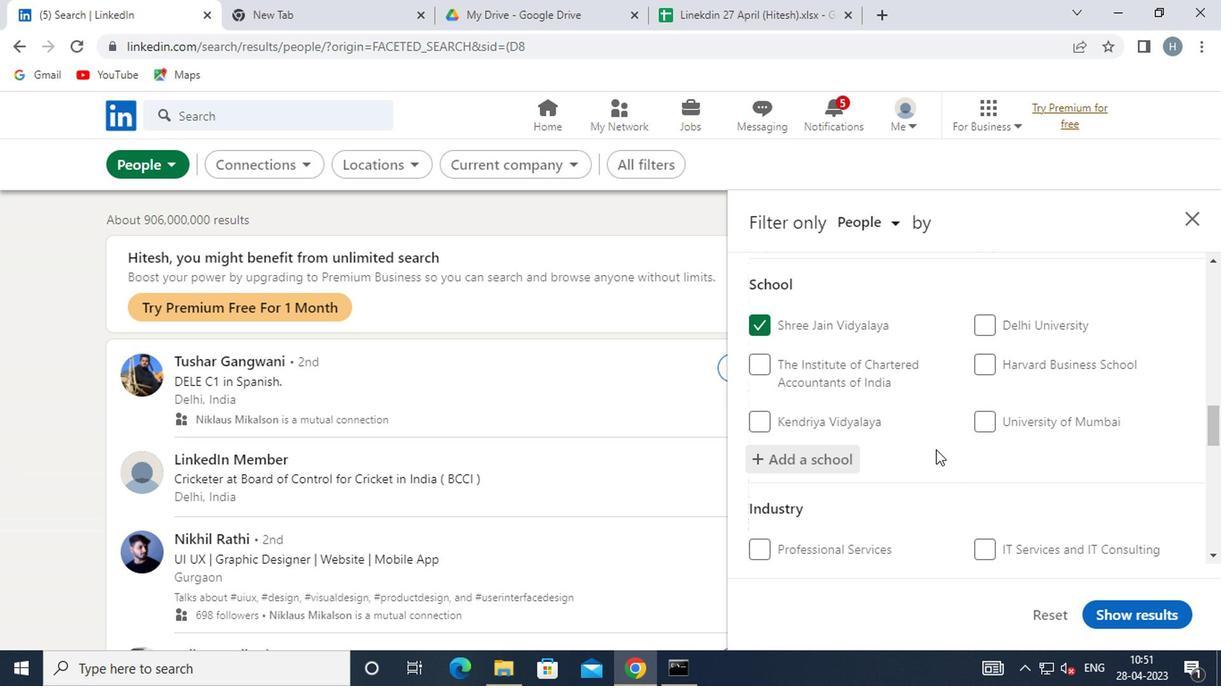 
Action: Mouse moved to (931, 443)
Screenshot: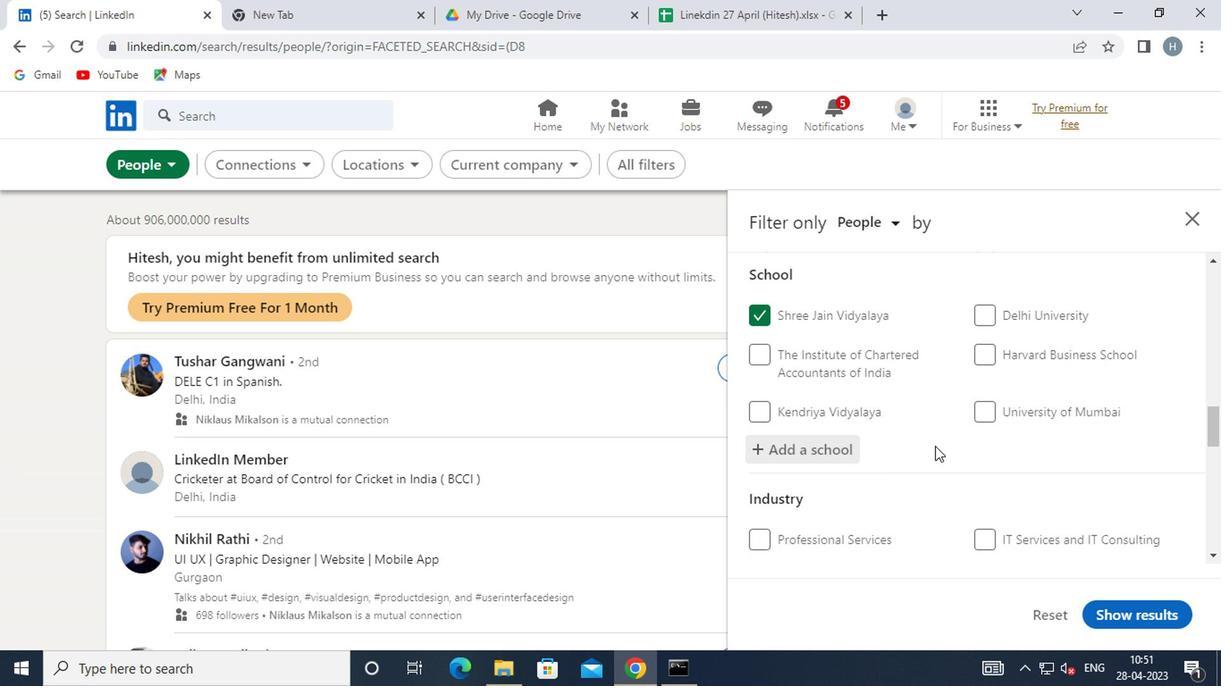 
Action: Mouse scrolled (931, 443) with delta (0, 0)
Screenshot: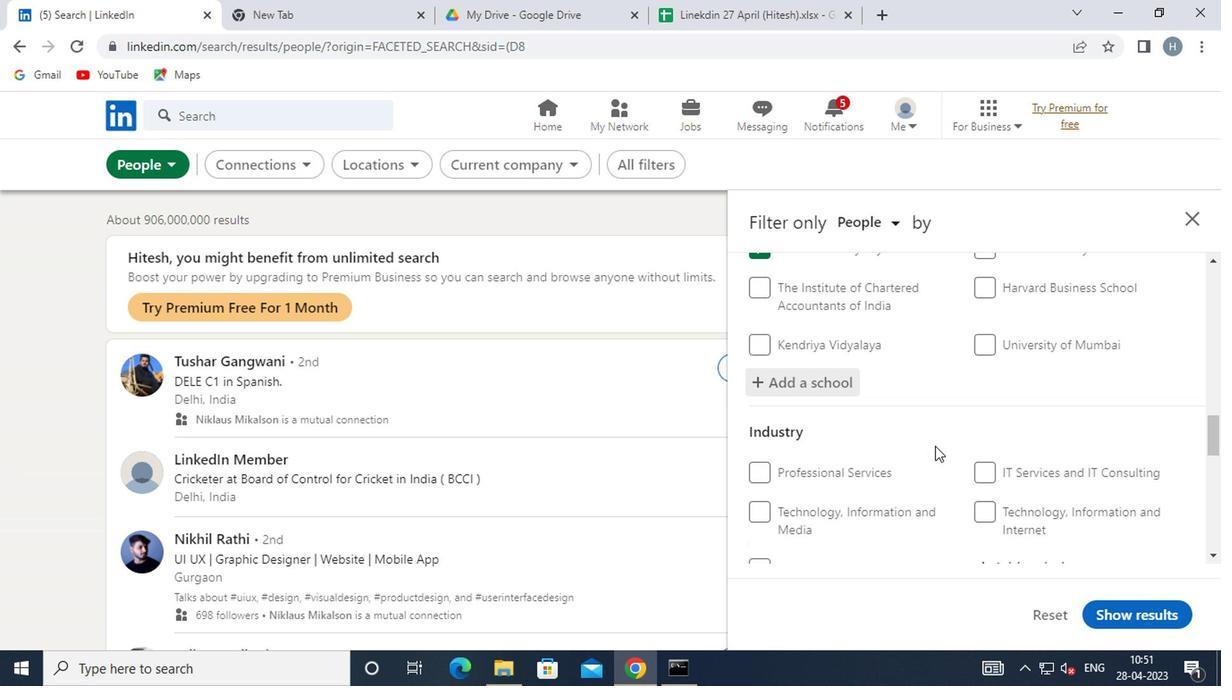 
Action: Mouse scrolled (931, 443) with delta (0, 0)
Screenshot: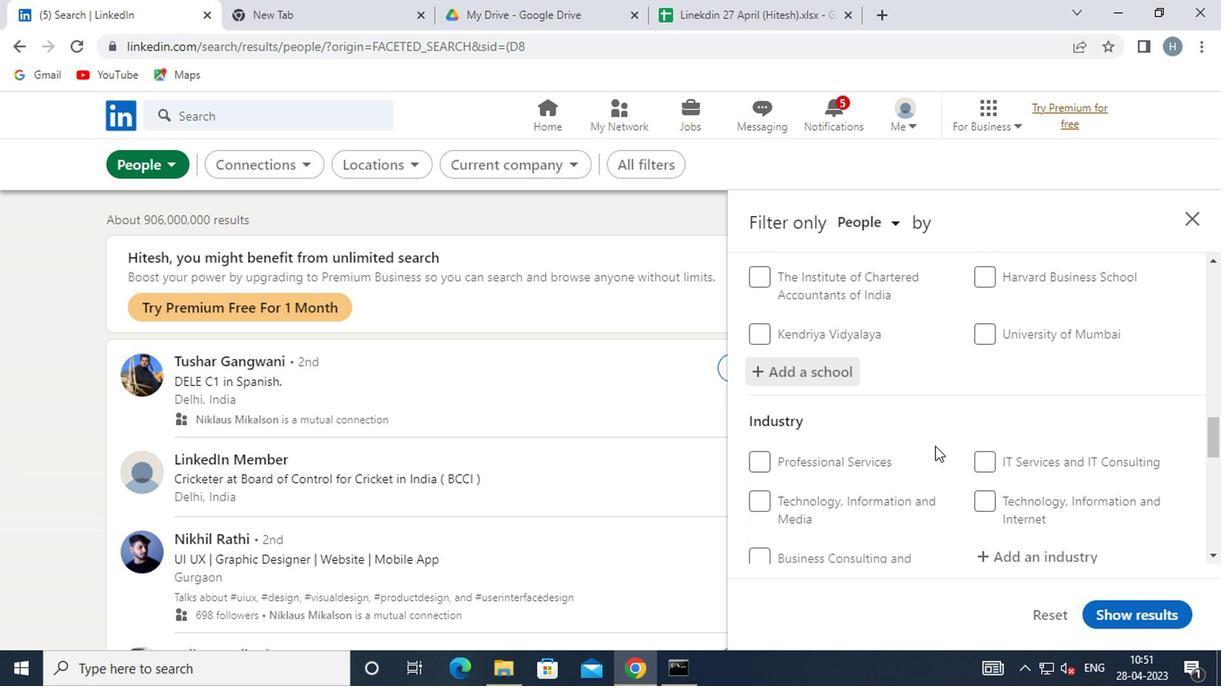 
Action: Mouse moved to (1011, 376)
Screenshot: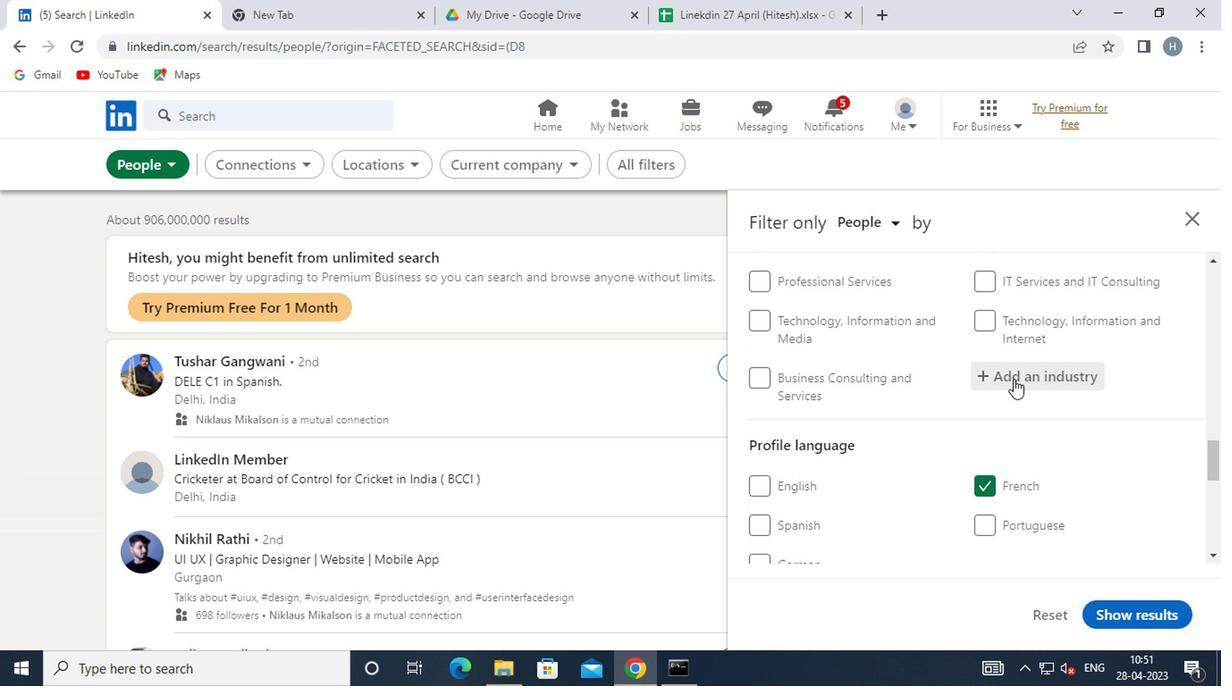 
Action: Mouse pressed left at (1011, 376)
Screenshot: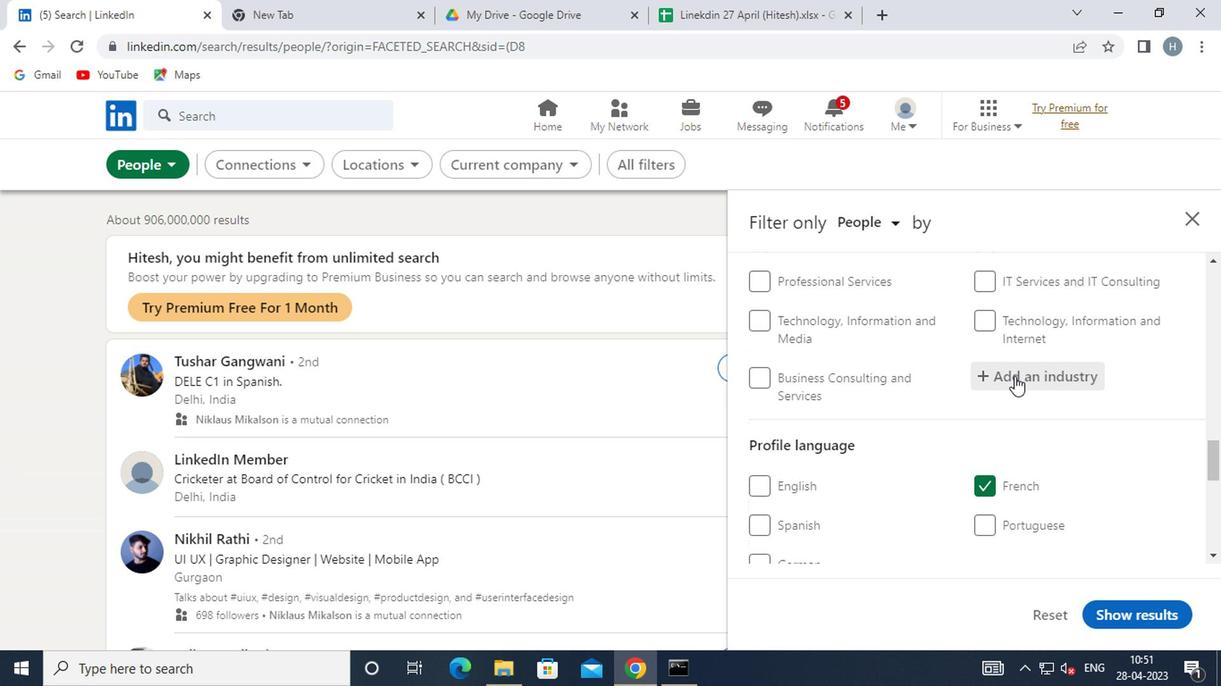 
Action: Mouse moved to (1011, 376)
Screenshot: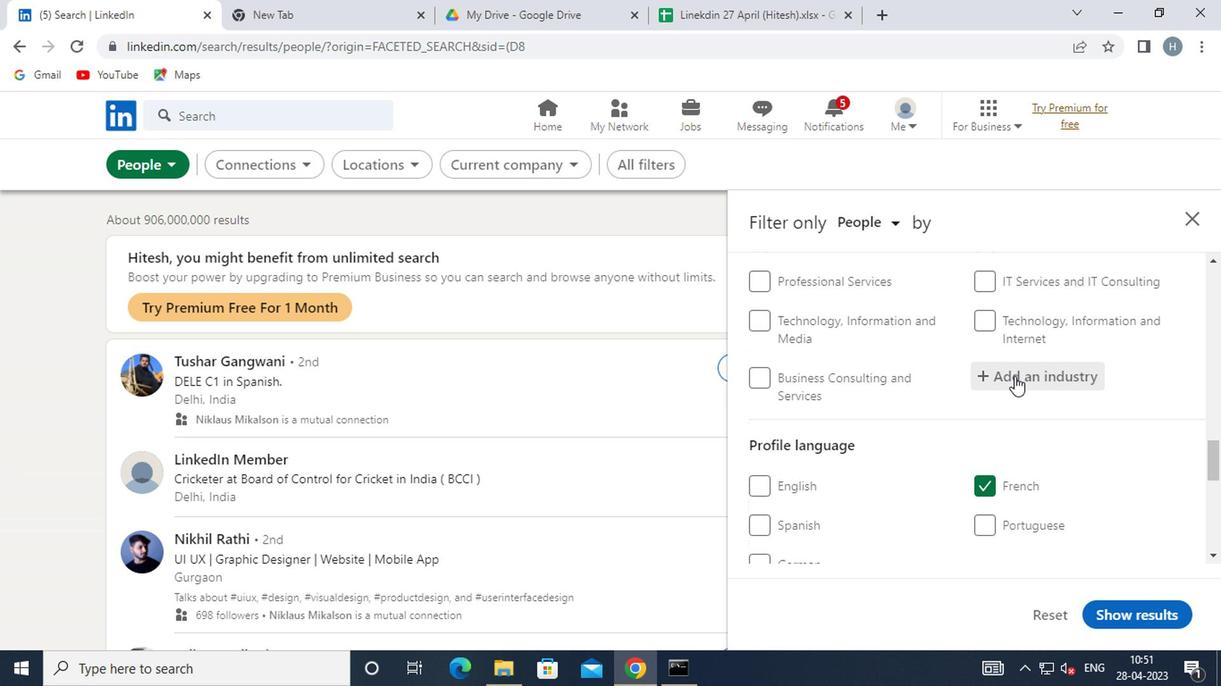
Action: Key pressed <Key.shift>UTILI
Screenshot: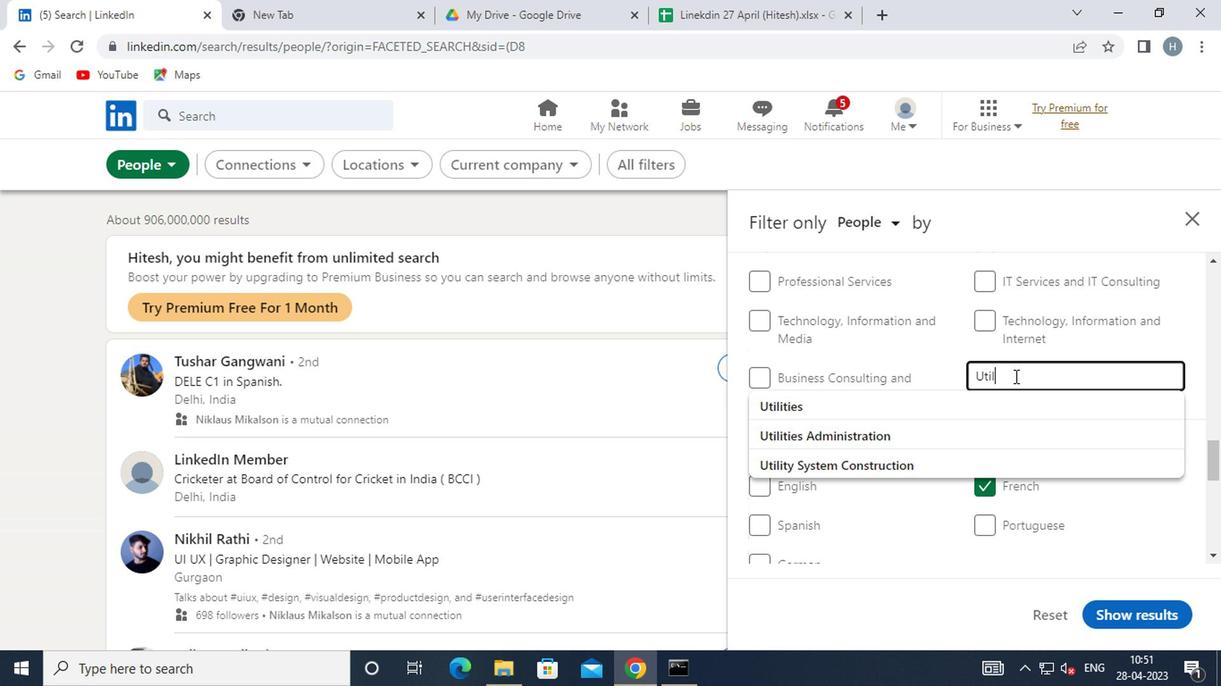 
Action: Mouse moved to (796, 398)
Screenshot: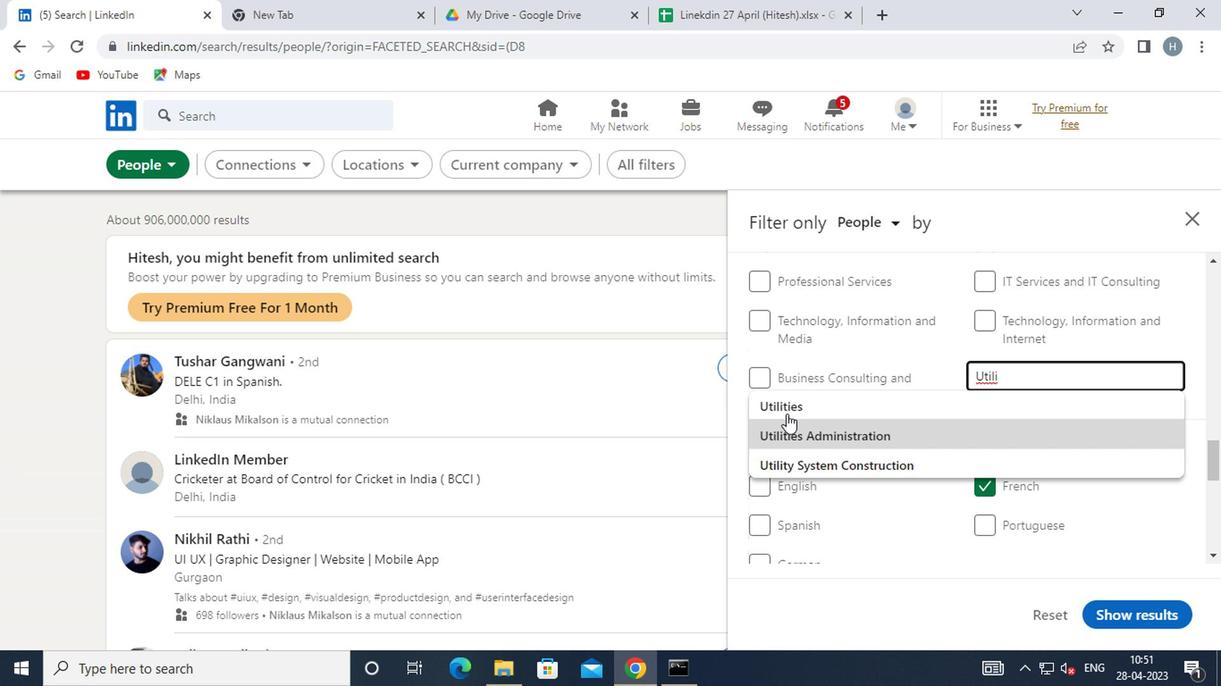 
Action: Mouse pressed left at (796, 398)
Screenshot: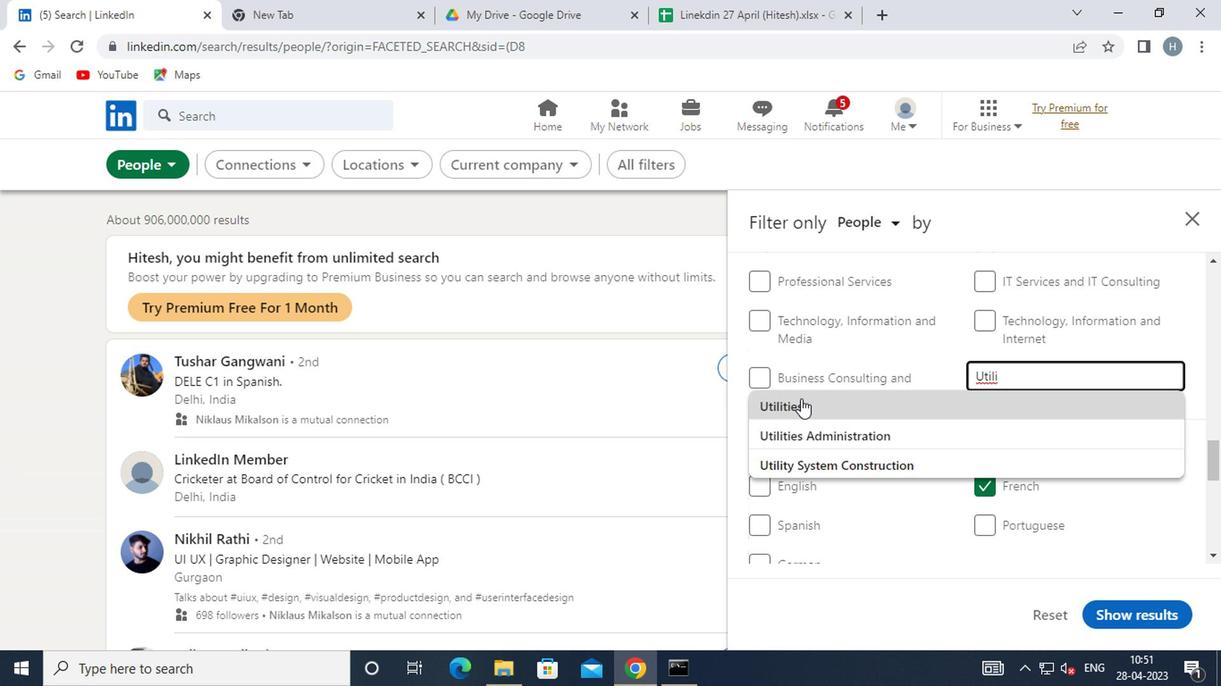 
Action: Mouse moved to (861, 377)
Screenshot: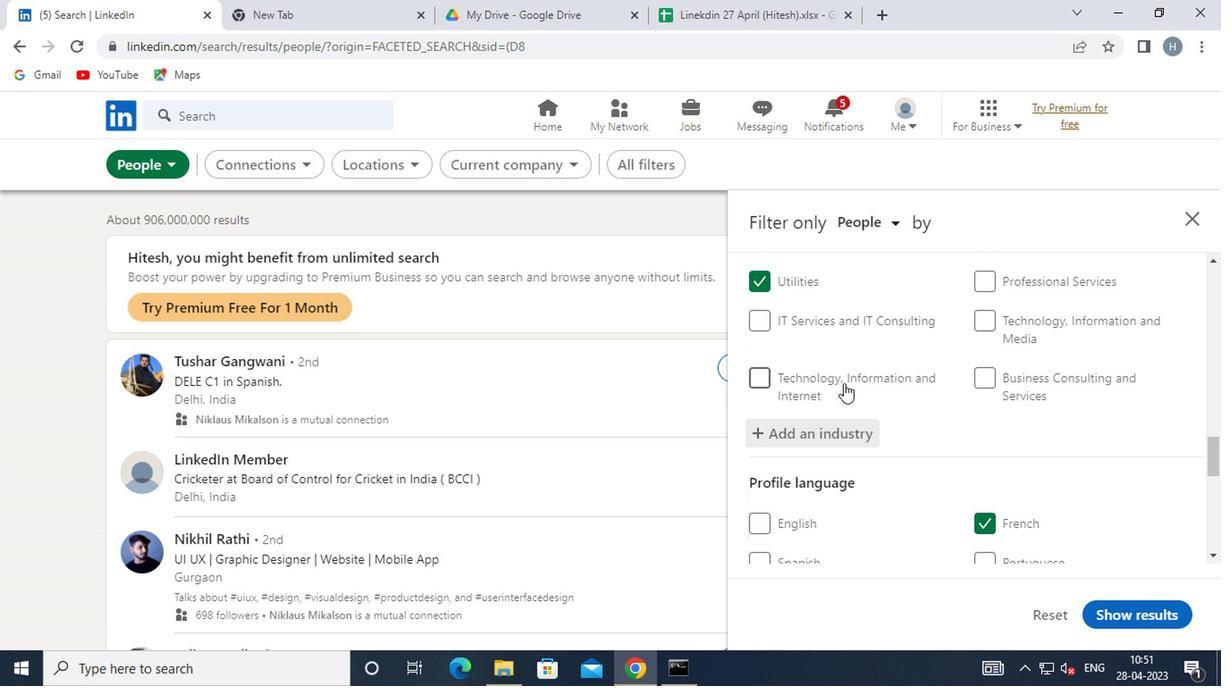 
Action: Mouse scrolled (861, 376) with delta (0, -1)
Screenshot: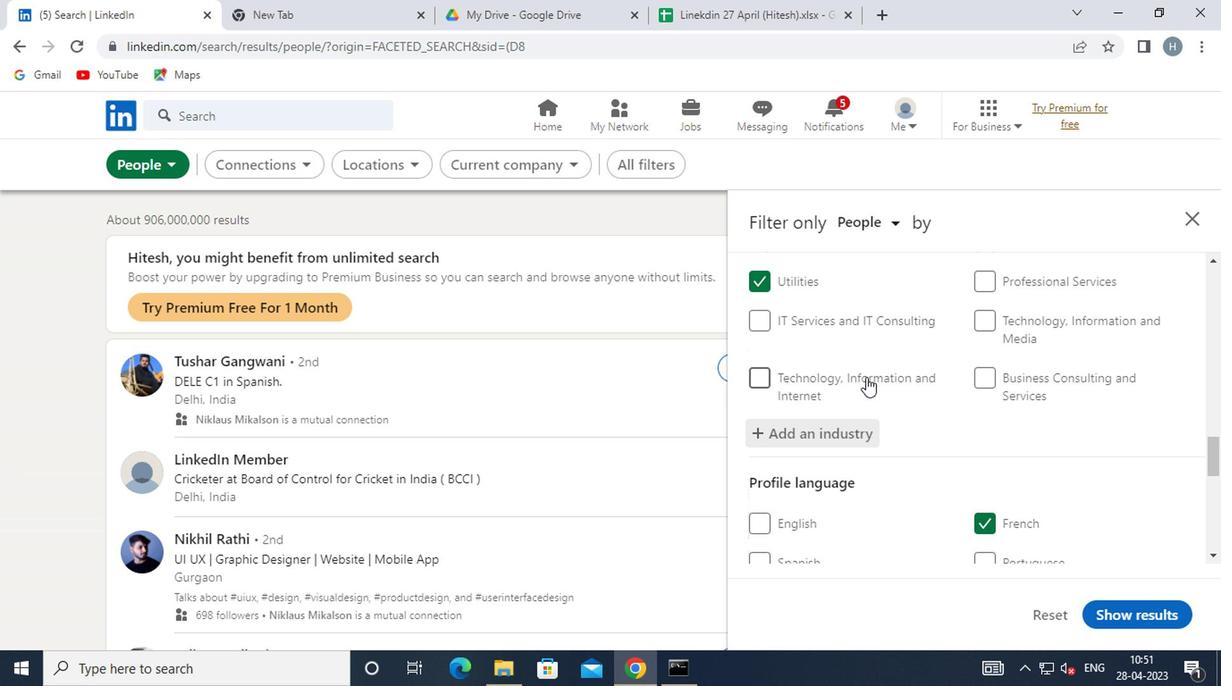 
Action: Mouse scrolled (861, 376) with delta (0, -1)
Screenshot: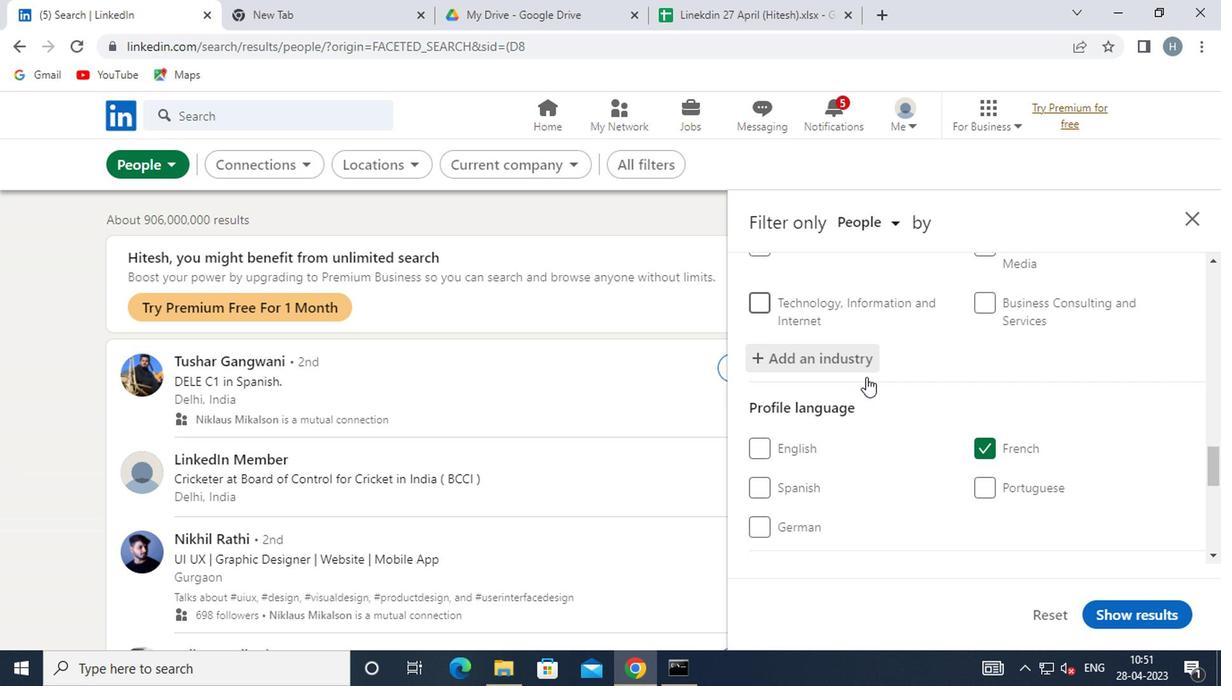 
Action: Mouse scrolled (861, 376) with delta (0, -1)
Screenshot: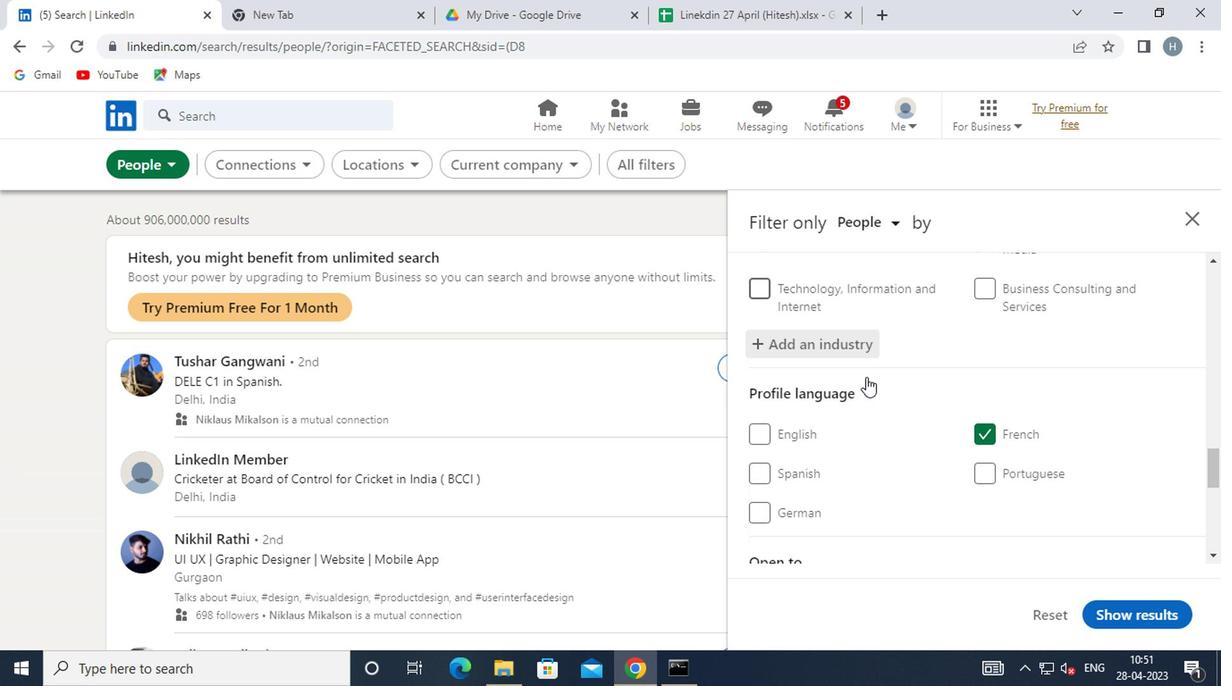 
Action: Mouse scrolled (861, 376) with delta (0, -1)
Screenshot: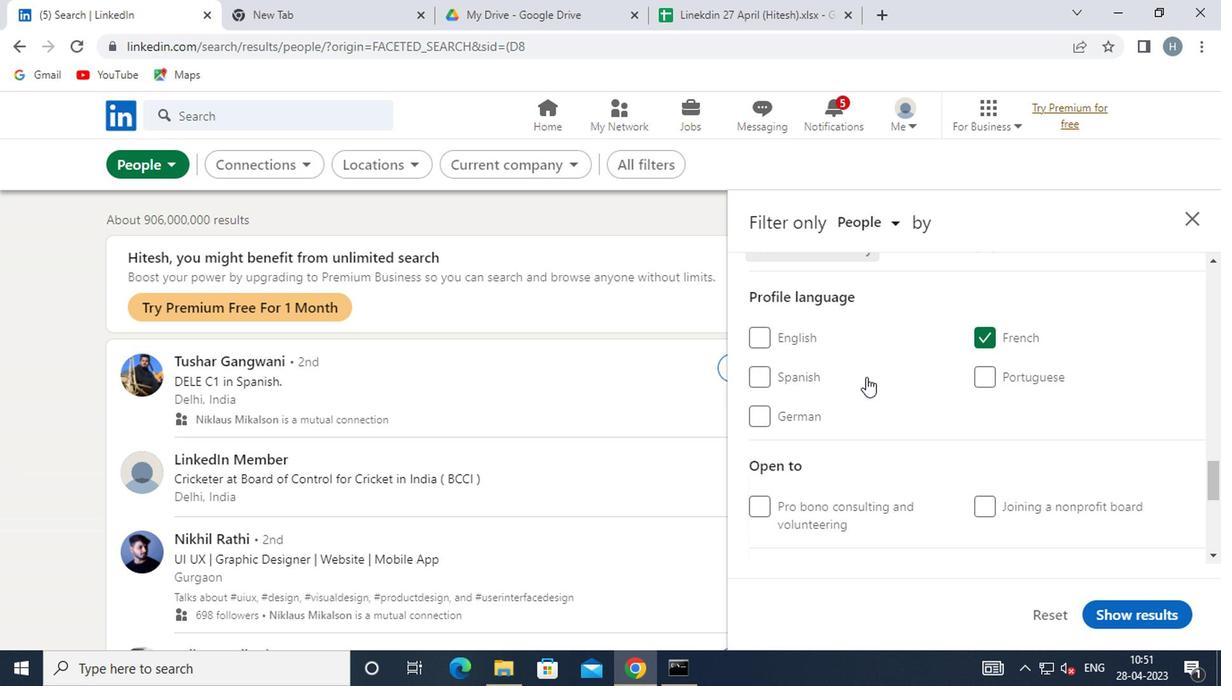 
Action: Mouse scrolled (861, 376) with delta (0, -1)
Screenshot: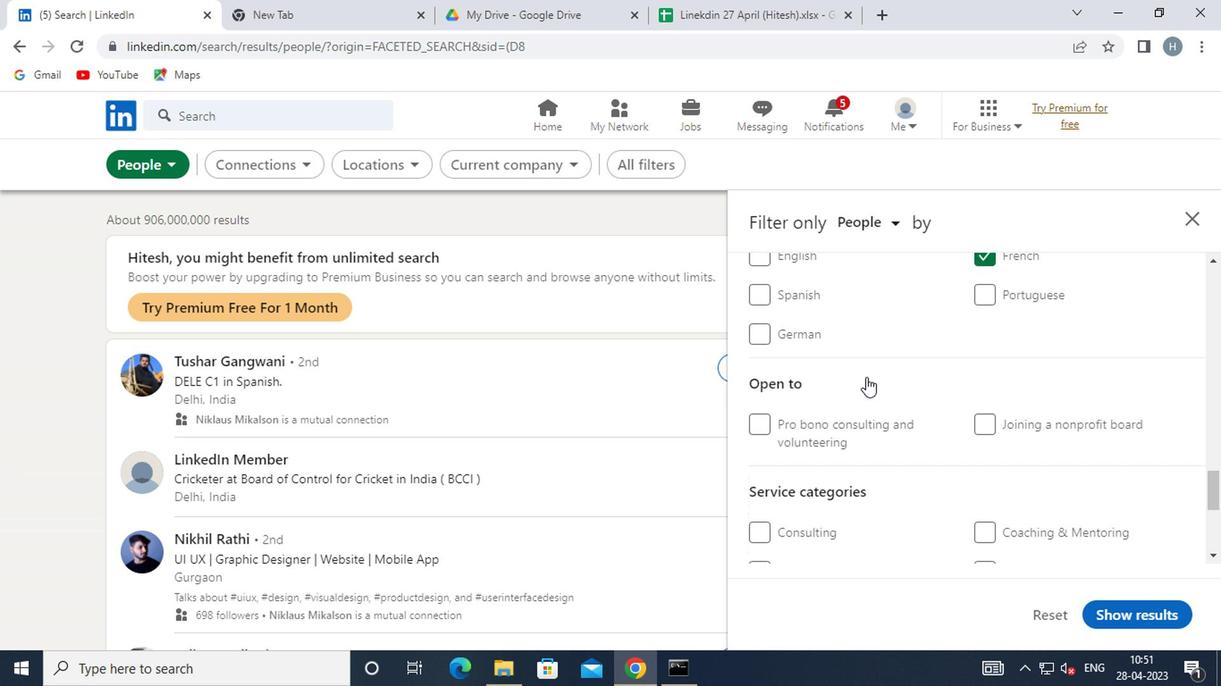 
Action: Mouse scrolled (861, 376) with delta (0, -1)
Screenshot: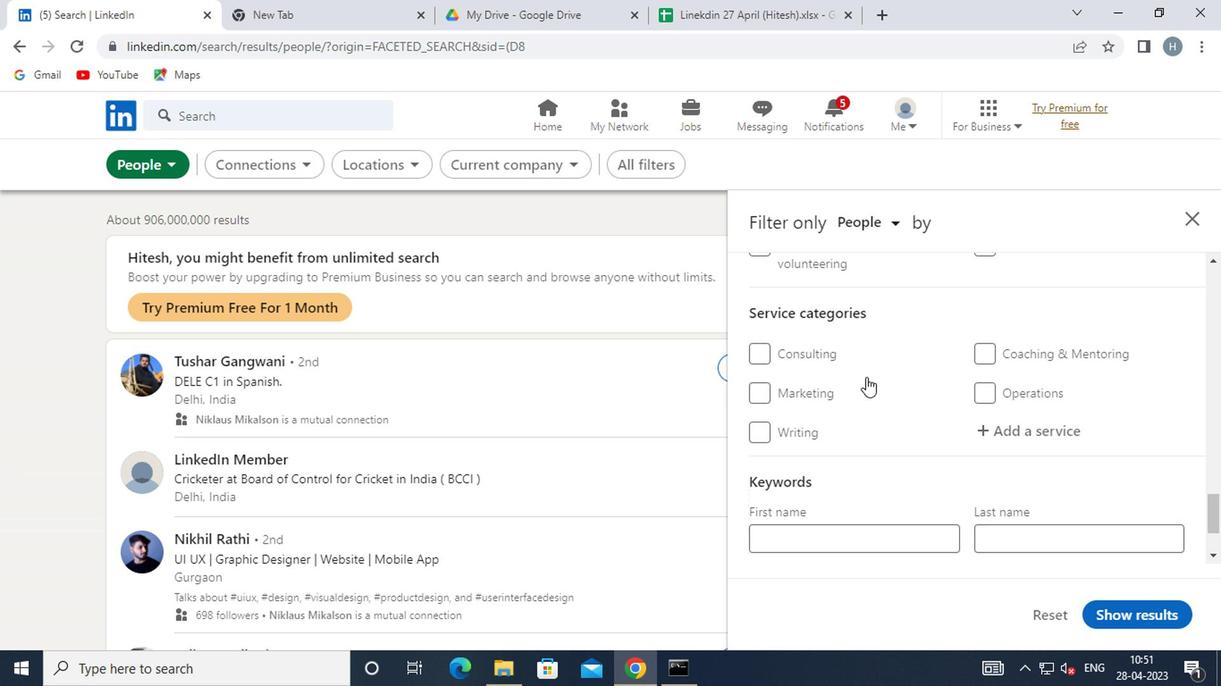 
Action: Mouse moved to (997, 340)
Screenshot: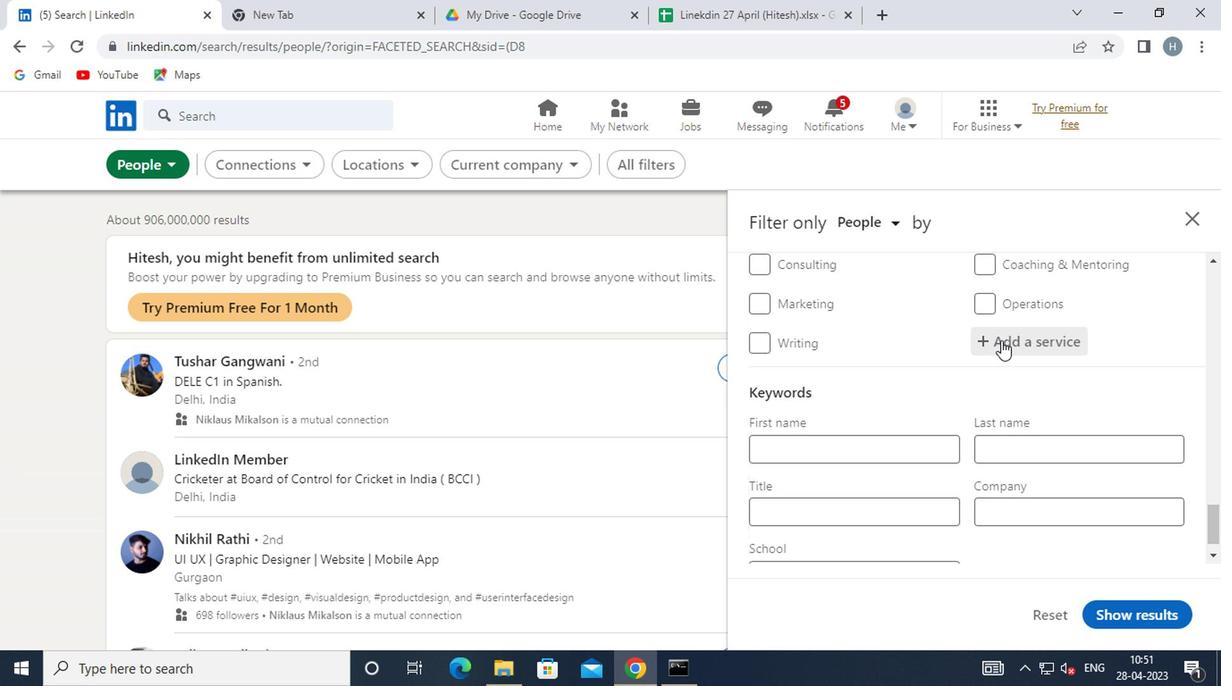 
Action: Mouse pressed left at (997, 340)
Screenshot: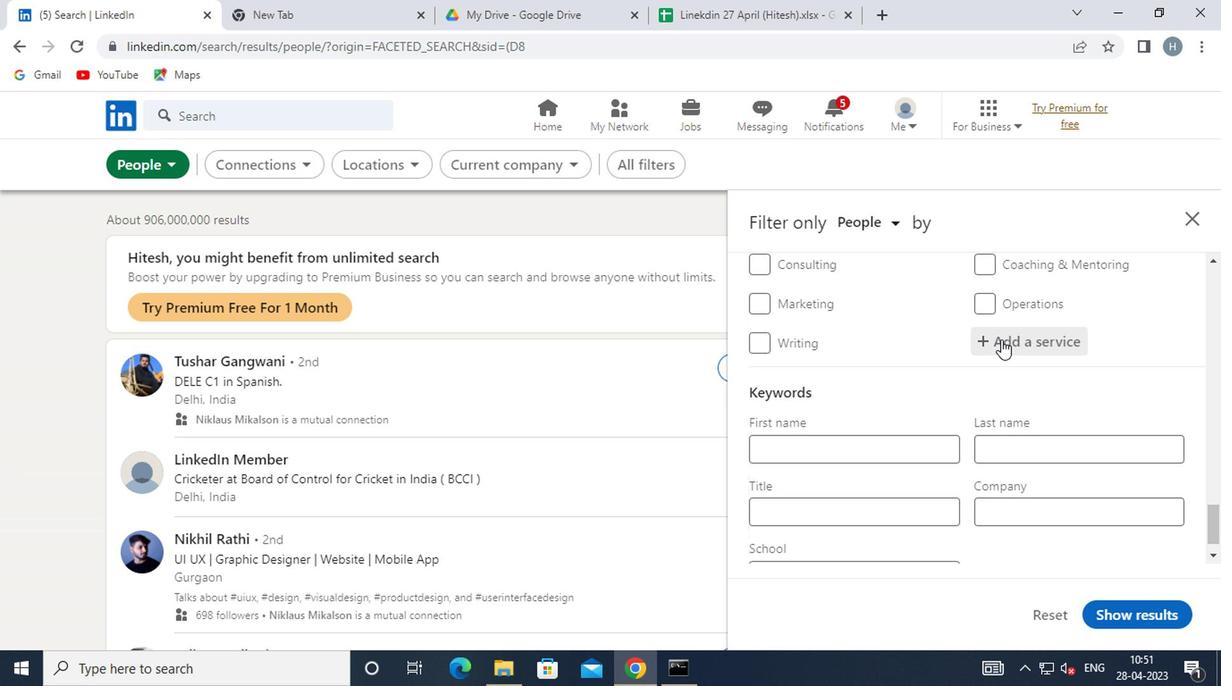 
Action: Mouse moved to (994, 340)
Screenshot: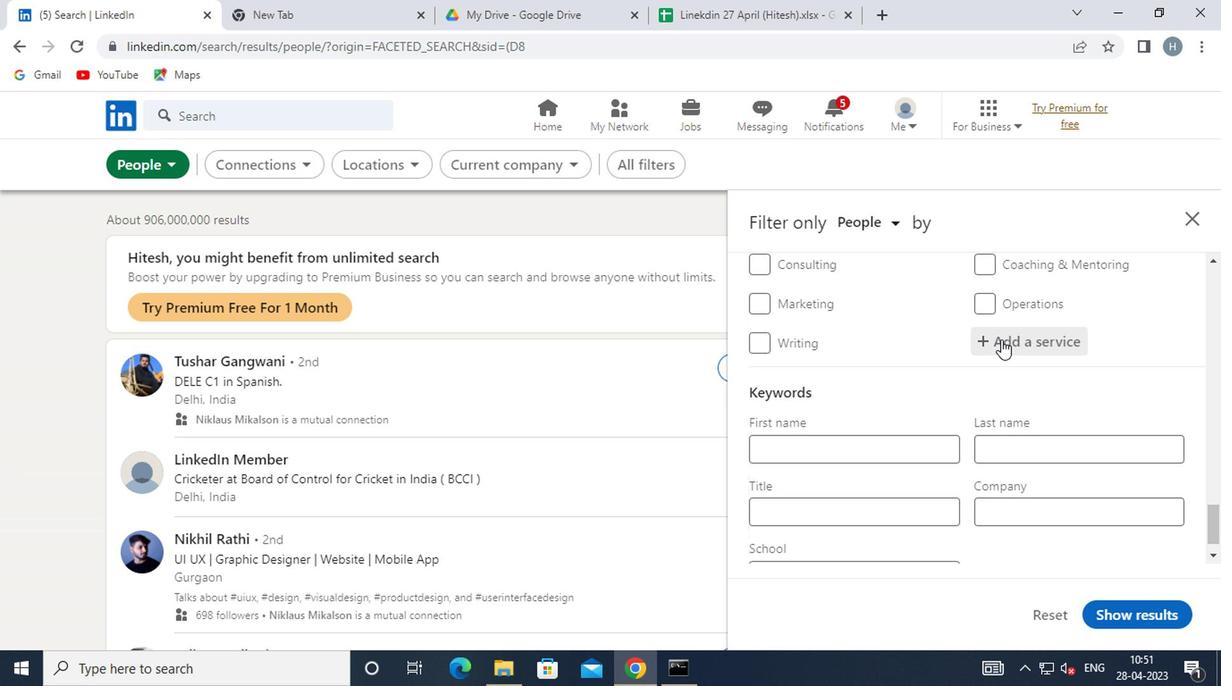 
Action: Key pressed <Key.shift>CATERIN
Screenshot: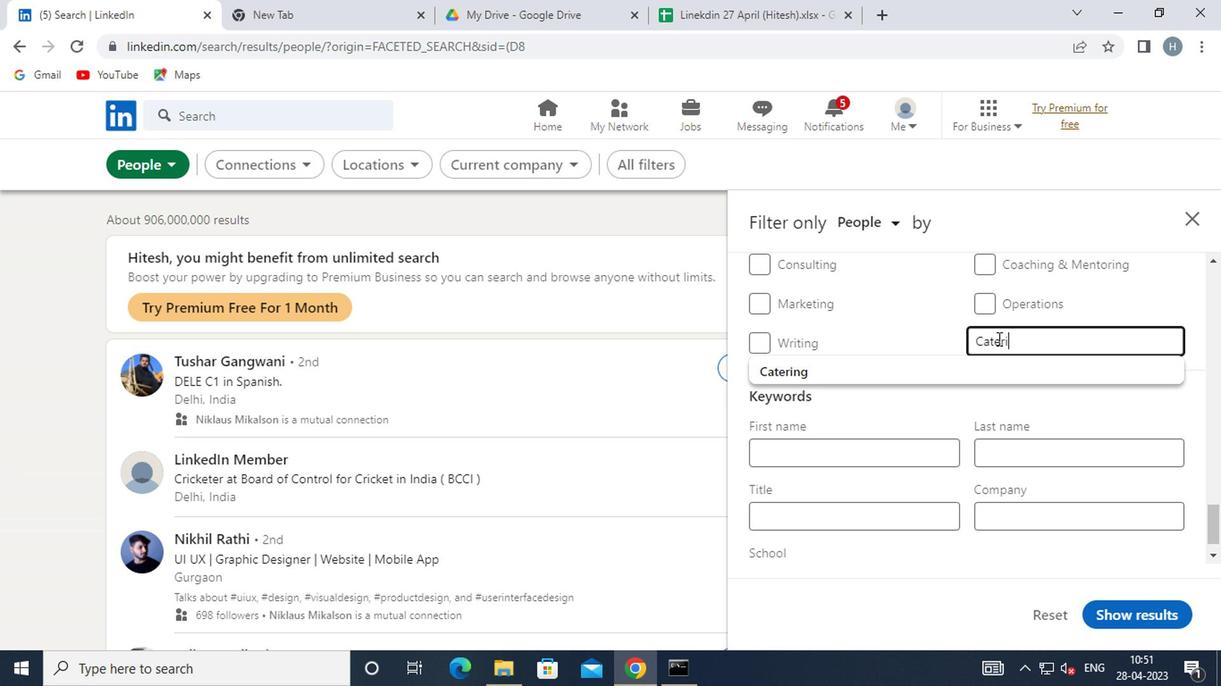 
Action: Mouse moved to (868, 365)
Screenshot: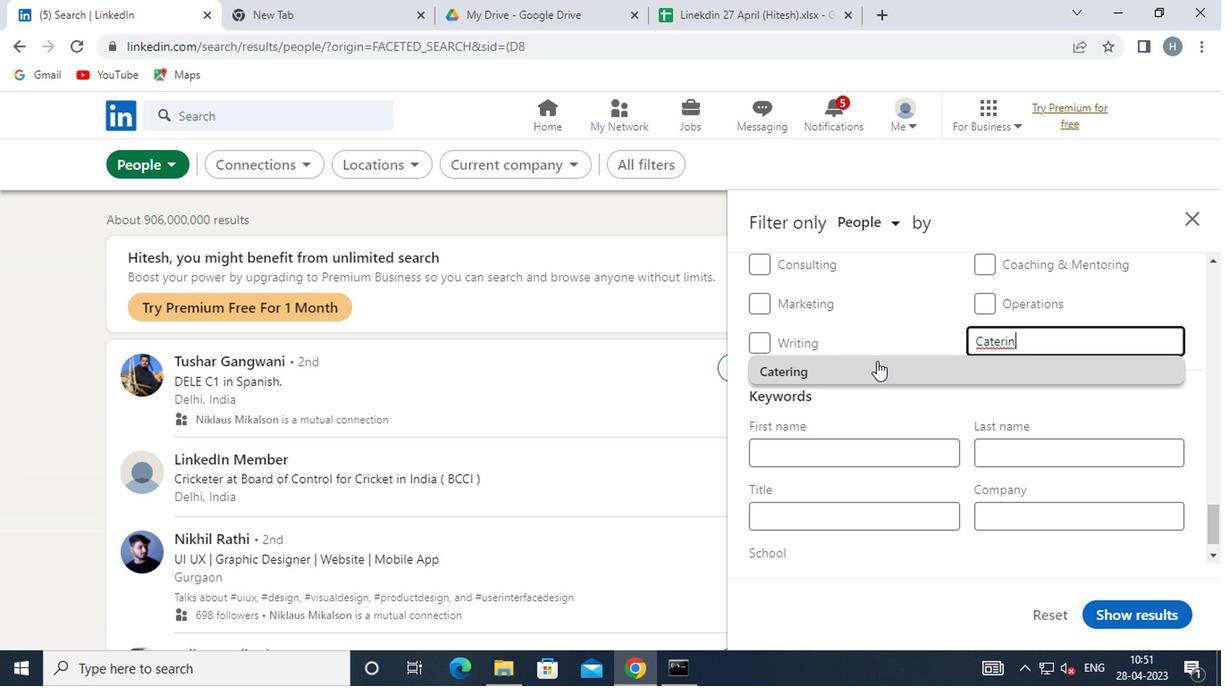 
Action: Mouse pressed left at (868, 365)
Screenshot: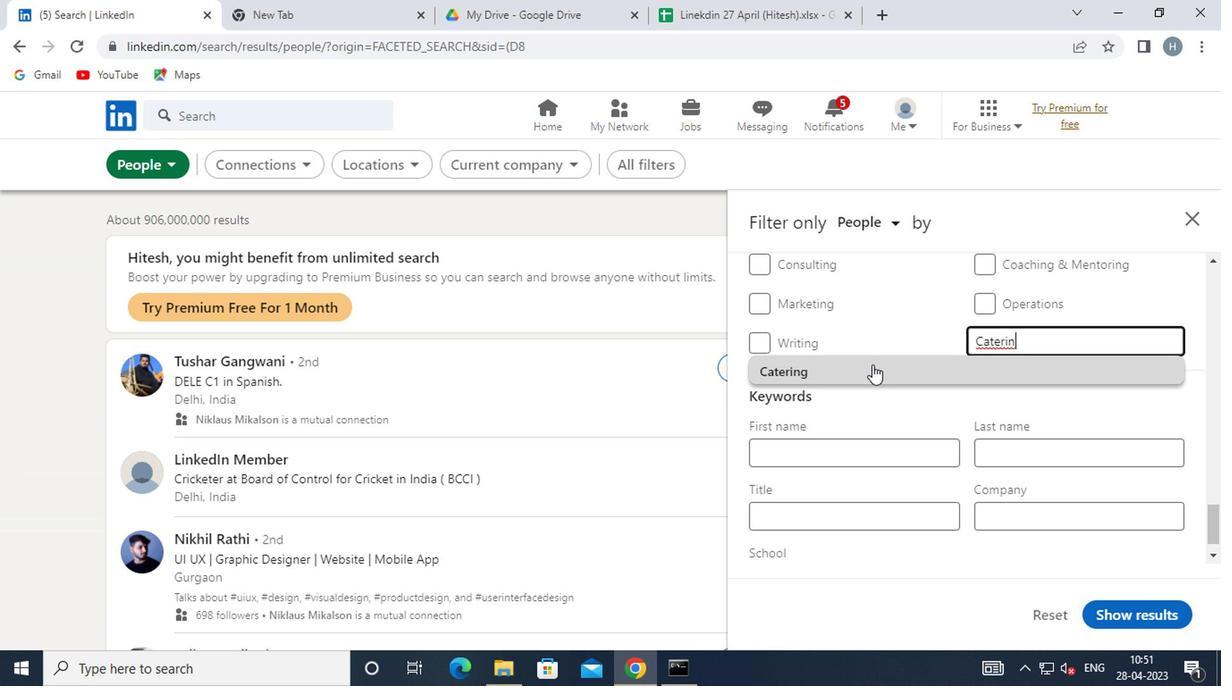 
Action: Mouse moved to (868, 367)
Screenshot: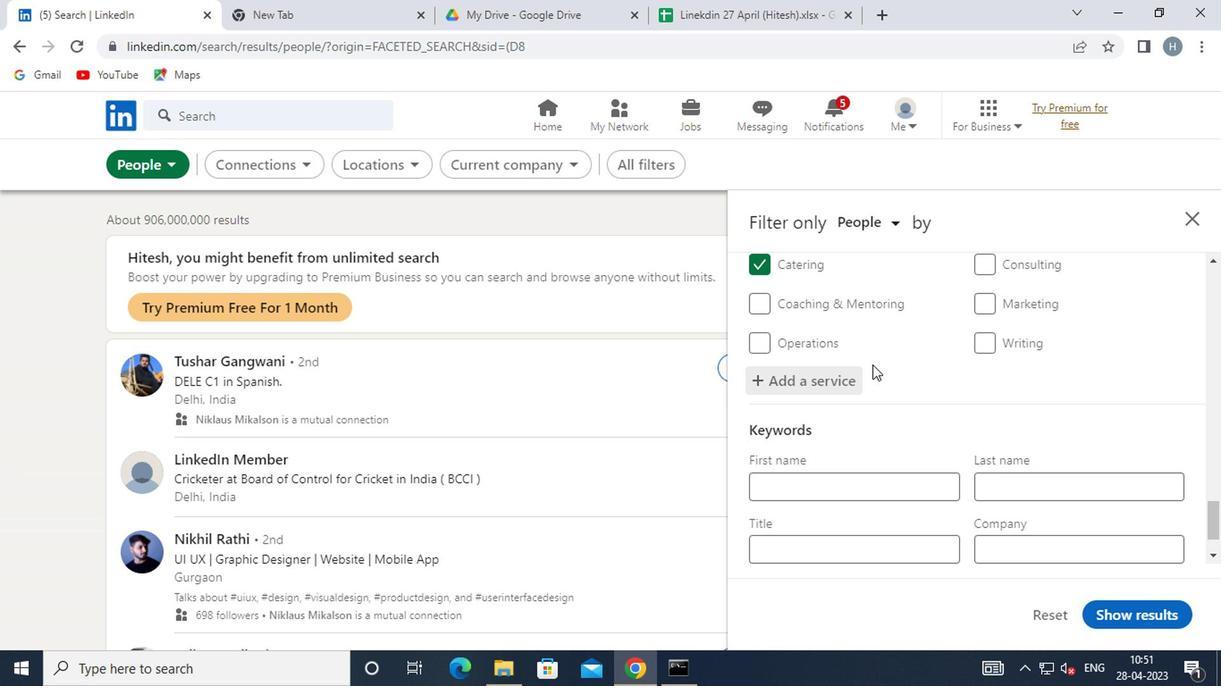
Action: Mouse scrolled (868, 366) with delta (0, 0)
Screenshot: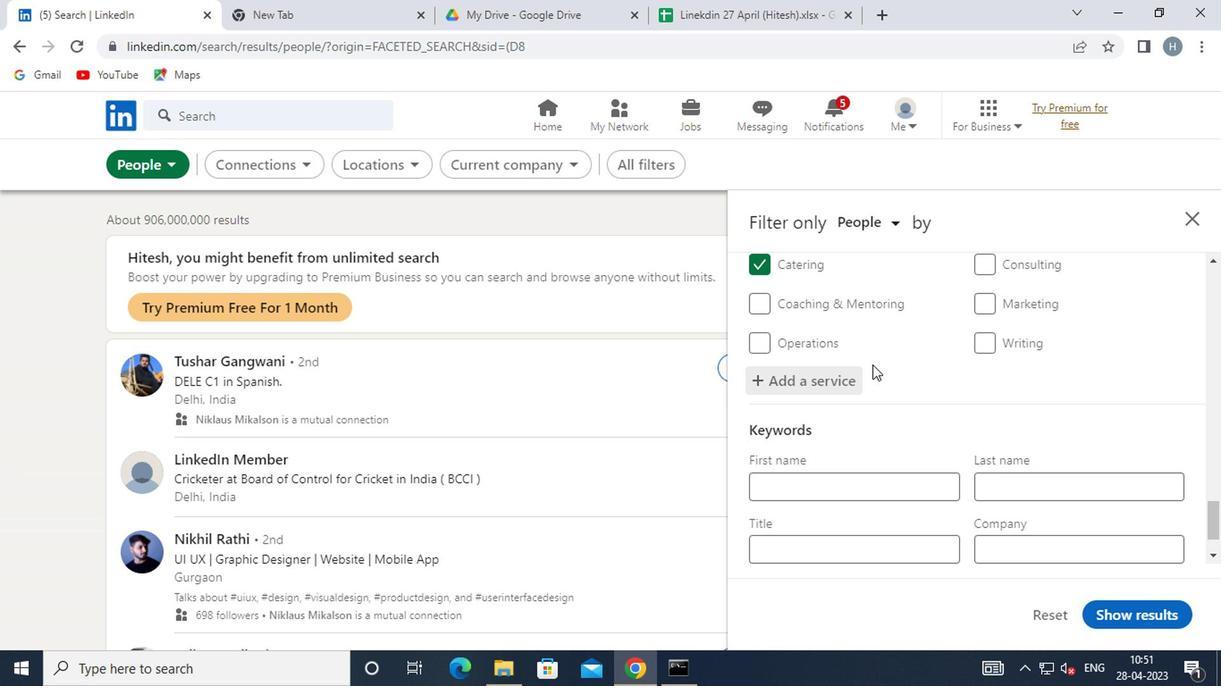
Action: Mouse moved to (868, 370)
Screenshot: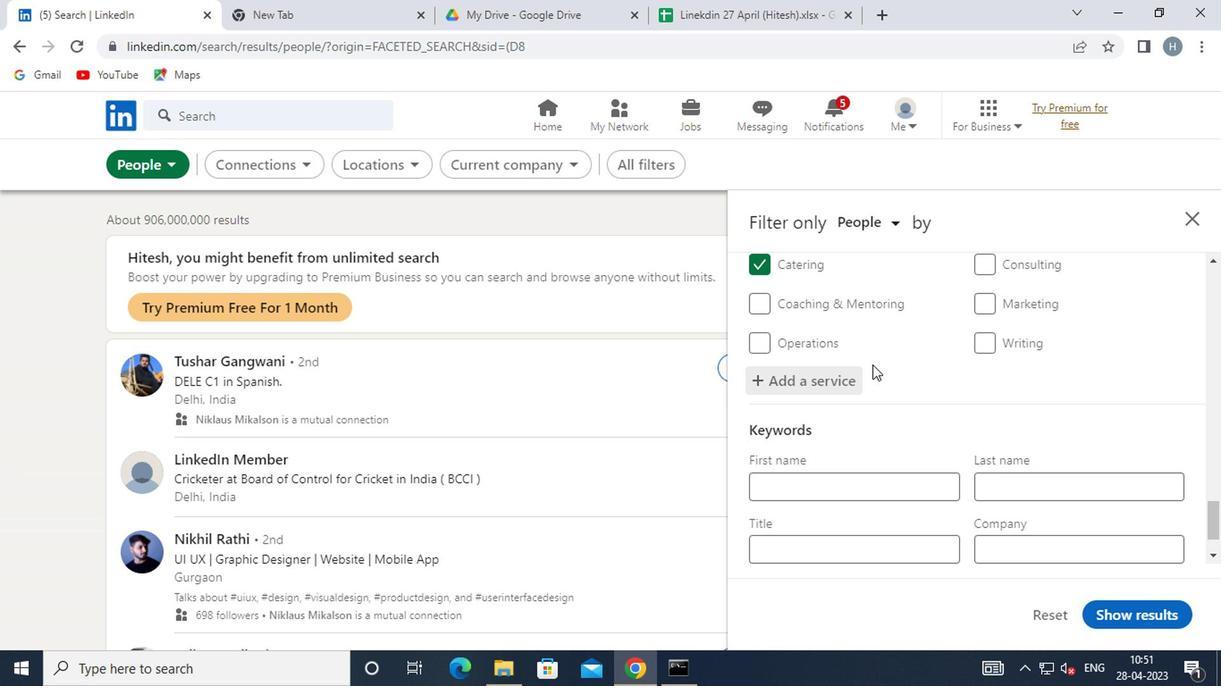 
Action: Mouse scrolled (868, 369) with delta (0, -1)
Screenshot: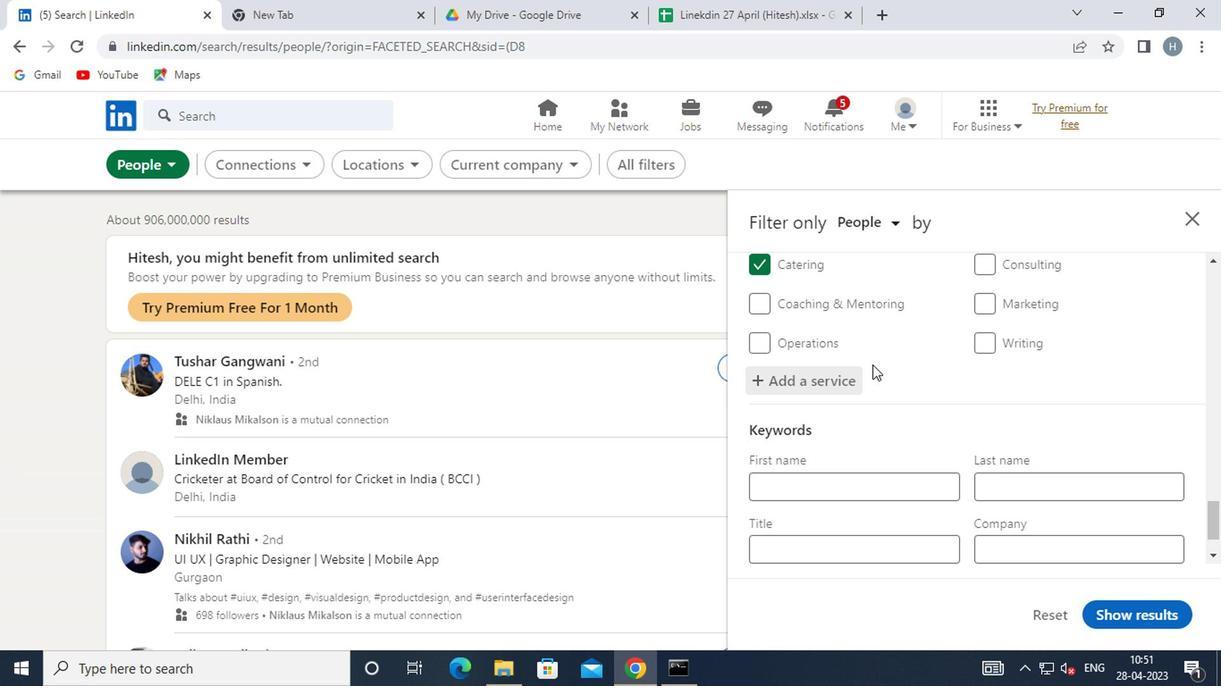 
Action: Mouse scrolled (868, 369) with delta (0, -1)
Screenshot: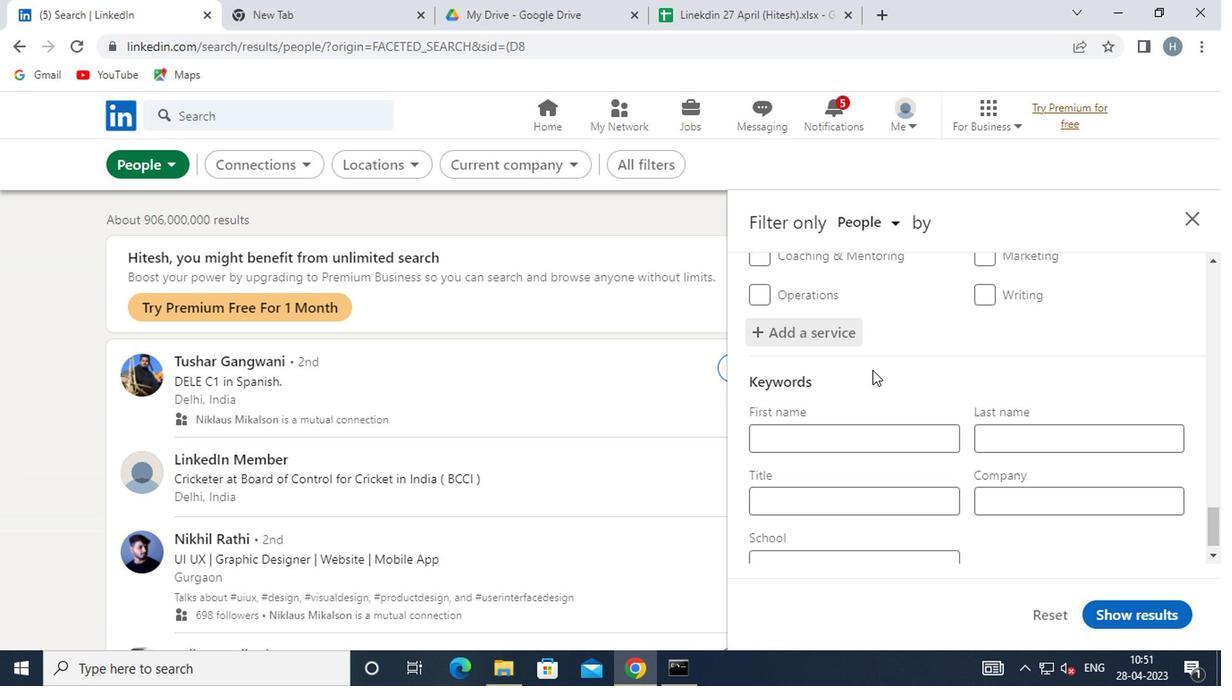 
Action: Mouse moved to (868, 371)
Screenshot: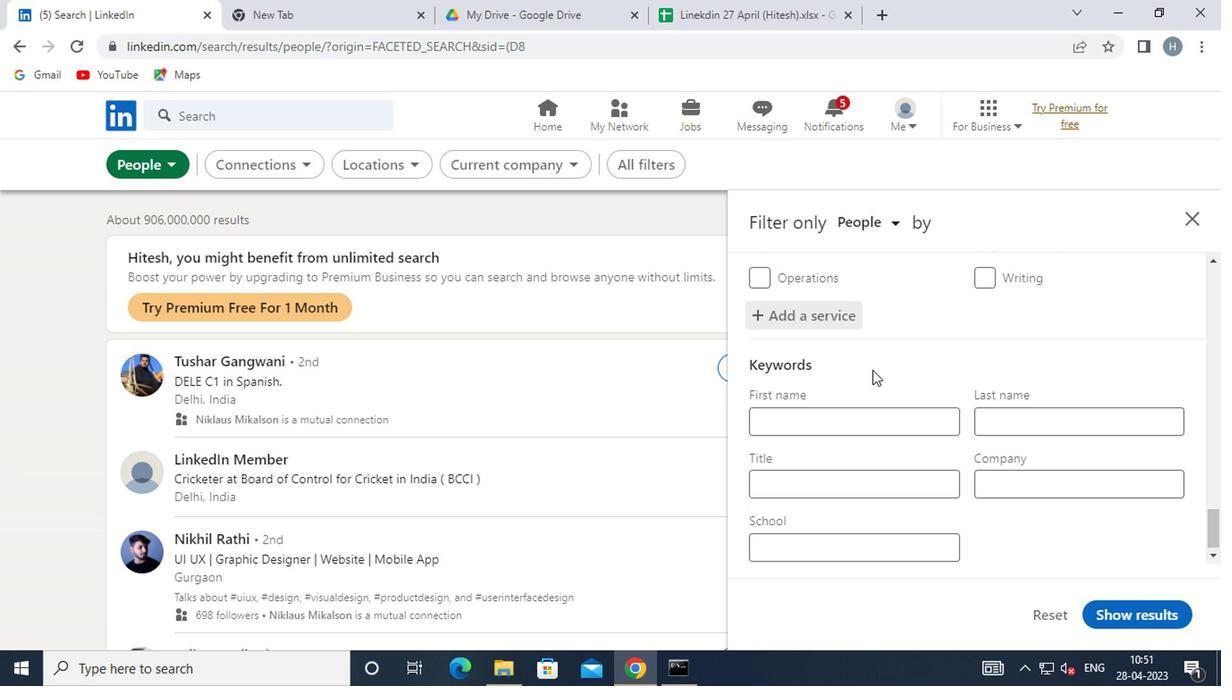 
Action: Mouse scrolled (868, 370) with delta (0, 0)
Screenshot: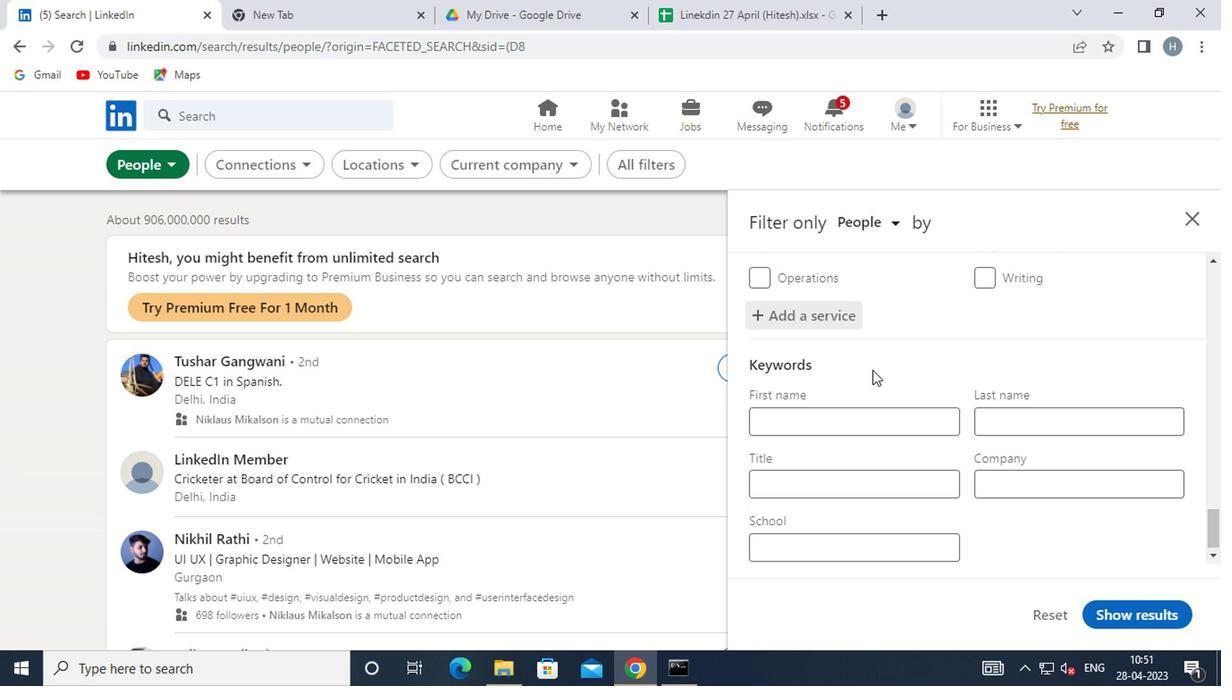 
Action: Mouse moved to (844, 473)
Screenshot: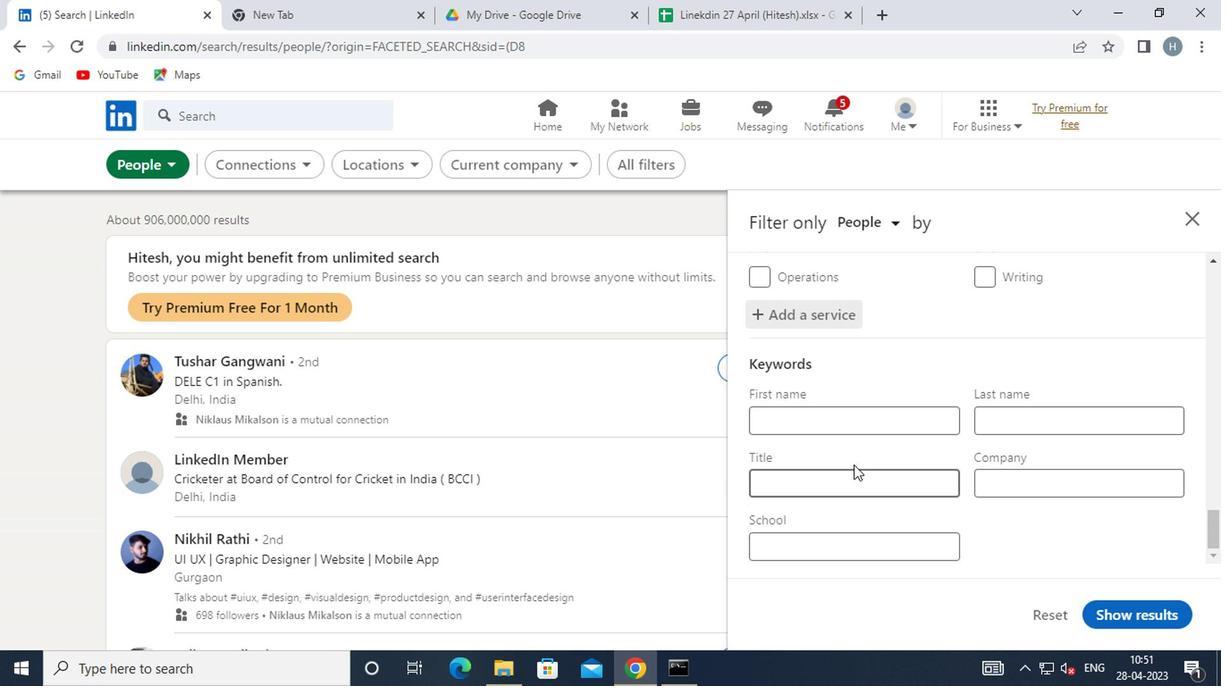 
Action: Mouse pressed left at (844, 473)
Screenshot: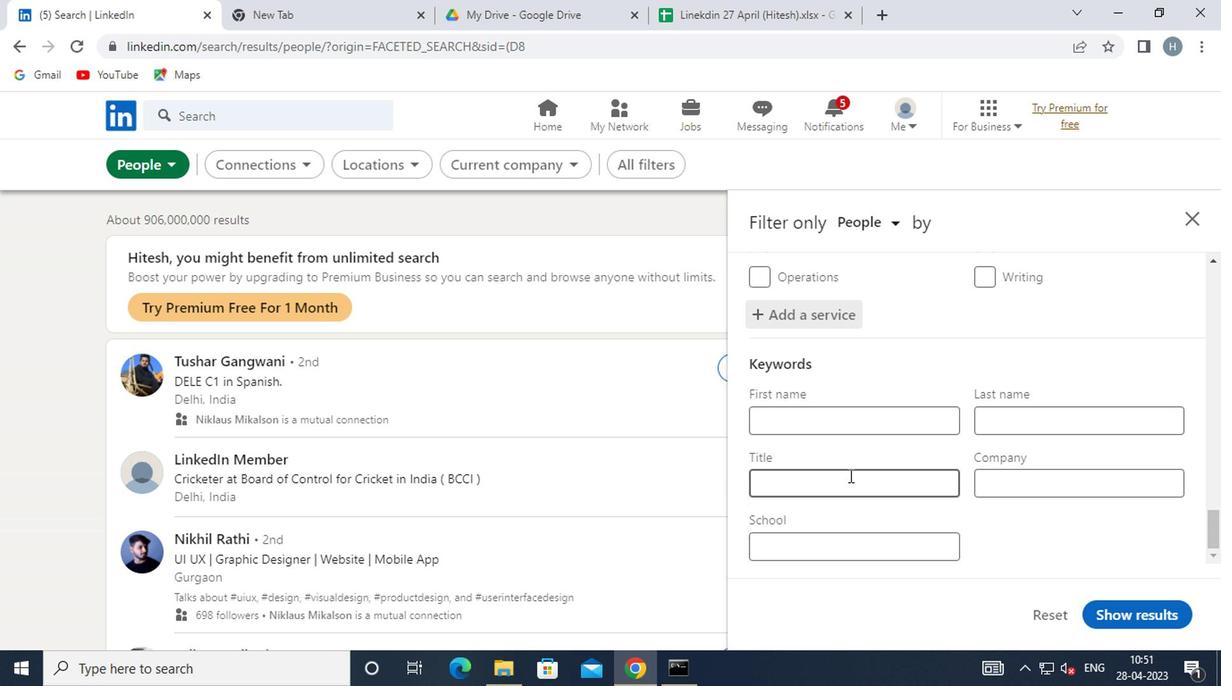 
Action: Key pressed <Key.shift>HOTEL<Key.space><Key.shift>MANAGER
Screenshot: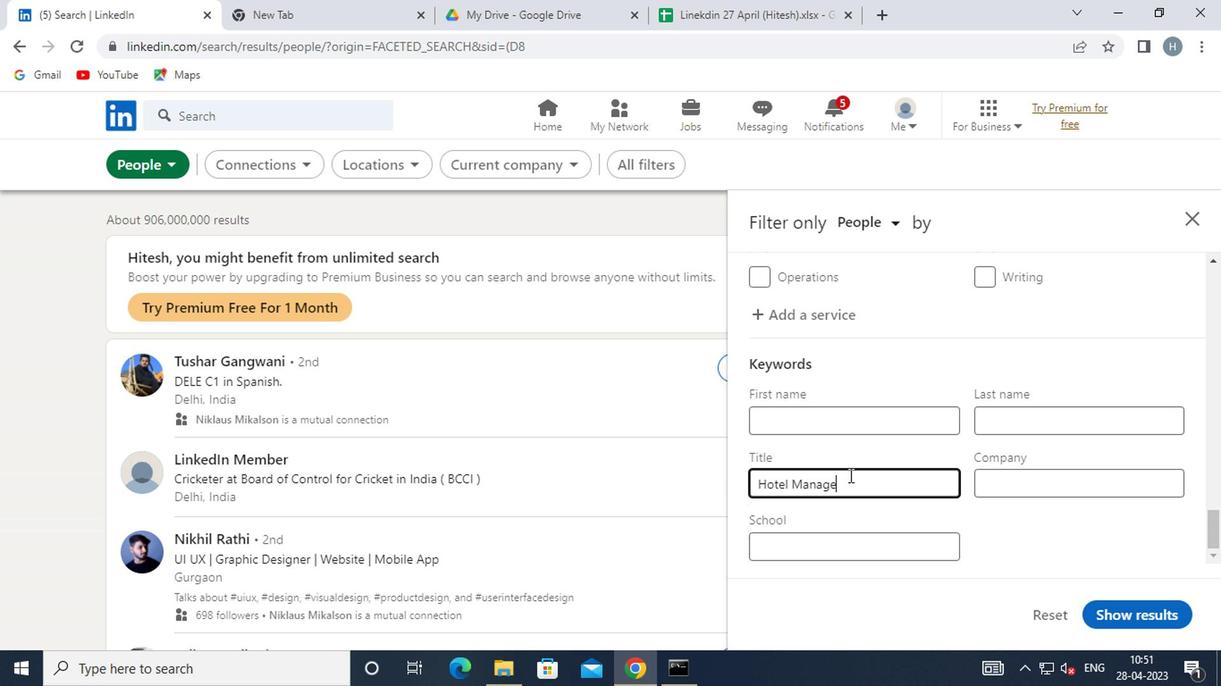 
Action: Mouse moved to (1137, 605)
Screenshot: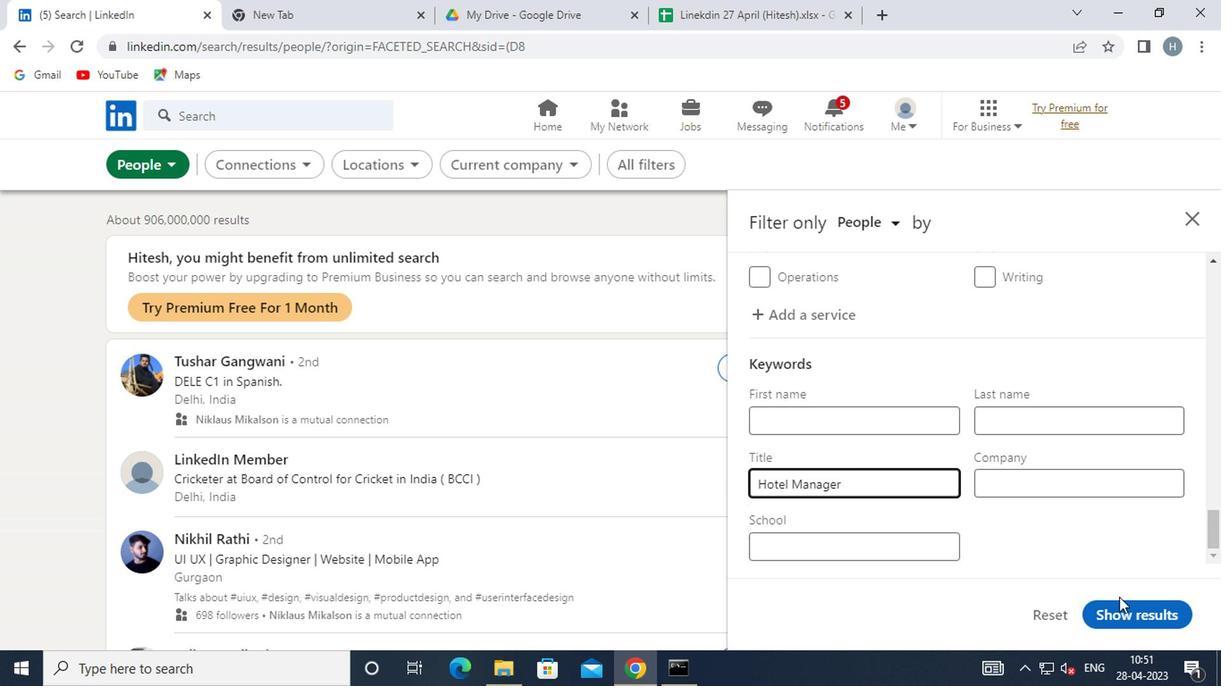 
Action: Mouse pressed left at (1137, 605)
Screenshot: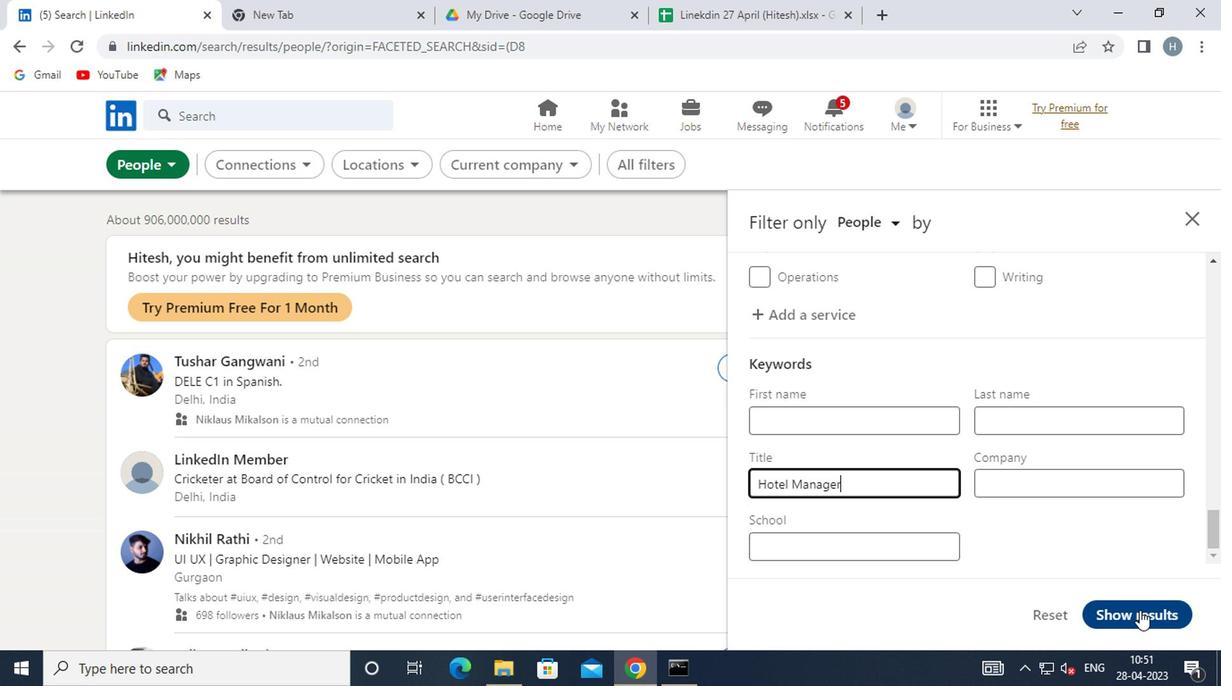 
Action: Mouse moved to (756, 403)
Screenshot: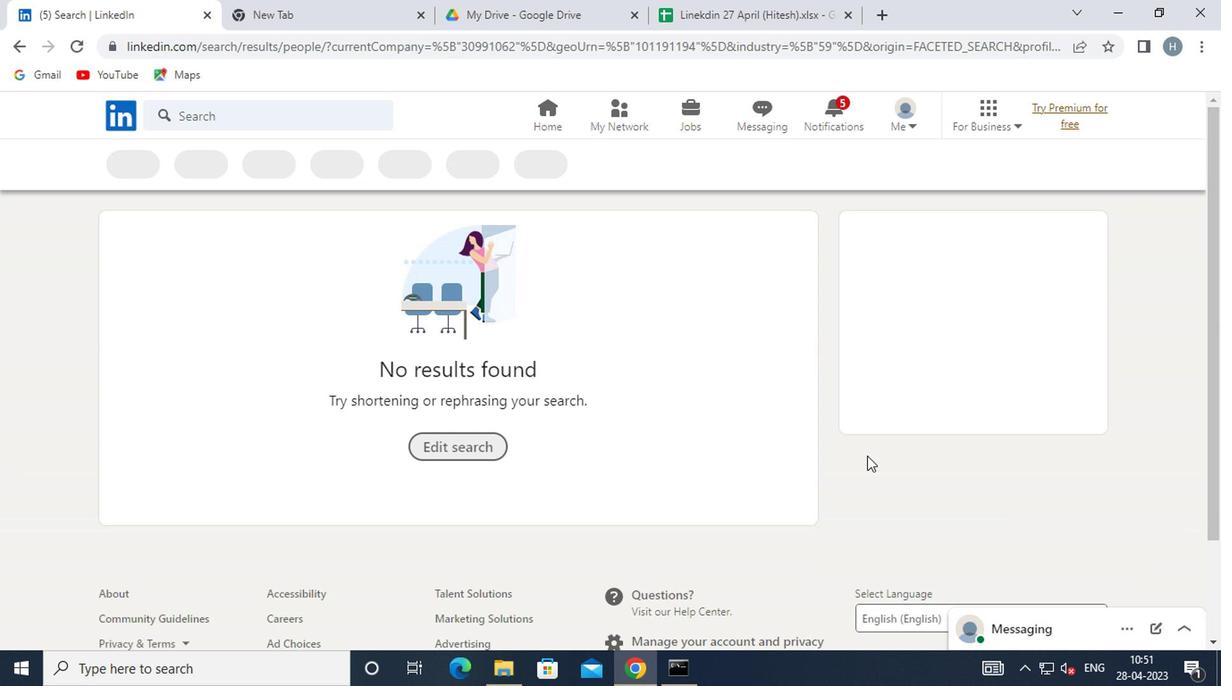 
